 Task: Add an event with the title Presentation Revisions and Refinements, date ''2024/05/10'', time 8:00 AM to 10:00 AMand add a description: Welcome to our Annual General Meeting (AGM), a crucial event that brings together stakeholders, shareholders, and key members of our organization to review the past year, discuss important matters, and plan for the future. The AGM serves as a platform for transparency, accountability, and open dialogue, allowing everyone involved to contribute to the overall direction and success of our organization.Select event color  Grape . Add location for the event as: Hotel del Coronado, San Diego, USA, logged in from the account softage.3@softage.netand send the event invitation to softage.2@softage.net and softage.4@softage.net. Set a reminder for the event Every weekday(Monday to Friday)
Action: Mouse moved to (36, 97)
Screenshot: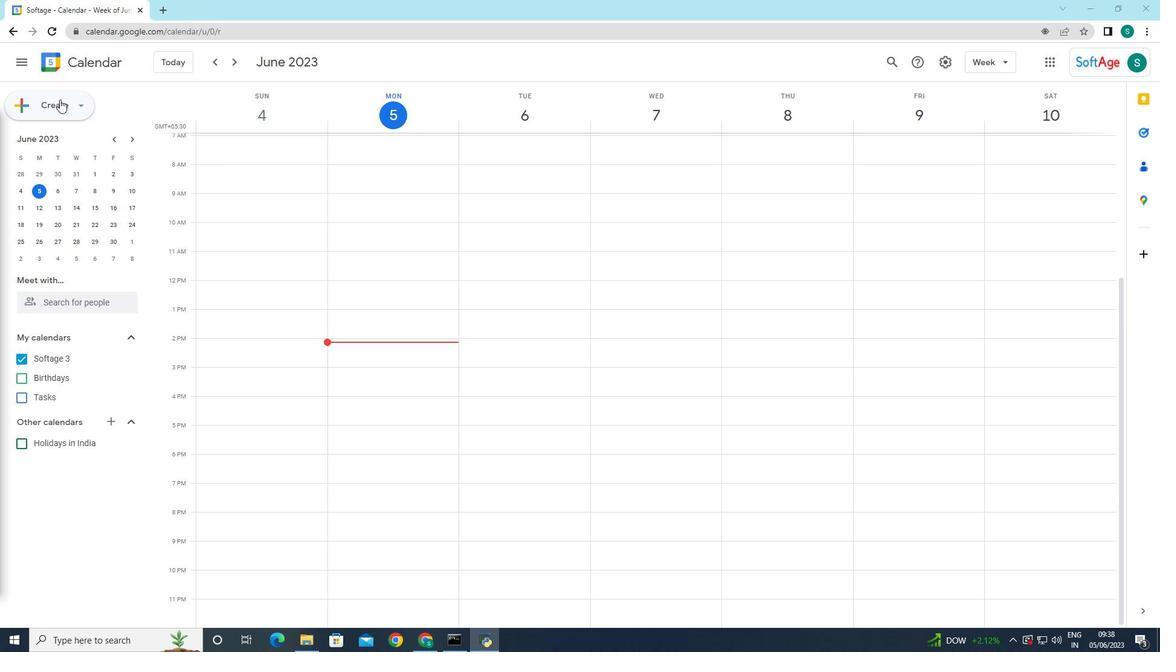 
Action: Mouse pressed left at (36, 97)
Screenshot: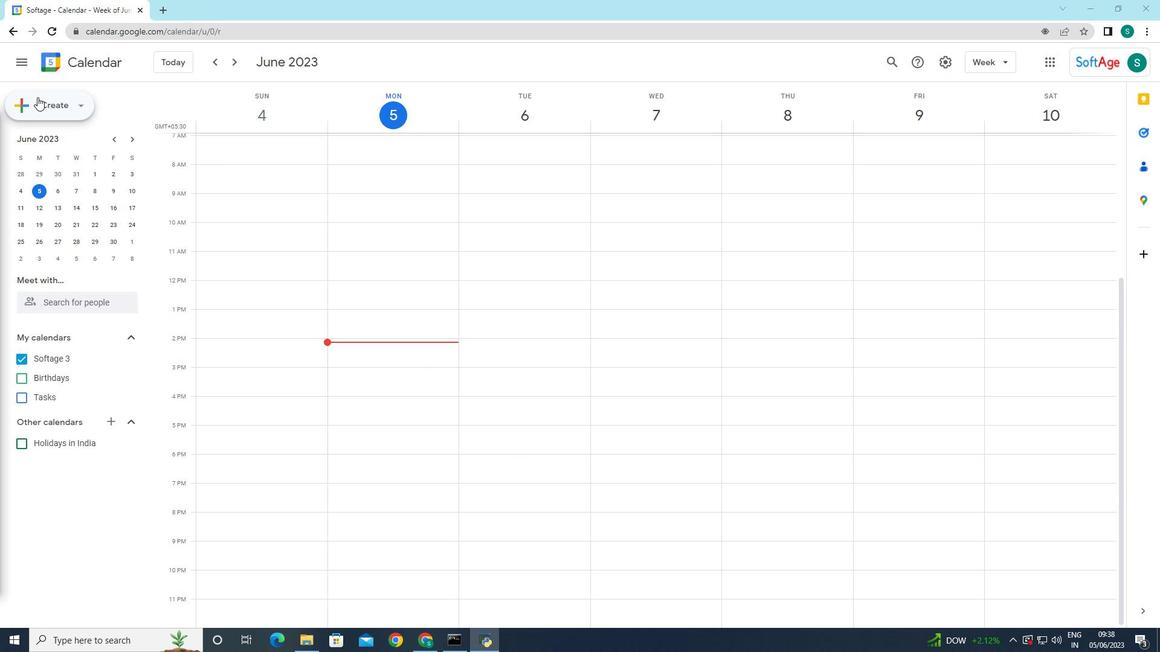 
Action: Mouse moved to (56, 140)
Screenshot: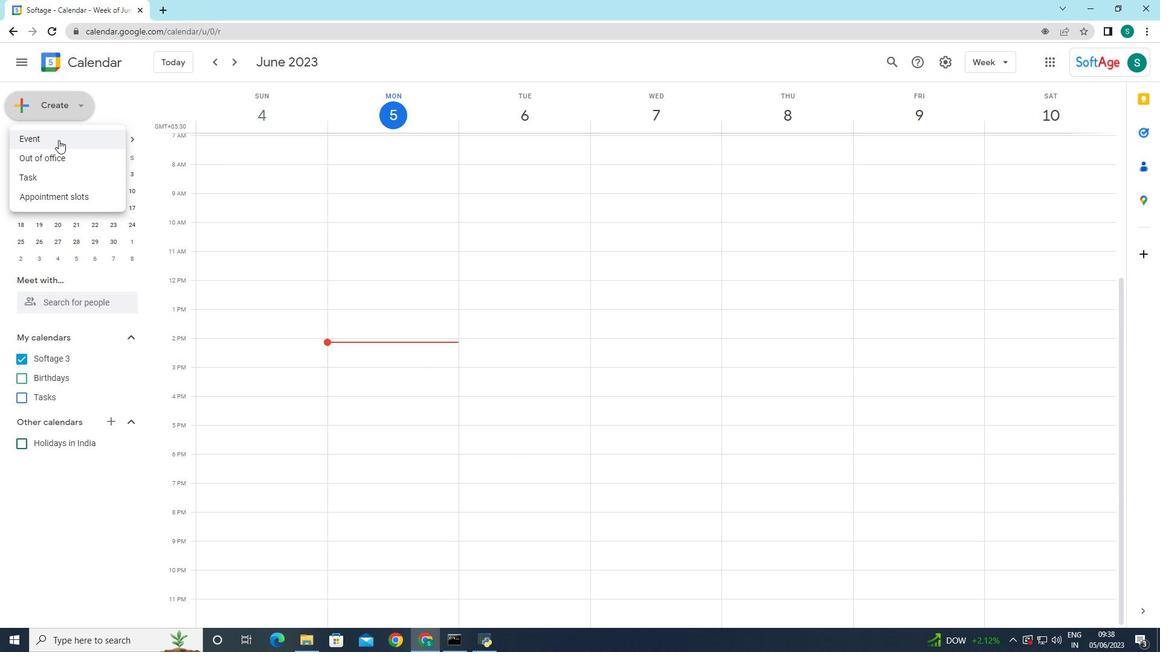 
Action: Mouse pressed left at (56, 140)
Screenshot: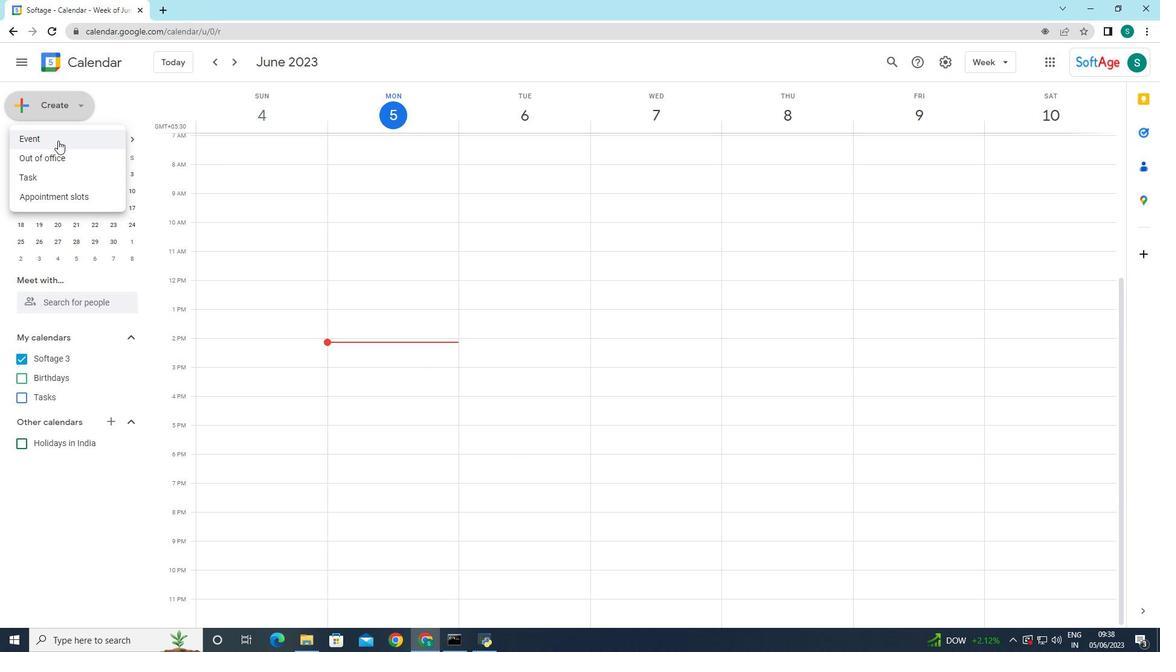 
Action: Mouse moved to (236, 483)
Screenshot: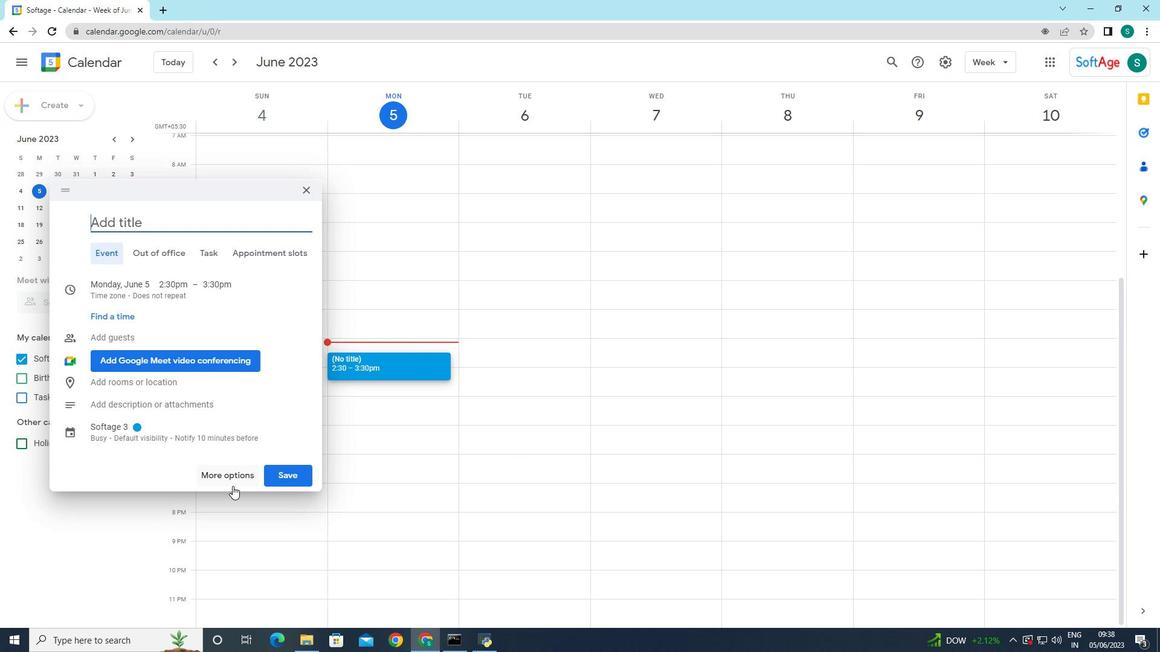 
Action: Mouse pressed left at (236, 483)
Screenshot: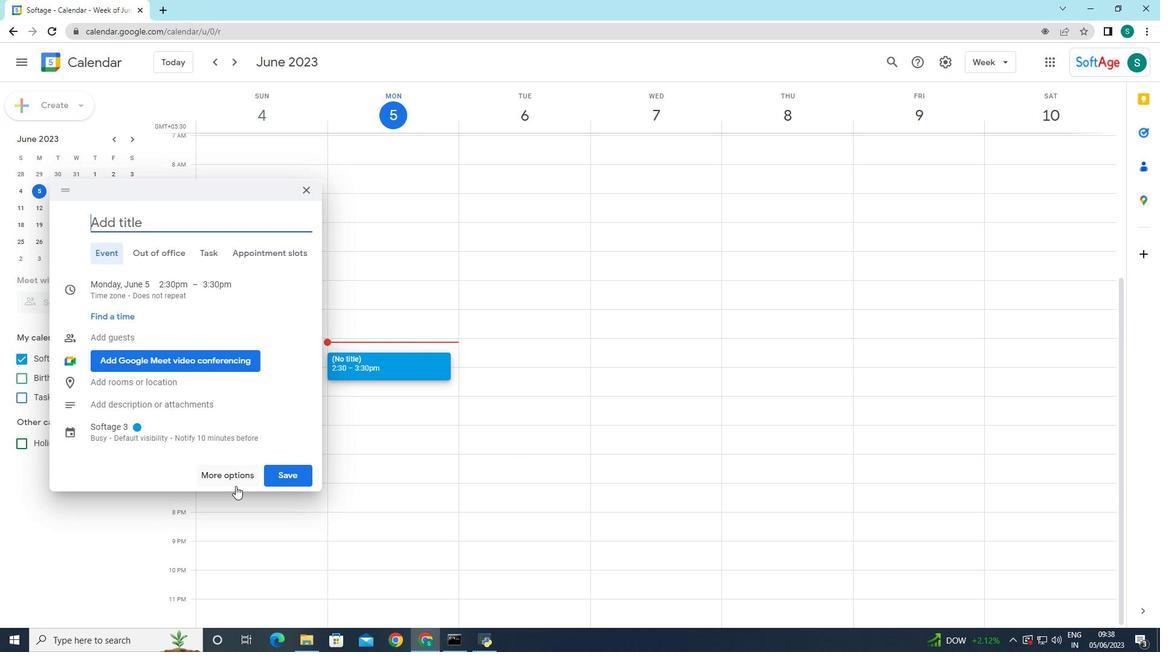 
Action: Mouse moved to (71, 64)
Screenshot: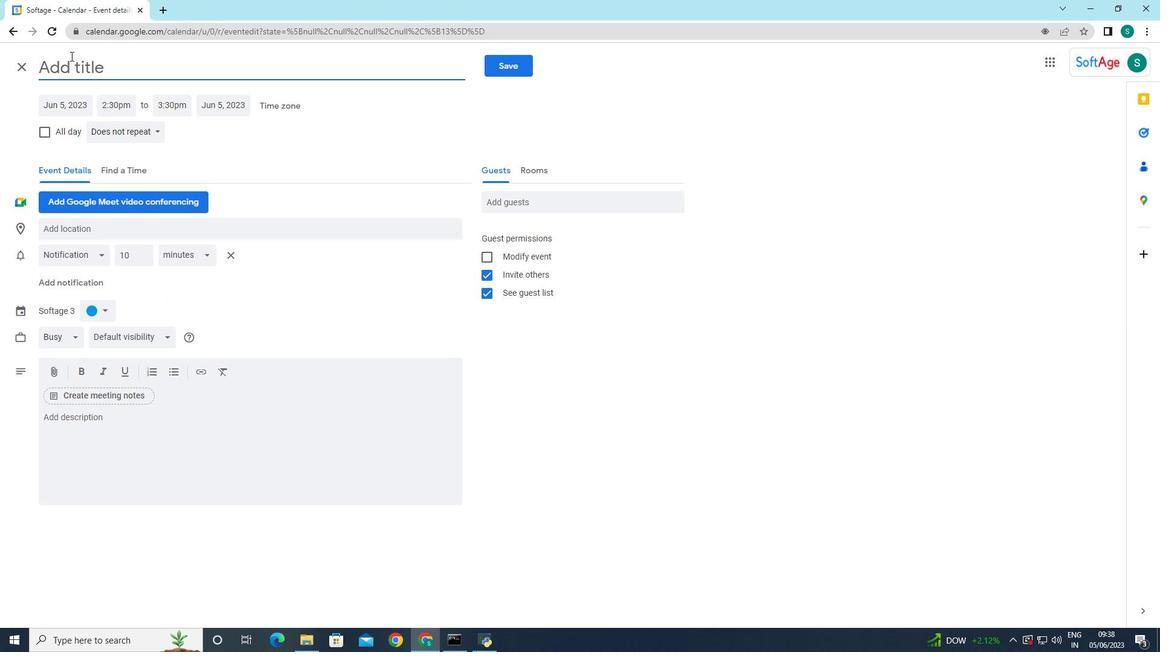 
Action: Mouse pressed left at (71, 64)
Screenshot: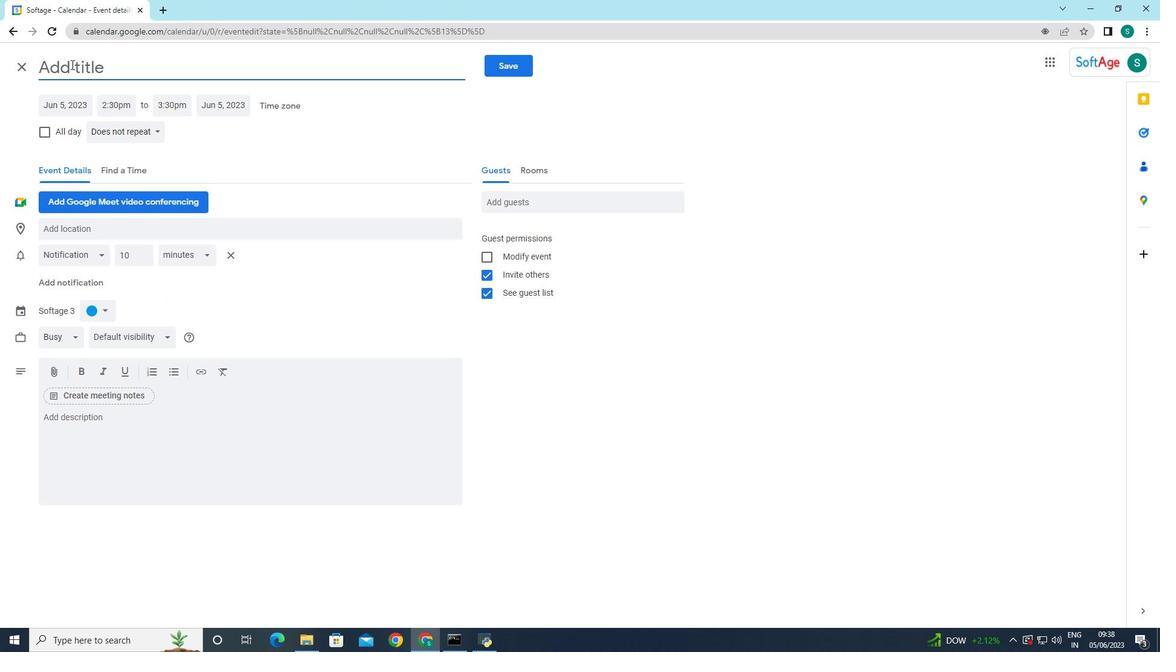 
Action: Key pressed <Key.caps_lock>P<Key.caps_lock>resentation<Key.space><Key.caps_lock>RE<Key.backspace><Key.caps_lock>eview<Key.backspace>s<Key.backspace><Key.backspace>sion<Key.space>and<Key.space><Key.caps_lock>F<Key.caps_lock><Key.backspace><Key.caps_lock><Key.caps_lock>r<Key.caps_lock><Key.backspace>R<Key.caps_lock>efinements
Screenshot: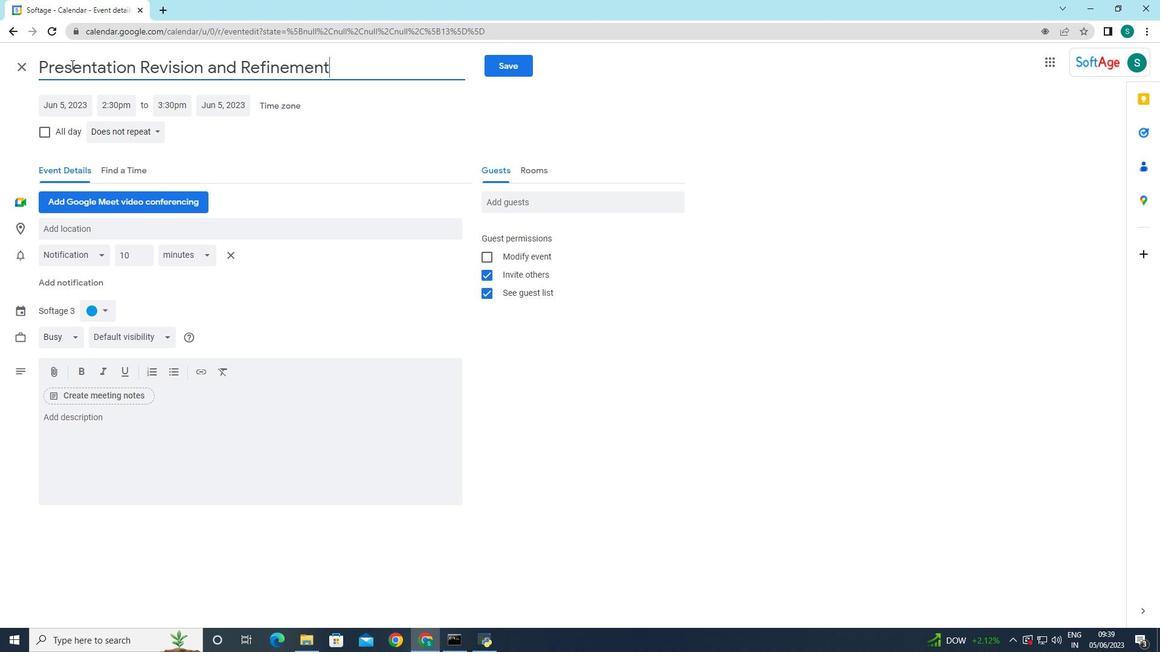 
Action: Mouse moved to (284, 137)
Screenshot: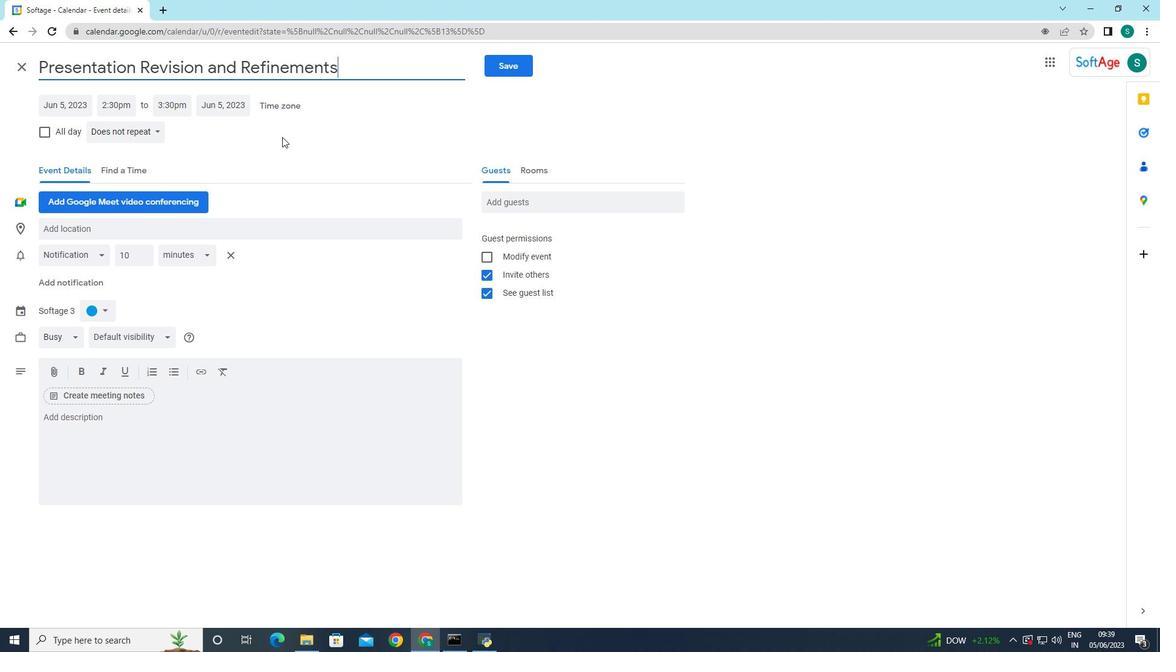 
Action: Mouse pressed left at (284, 137)
Screenshot: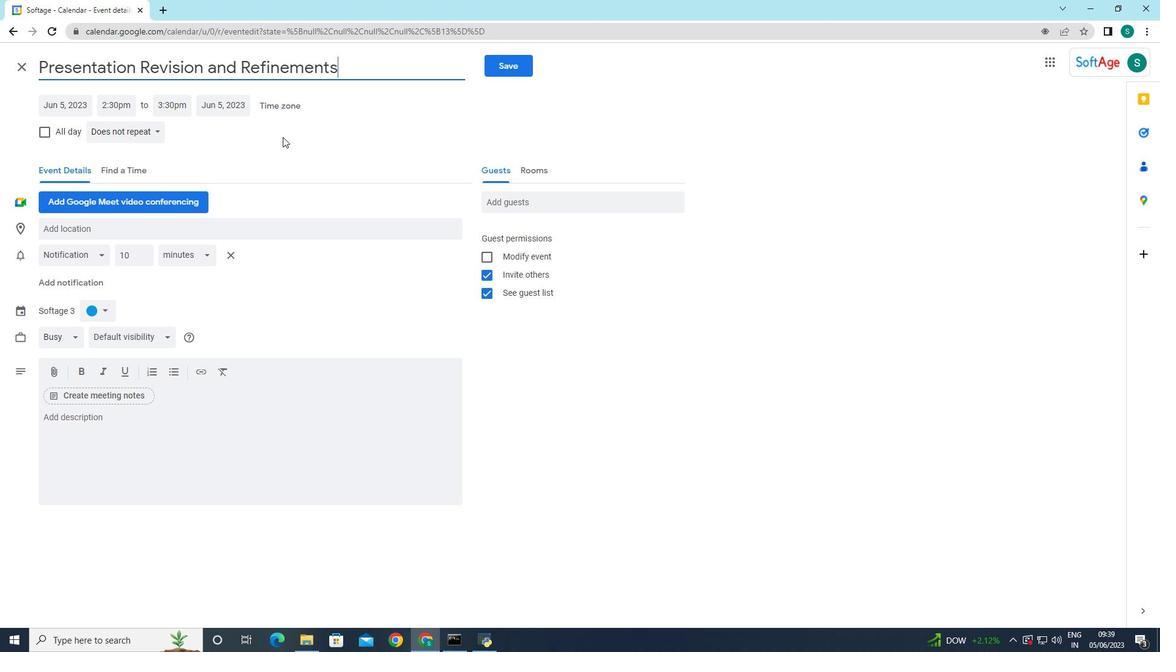 
Action: Mouse moved to (86, 105)
Screenshot: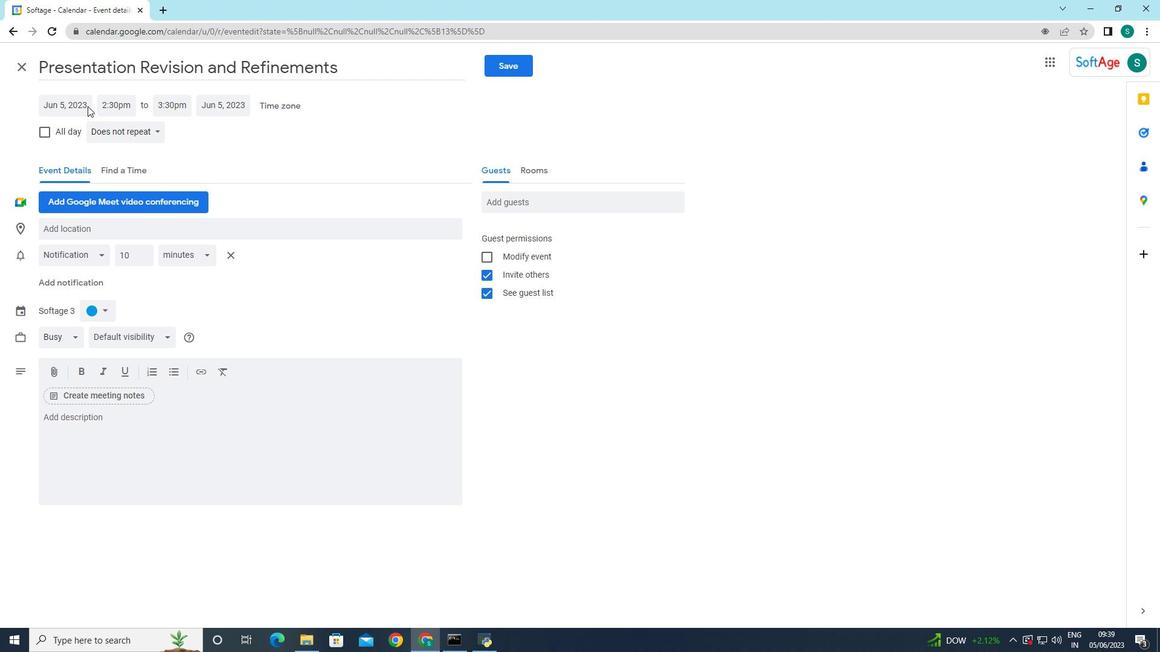 
Action: Mouse pressed left at (86, 105)
Screenshot: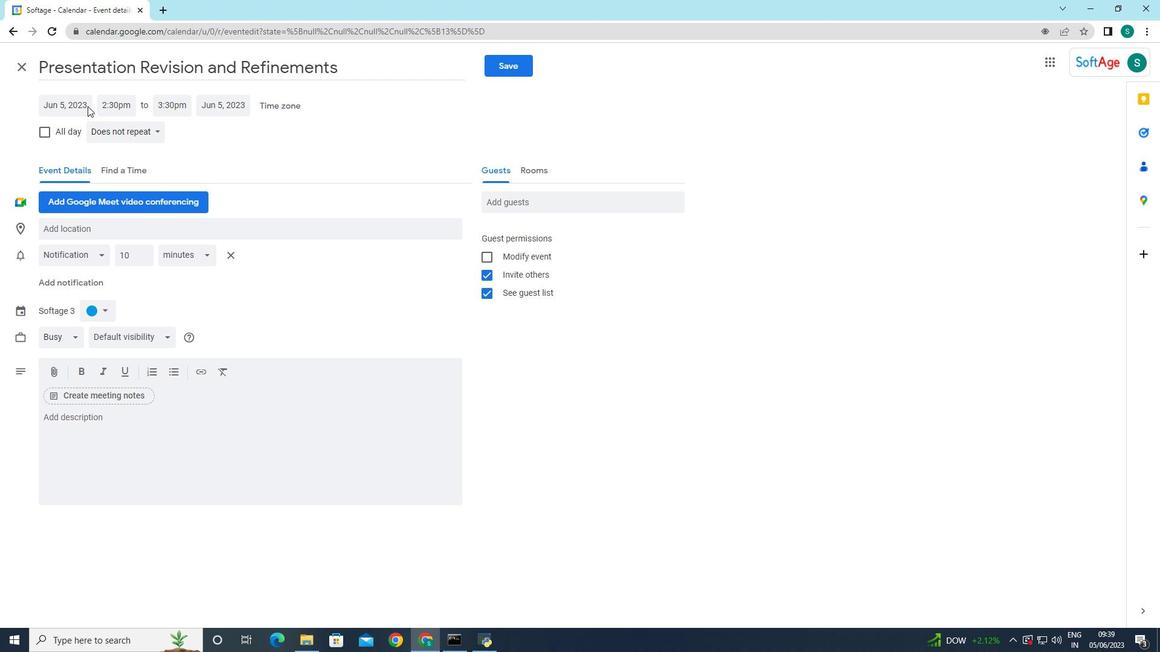 
Action: Mouse moved to (191, 129)
Screenshot: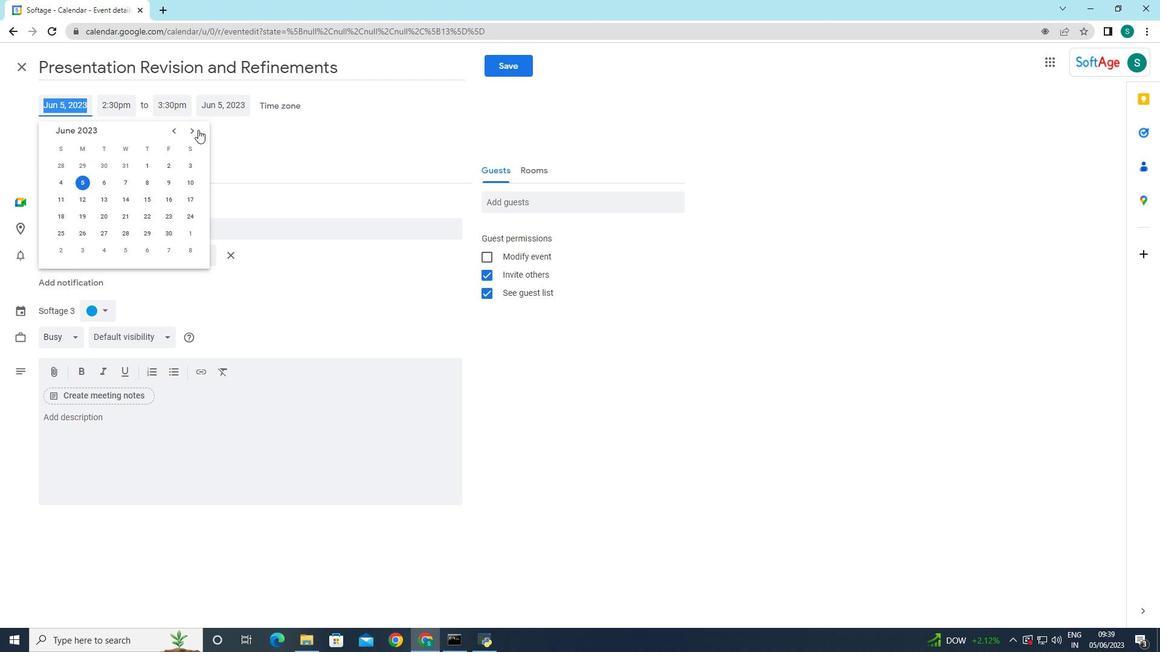 
Action: Mouse pressed left at (191, 129)
Screenshot: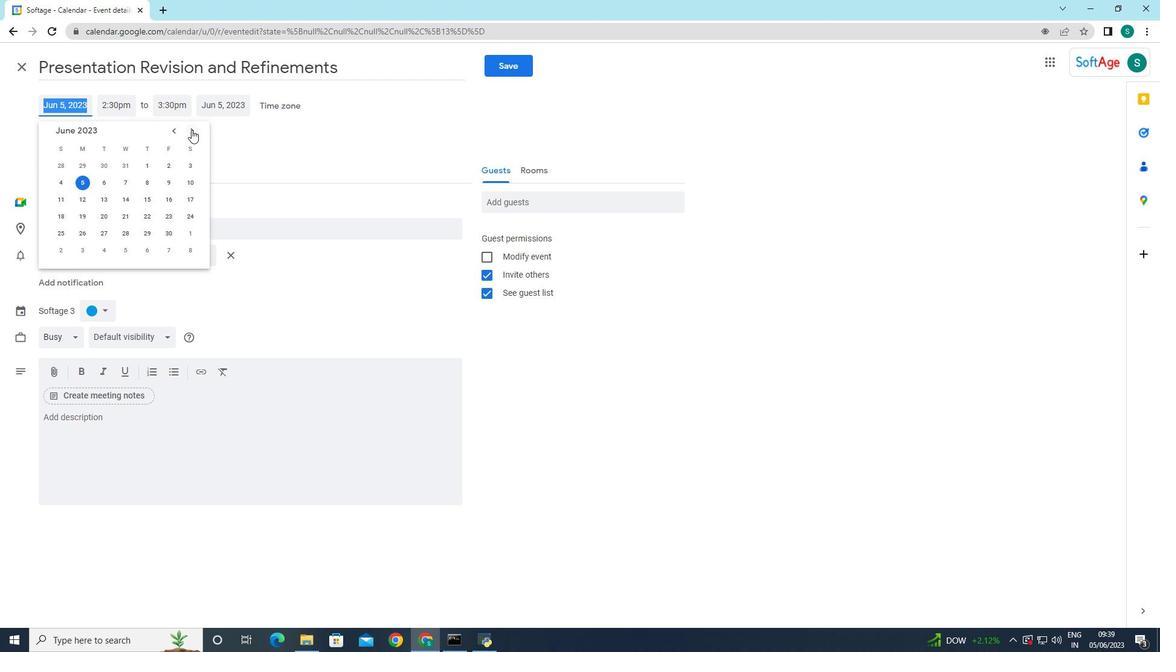 
Action: Mouse pressed left at (191, 129)
Screenshot: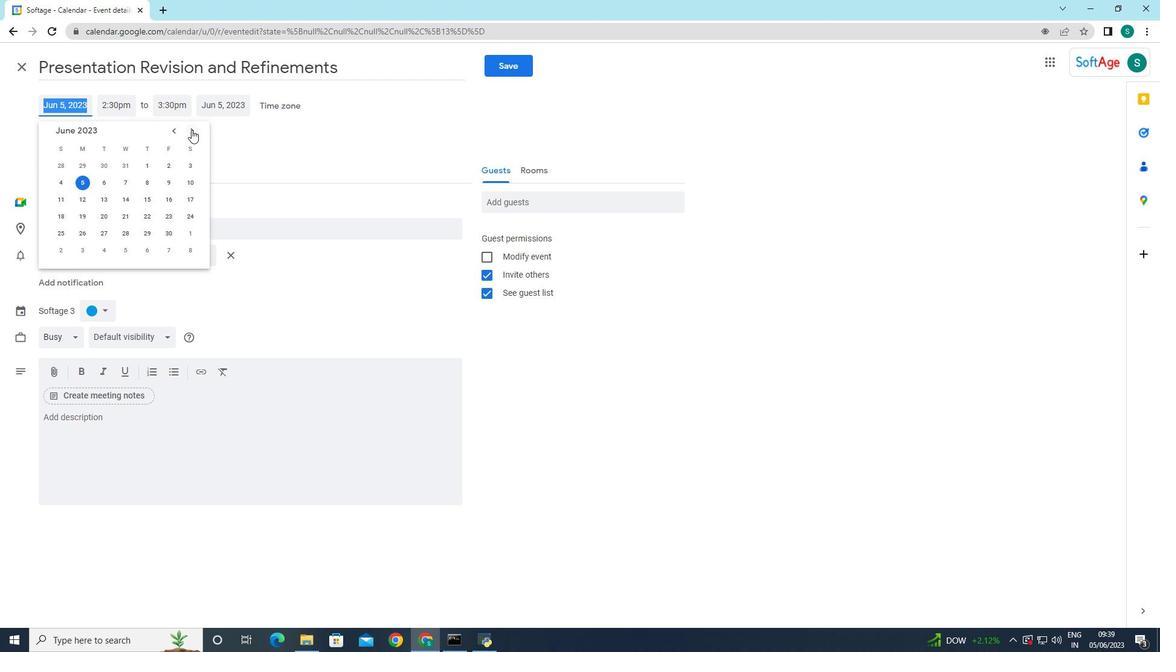 
Action: Mouse pressed left at (191, 129)
Screenshot: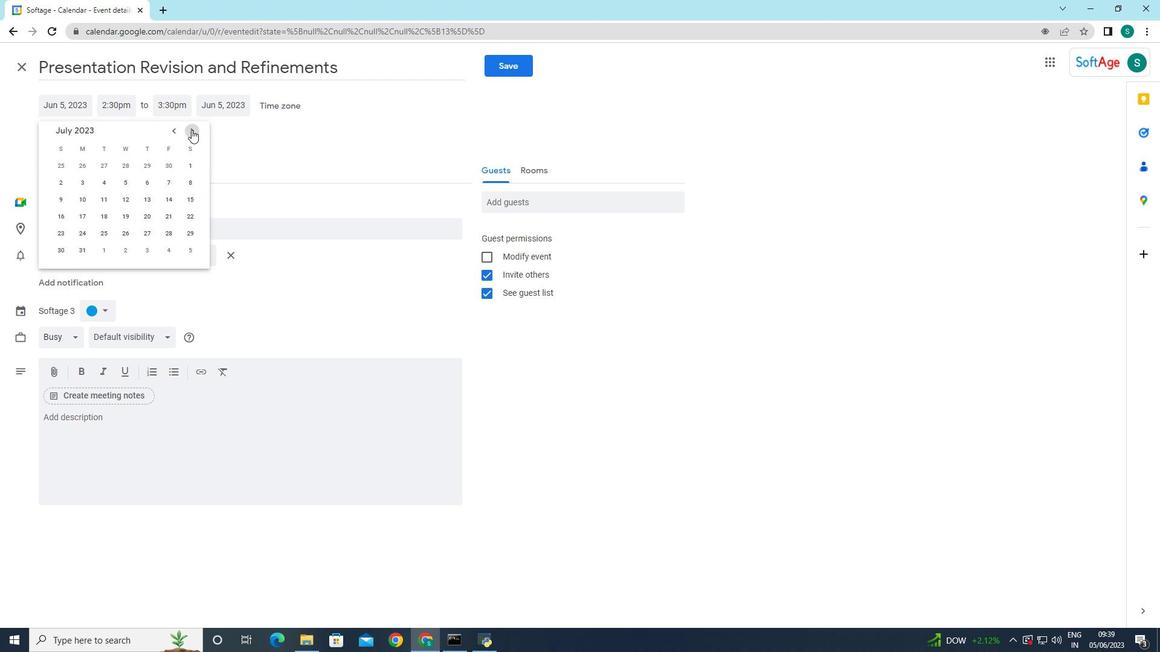 
Action: Mouse pressed left at (191, 129)
Screenshot: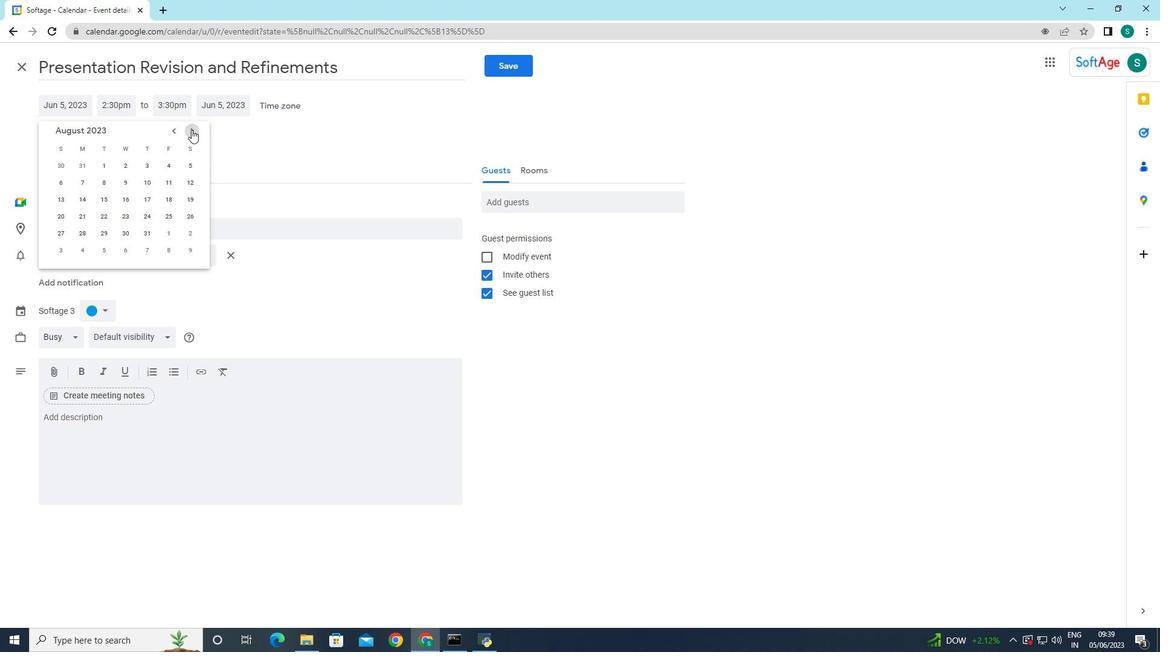 
Action: Mouse pressed left at (191, 129)
Screenshot: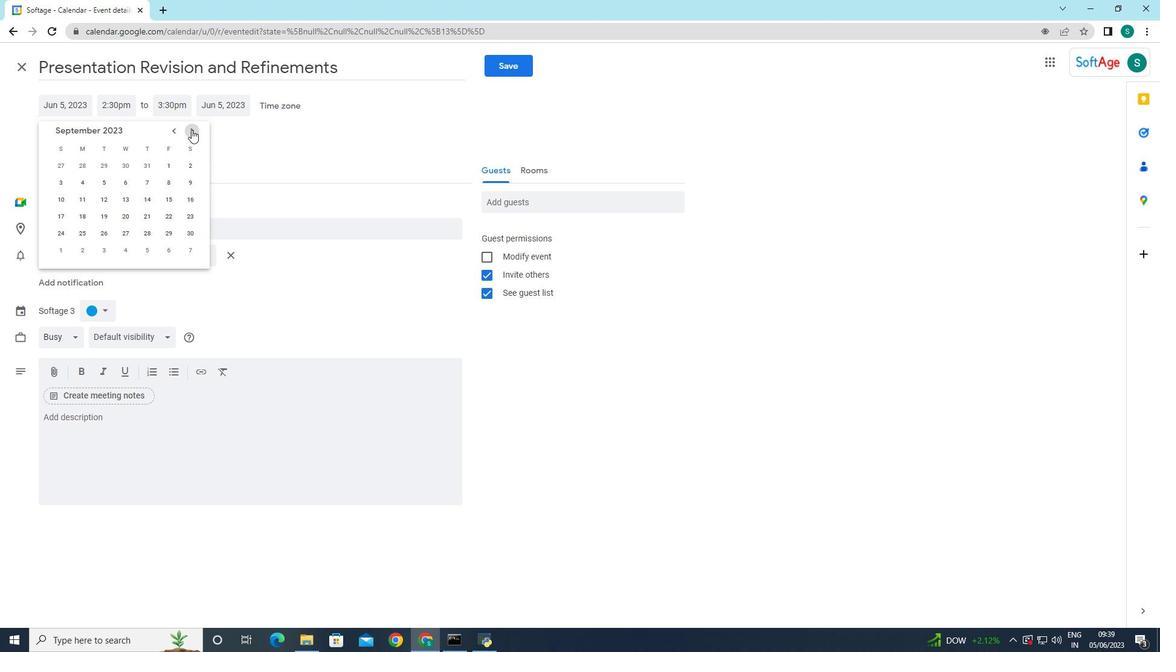 
Action: Mouse pressed left at (191, 129)
Screenshot: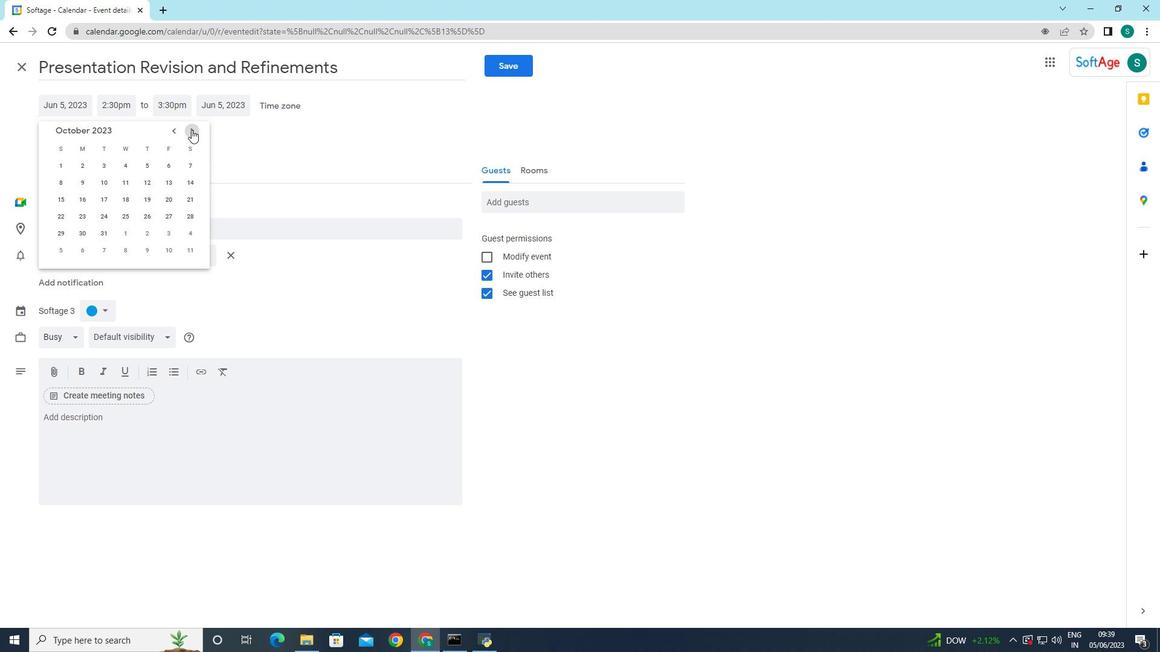 
Action: Mouse pressed left at (191, 129)
Screenshot: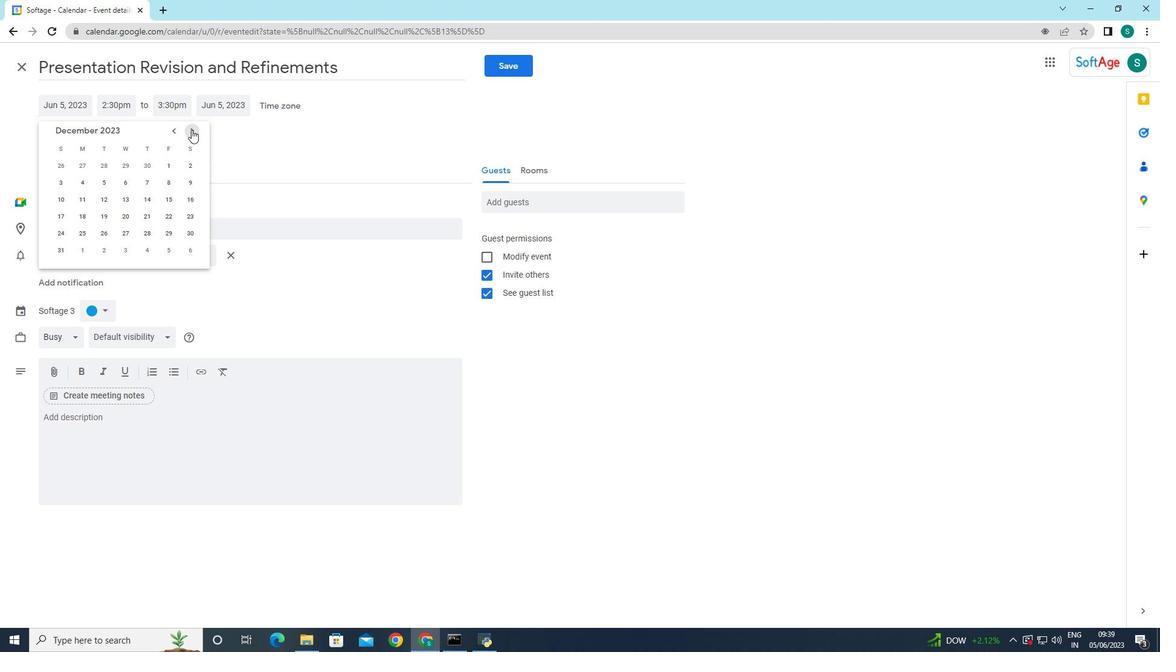 
Action: Mouse pressed left at (191, 129)
Screenshot: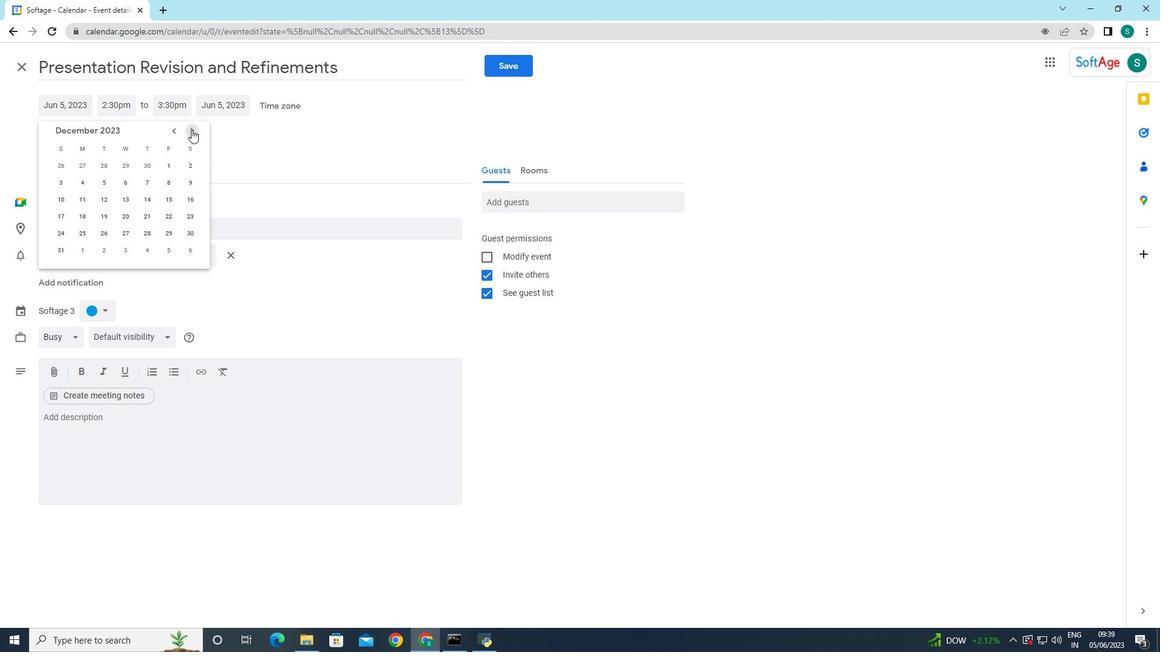 
Action: Mouse pressed left at (191, 129)
Screenshot: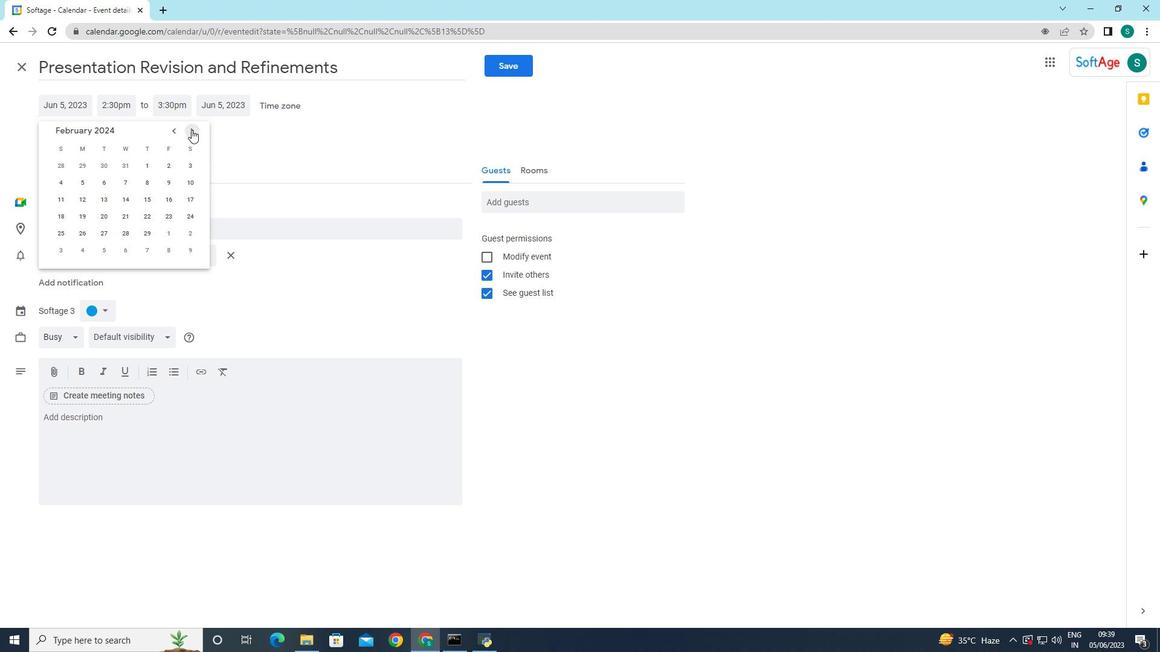 
Action: Mouse pressed left at (191, 129)
Screenshot: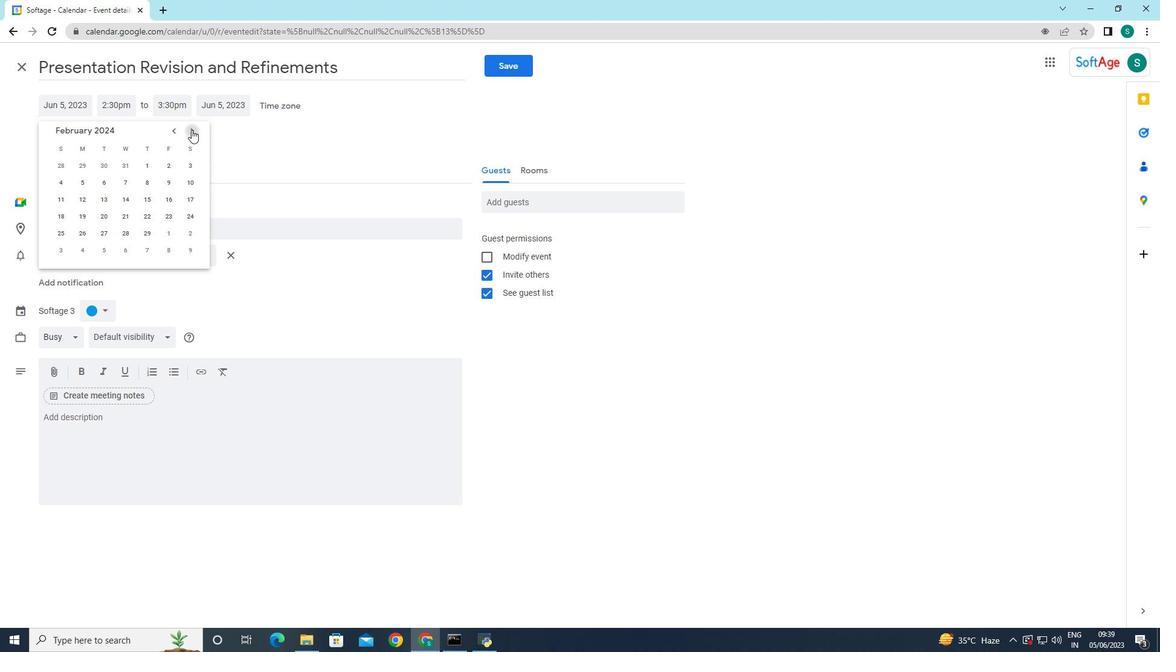 
Action: Mouse pressed left at (191, 129)
Screenshot: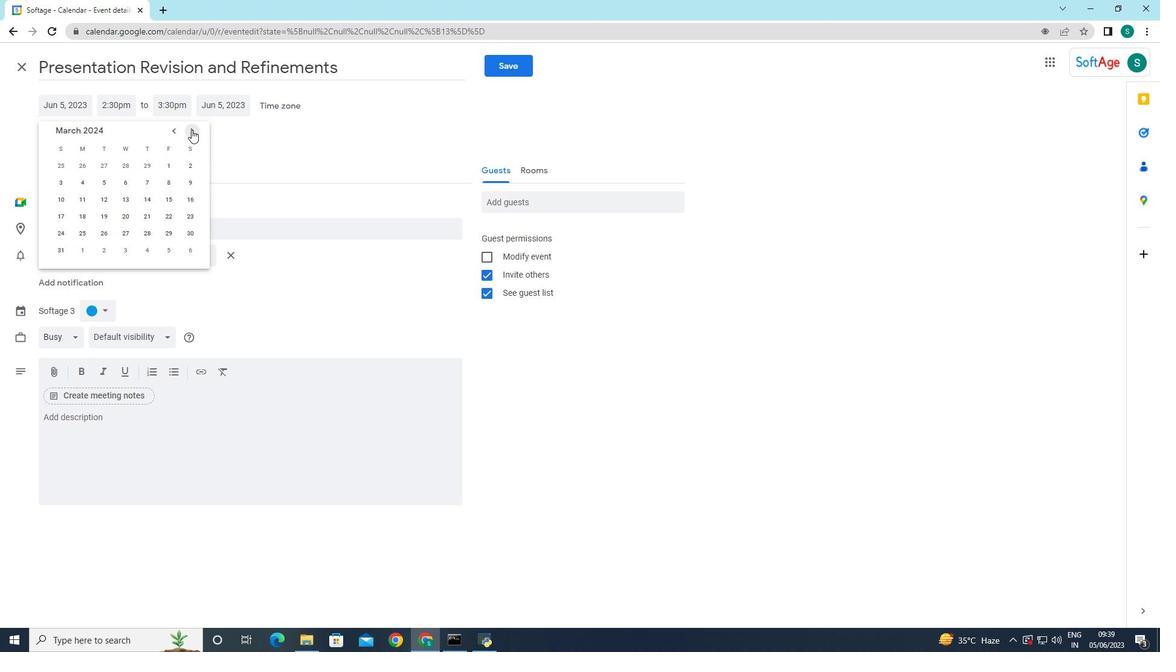 
Action: Mouse moved to (165, 185)
Screenshot: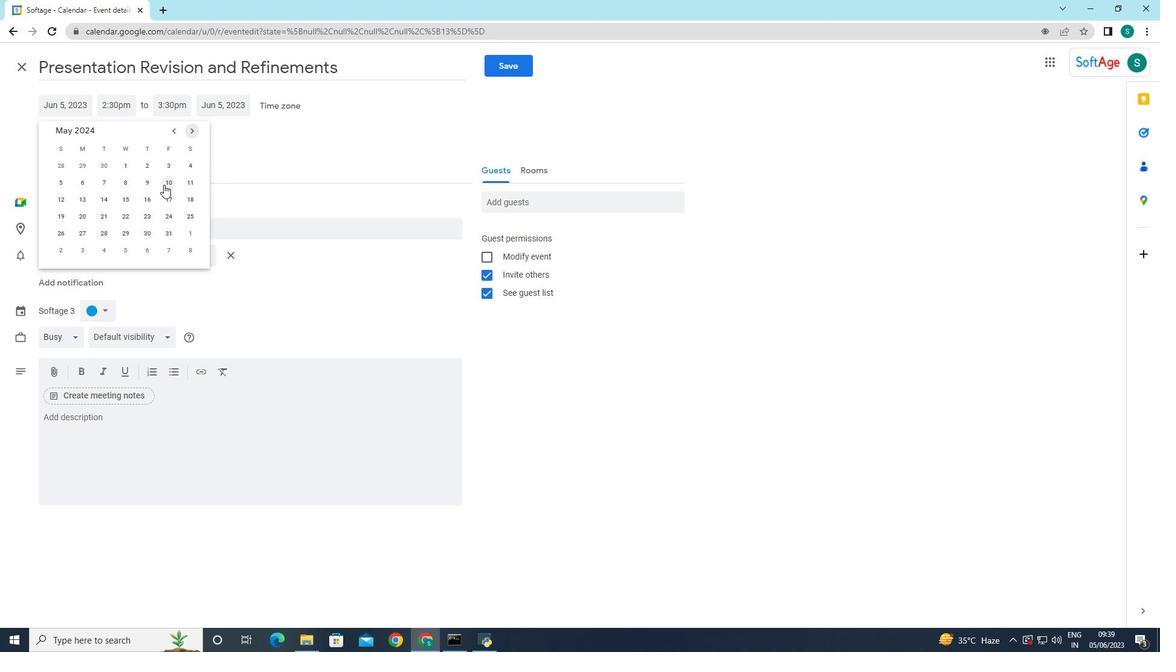 
Action: Mouse pressed left at (165, 185)
Screenshot: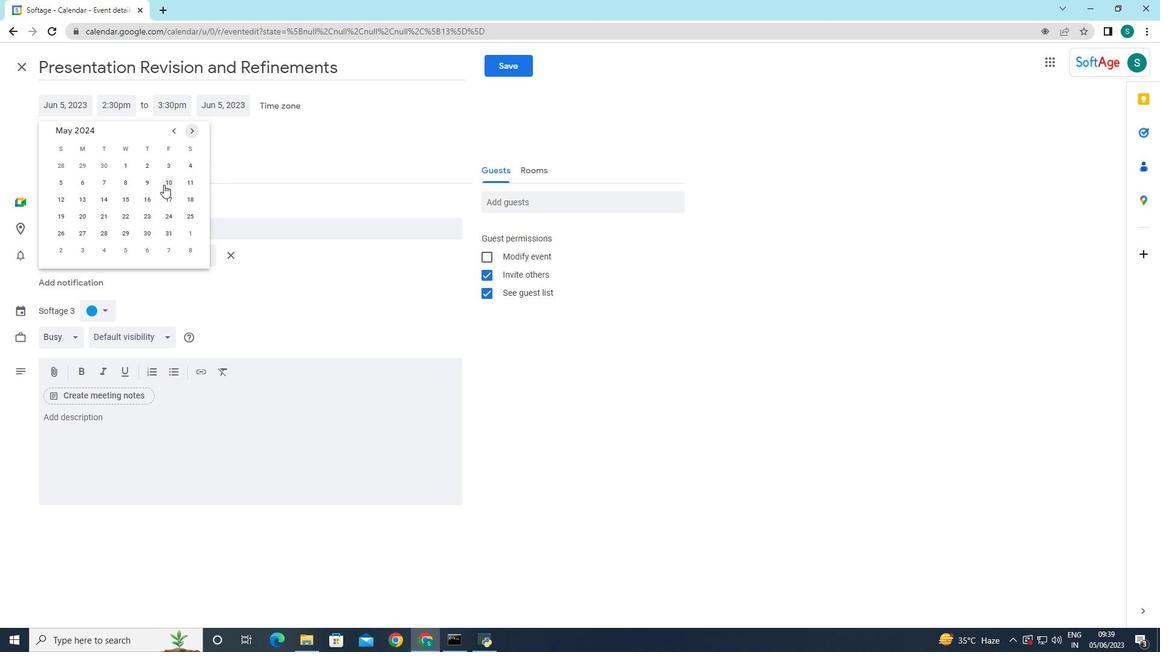 
Action: Mouse moved to (214, 154)
Screenshot: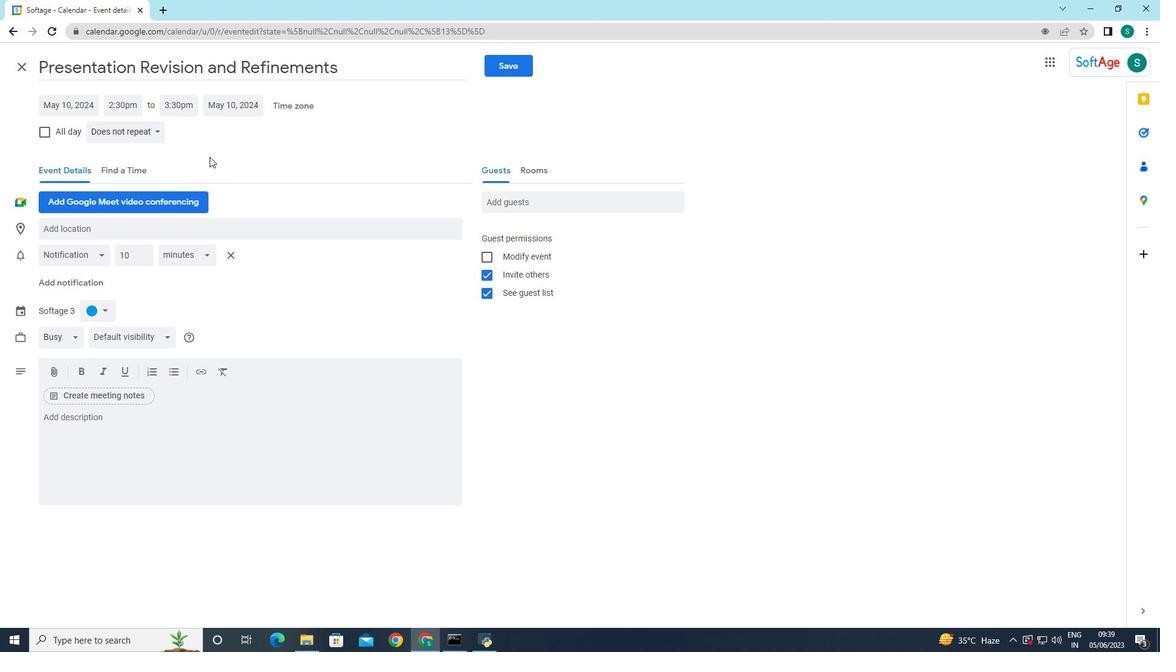 
Action: Mouse pressed left at (214, 154)
Screenshot: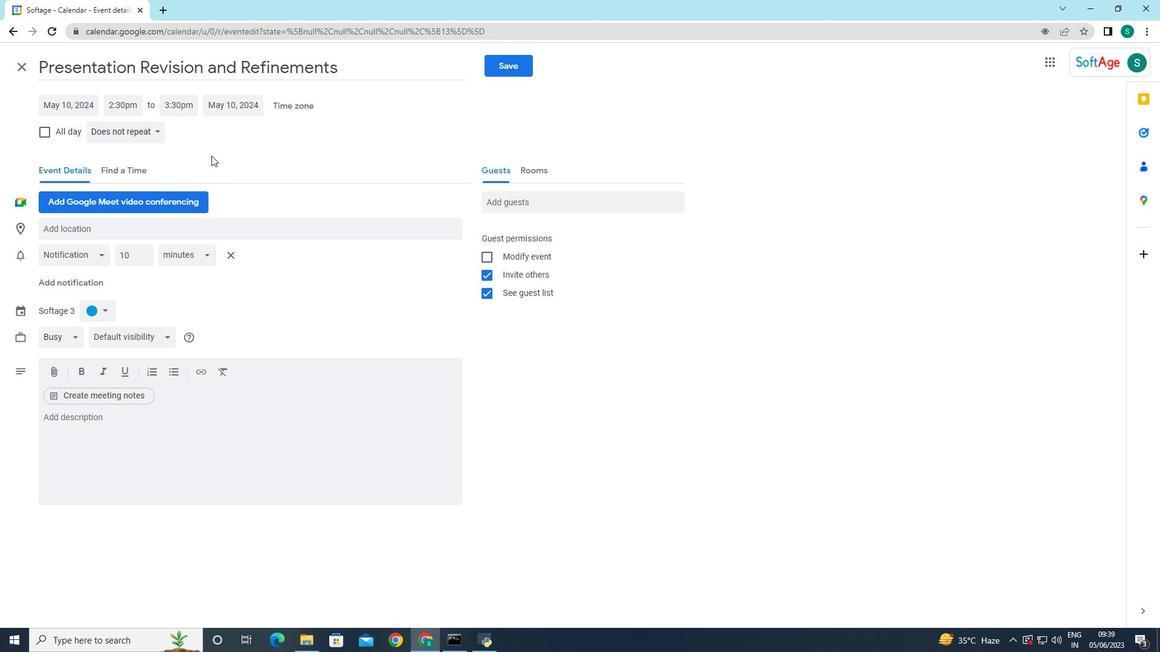 
Action: Mouse moved to (134, 108)
Screenshot: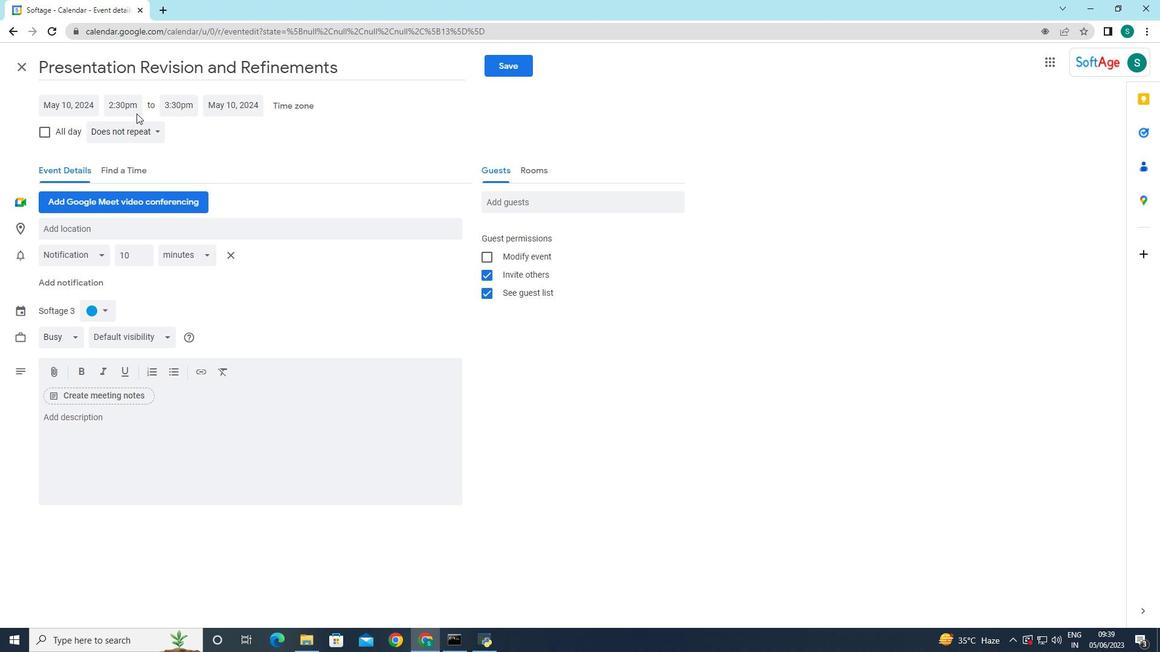 
Action: Mouse pressed left at (134, 108)
Screenshot: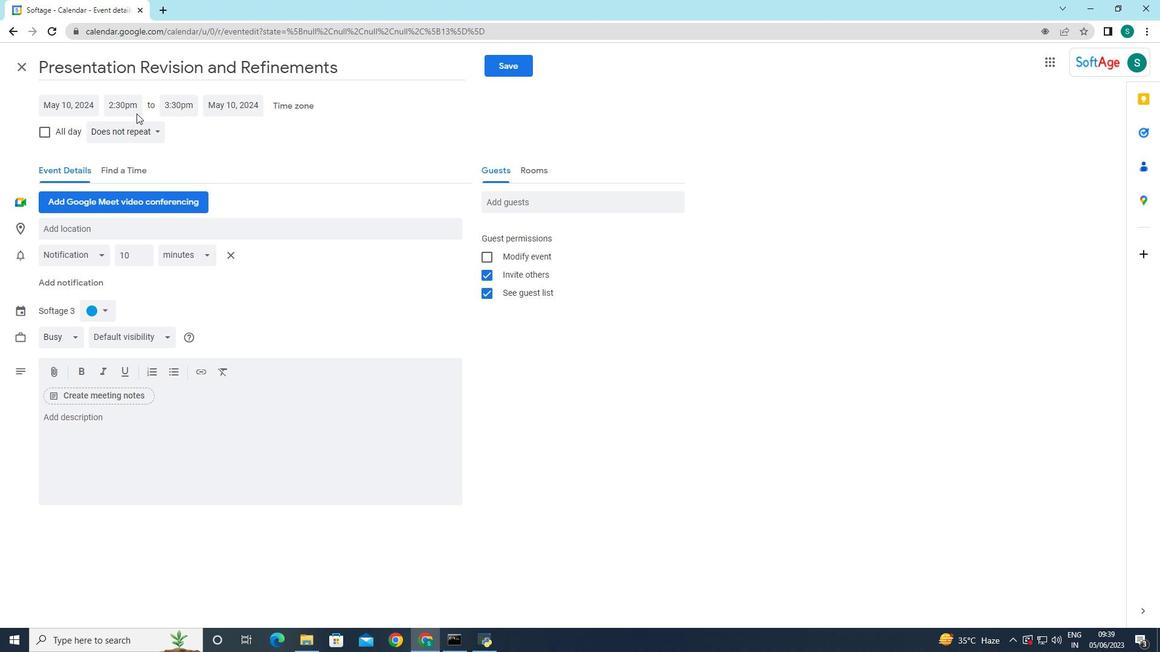 
Action: Mouse moved to (159, 220)
Screenshot: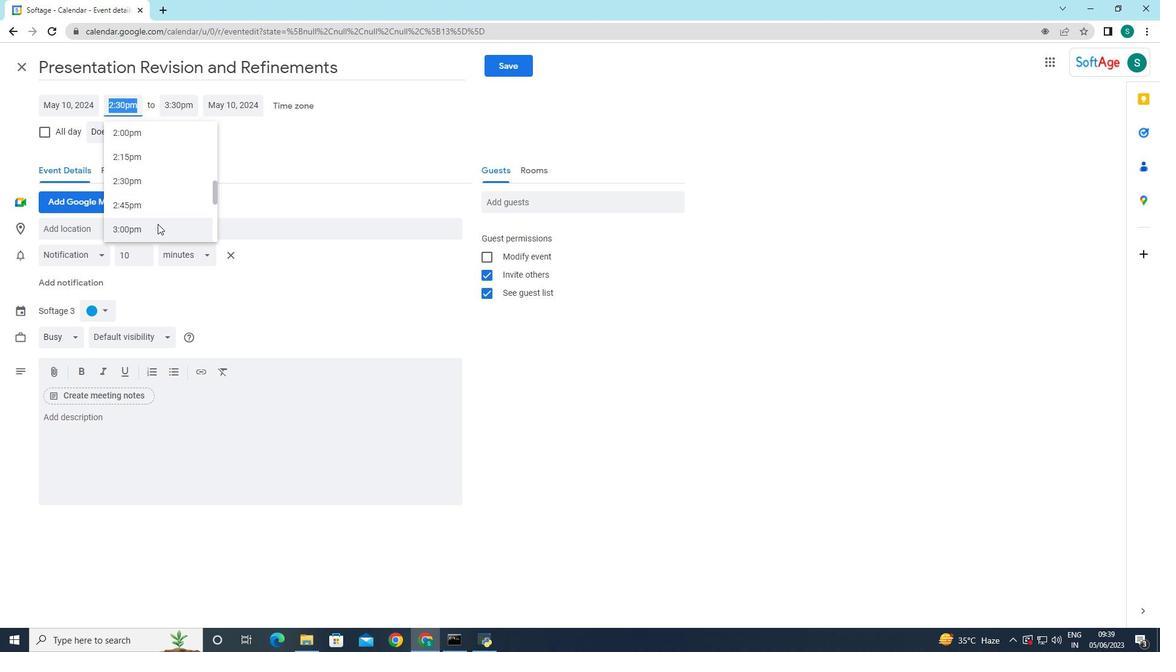 
Action: Mouse scrolled (159, 220) with delta (0, 0)
Screenshot: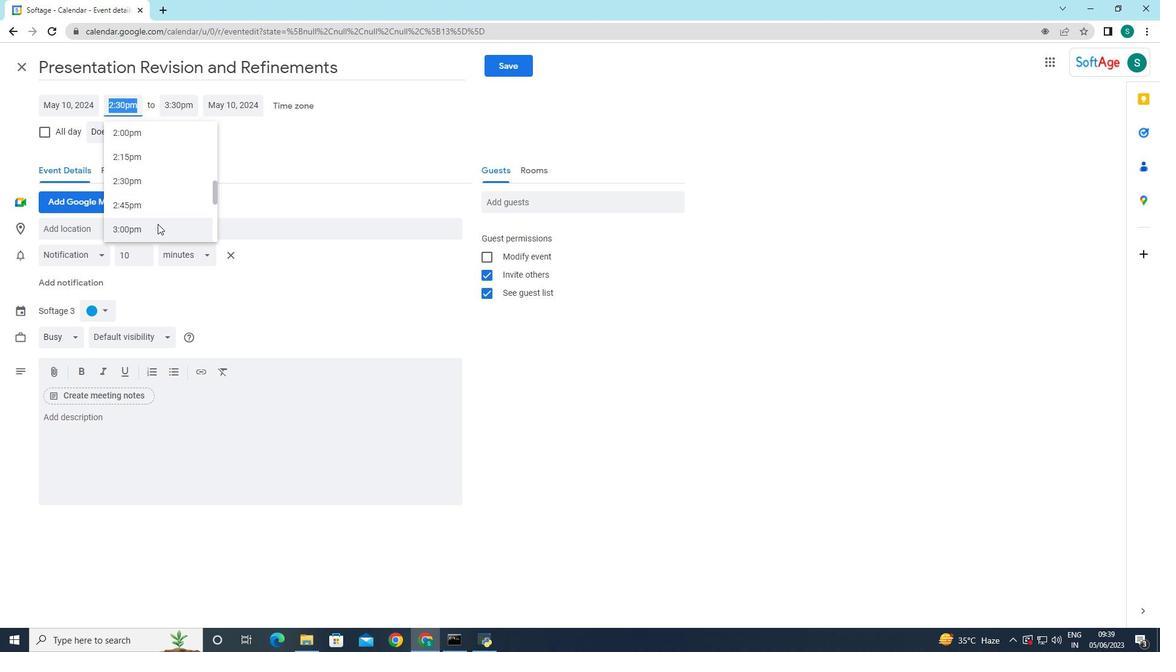 
Action: Mouse scrolled (159, 220) with delta (0, 0)
Screenshot: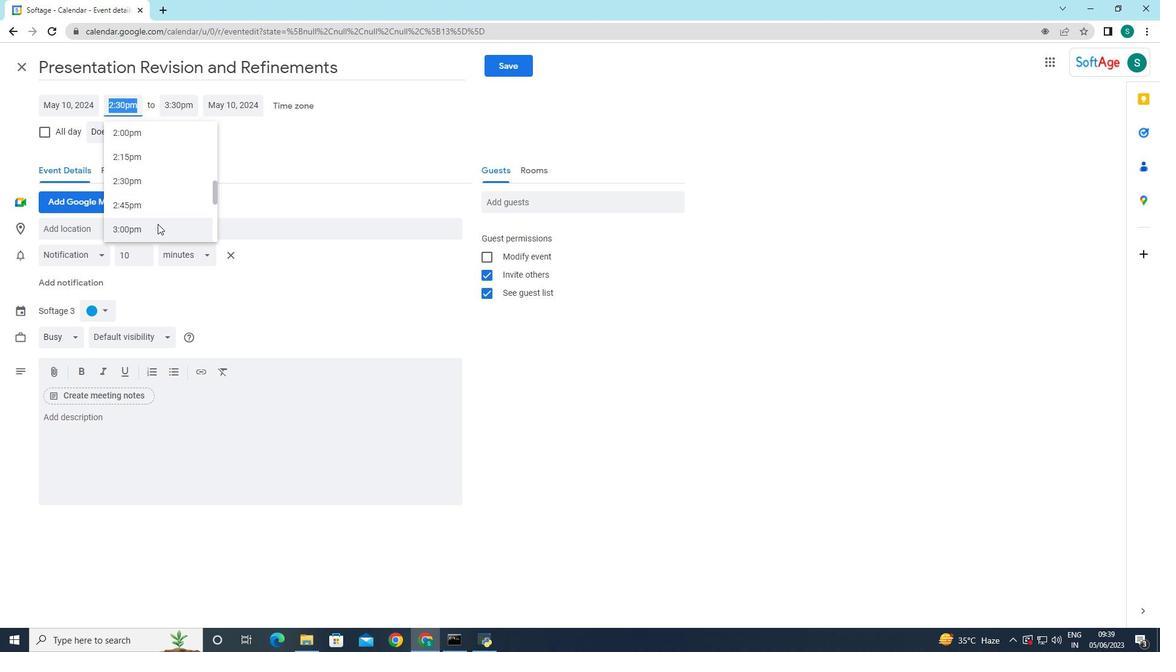 
Action: Mouse scrolled (159, 220) with delta (0, 0)
Screenshot: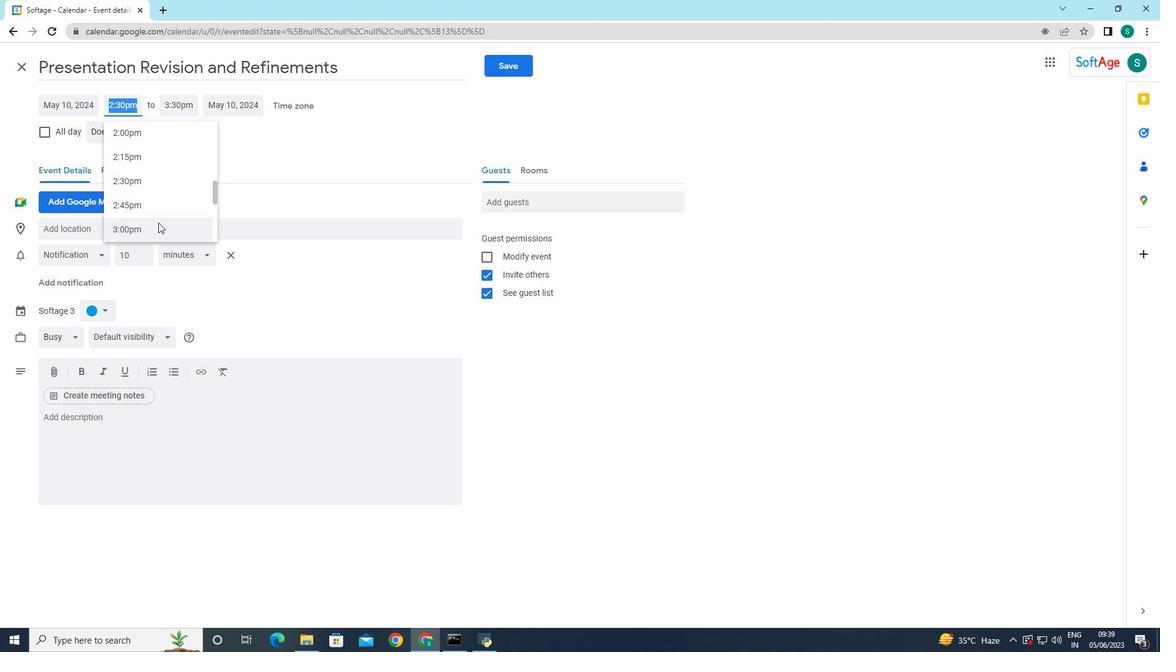 
Action: Mouse moved to (159, 219)
Screenshot: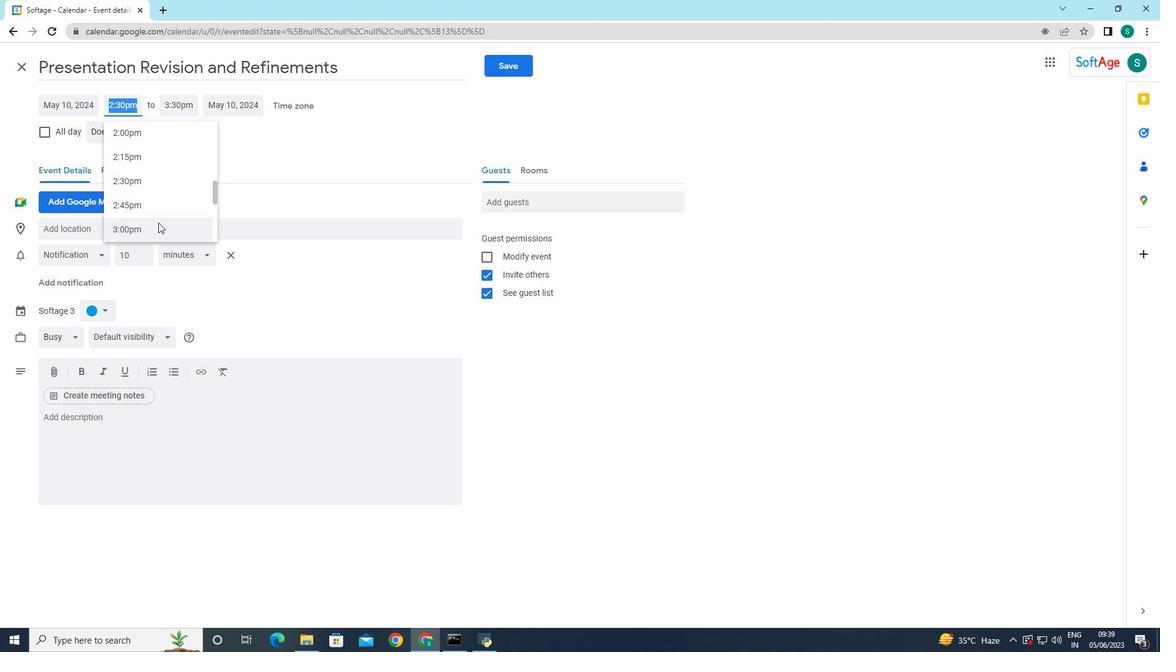 
Action: Mouse scrolled (159, 220) with delta (0, 0)
Screenshot: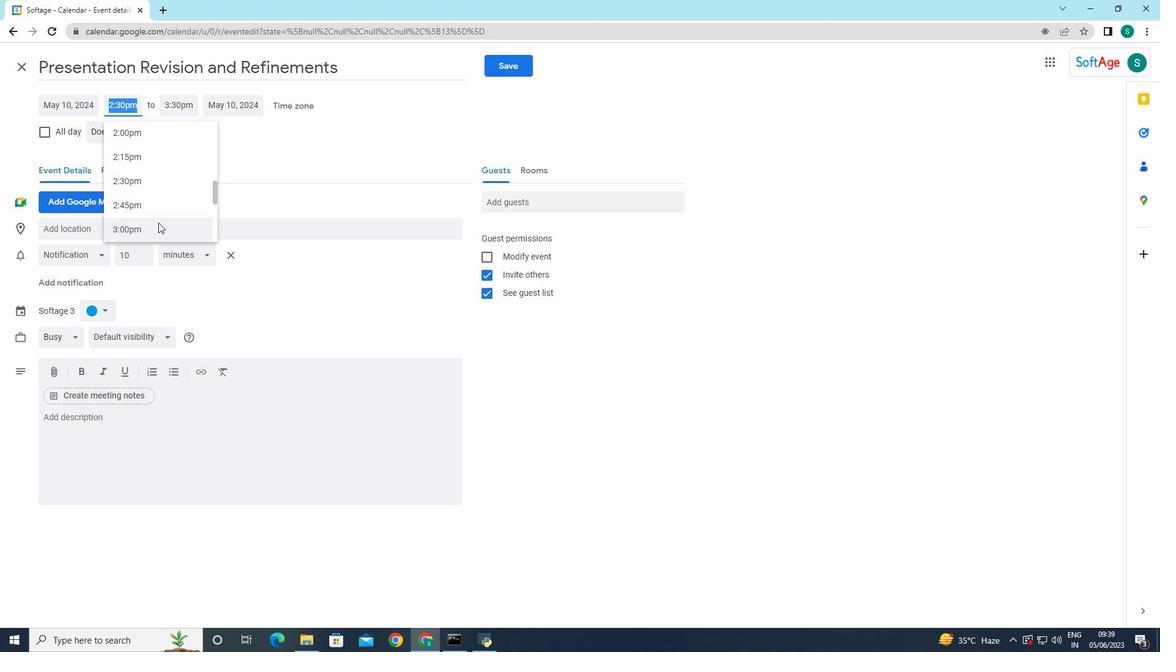
Action: Mouse moved to (159, 218)
Screenshot: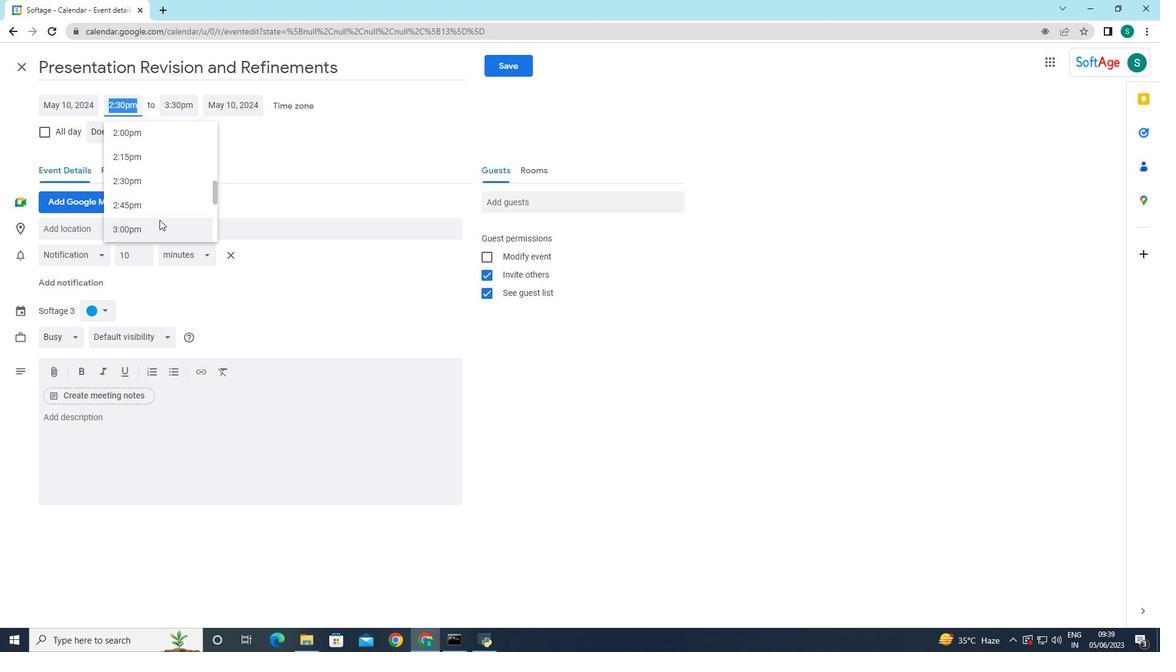 
Action: Mouse scrolled (159, 219) with delta (0, 0)
Screenshot: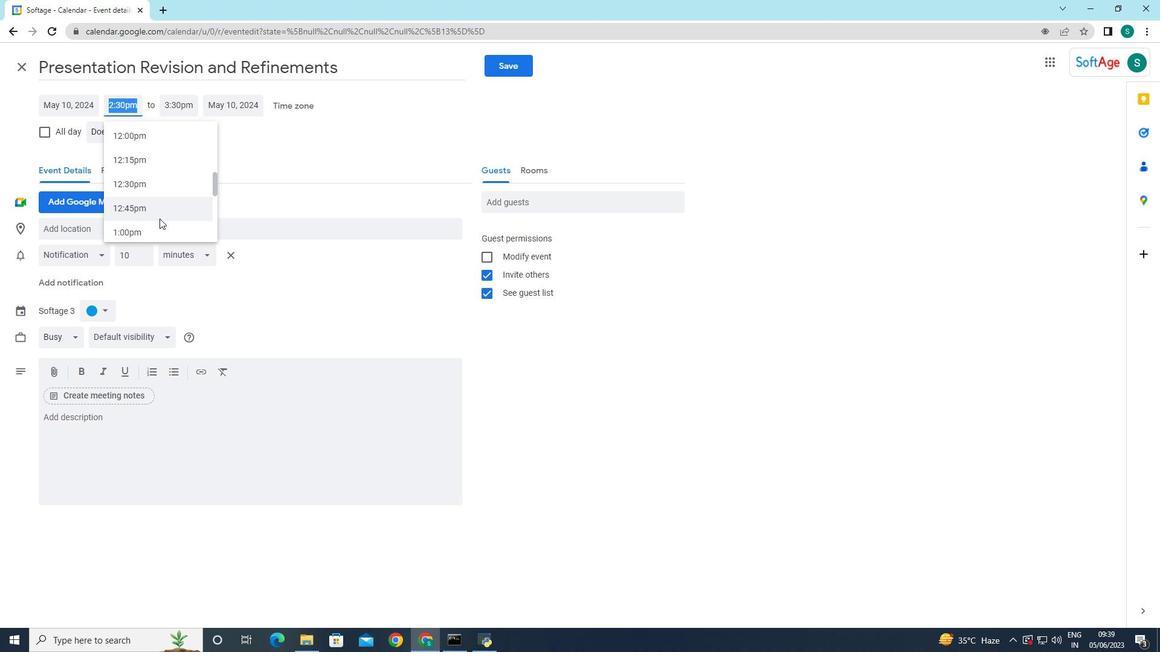 
Action: Mouse scrolled (159, 219) with delta (0, 0)
Screenshot: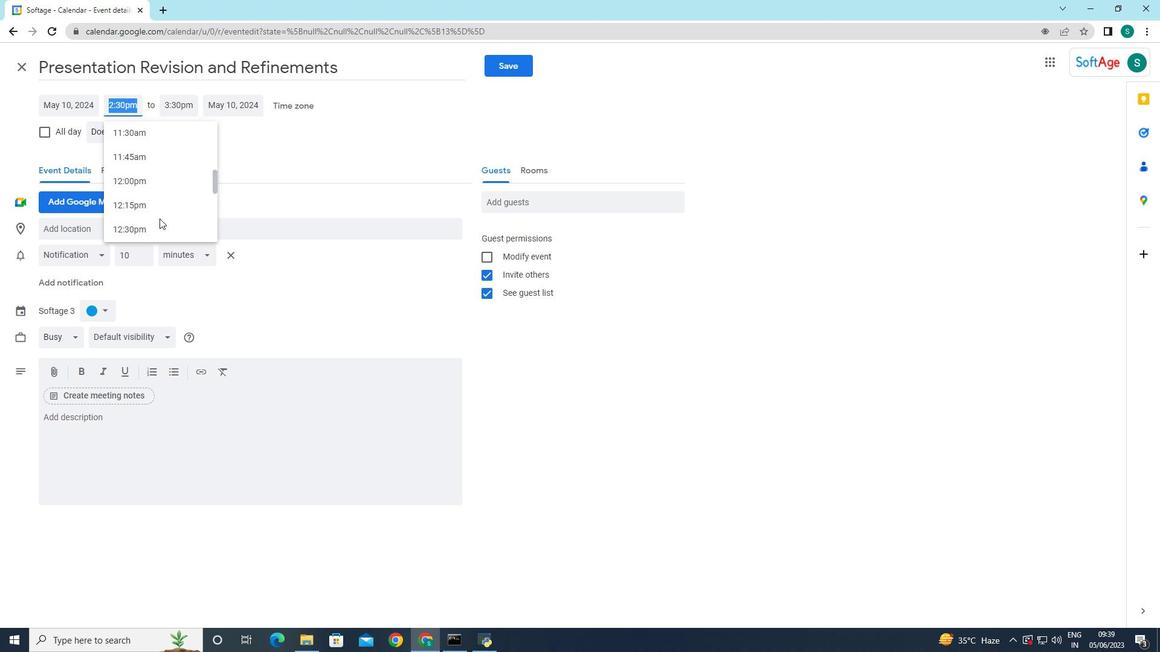 
Action: Mouse scrolled (159, 219) with delta (0, 0)
Screenshot: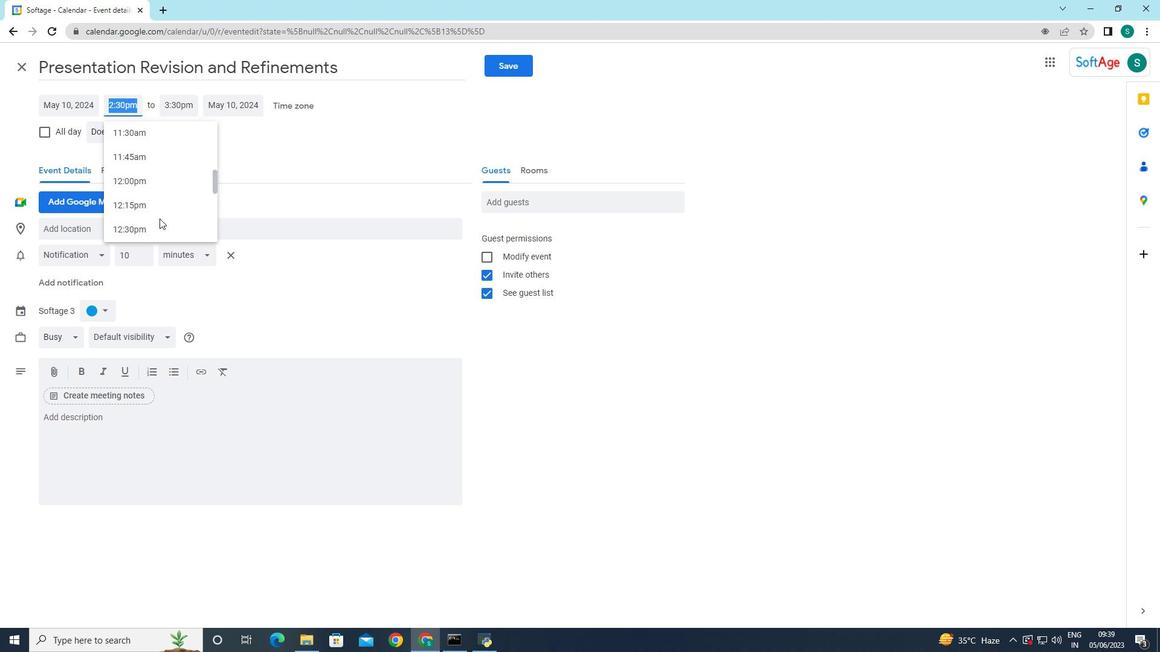
Action: Mouse scrolled (159, 219) with delta (0, 0)
Screenshot: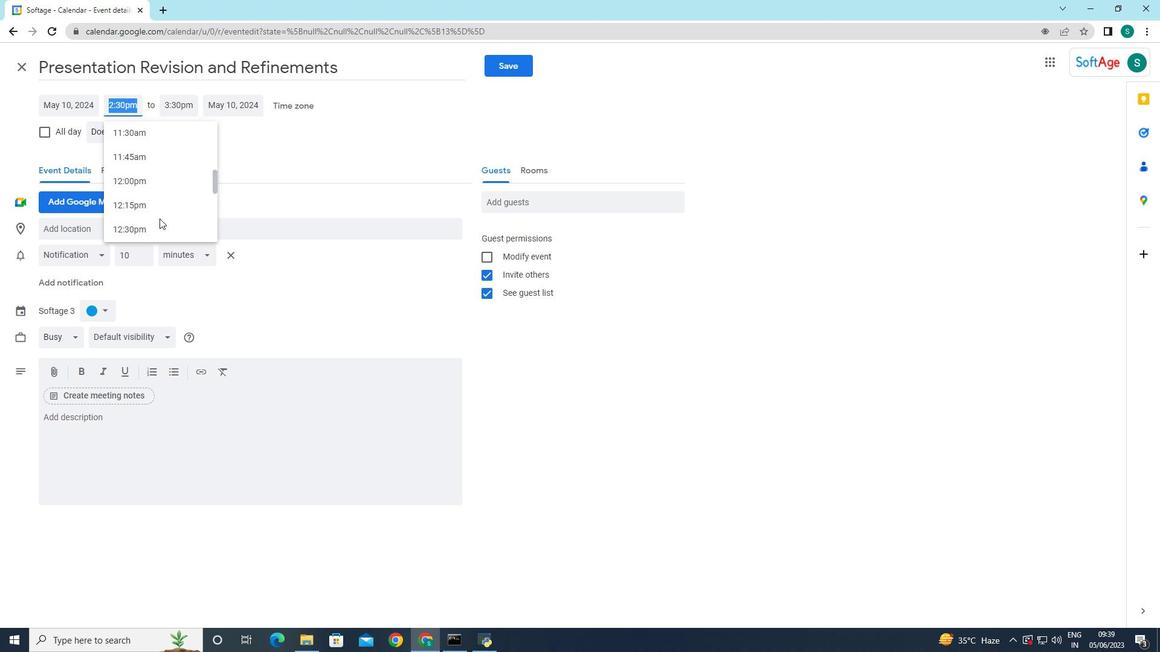 
Action: Mouse scrolled (159, 219) with delta (0, 0)
Screenshot: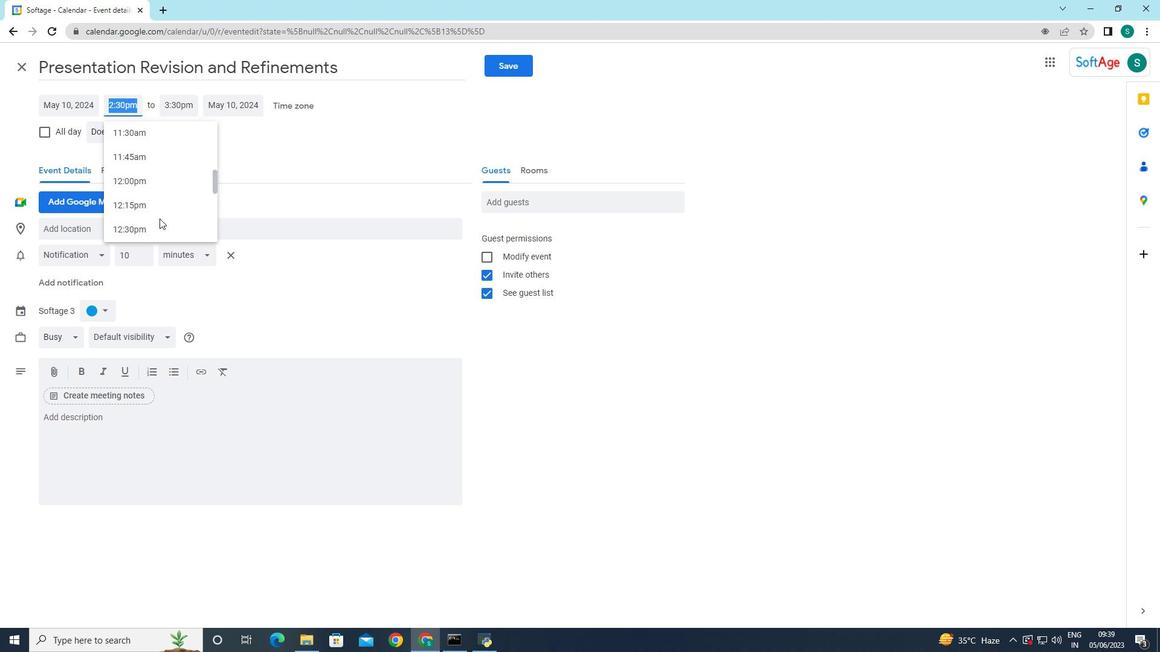 
Action: Mouse scrolled (159, 219) with delta (0, 0)
Screenshot: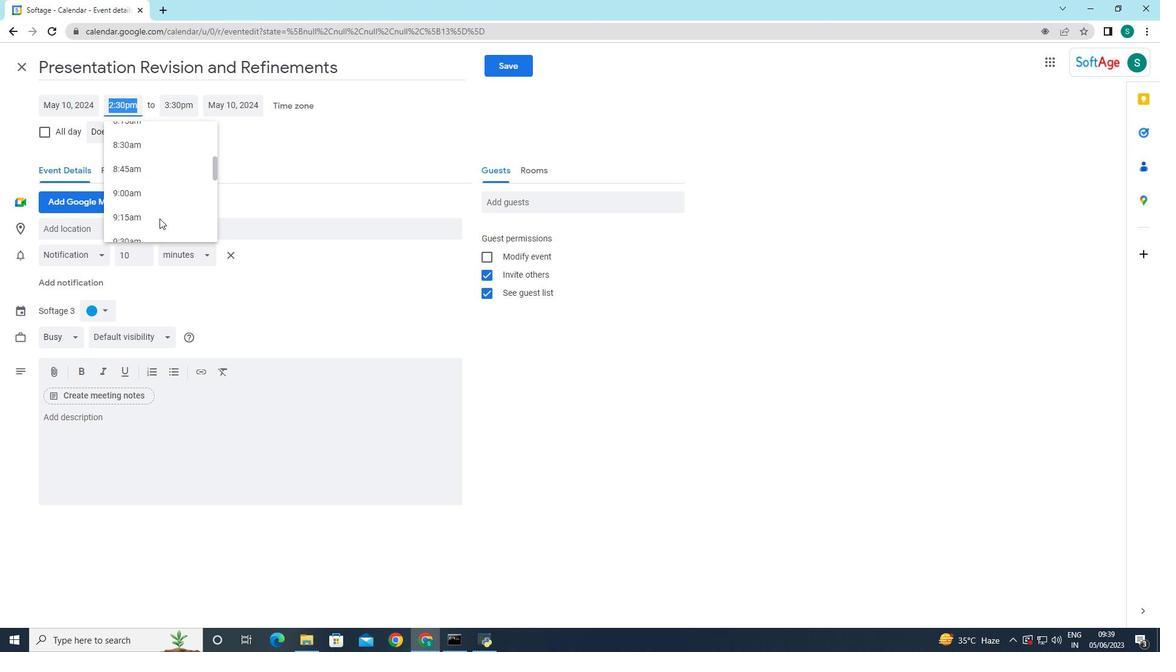 
Action: Mouse scrolled (159, 219) with delta (0, 0)
Screenshot: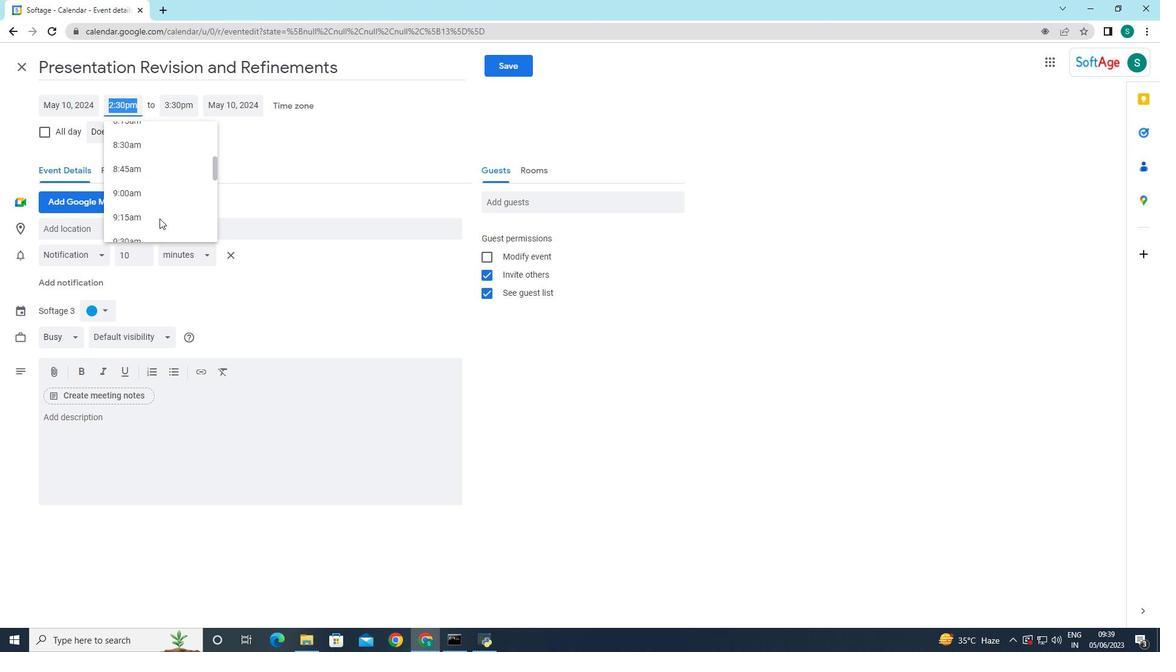 
Action: Mouse scrolled (159, 219) with delta (0, 0)
Screenshot: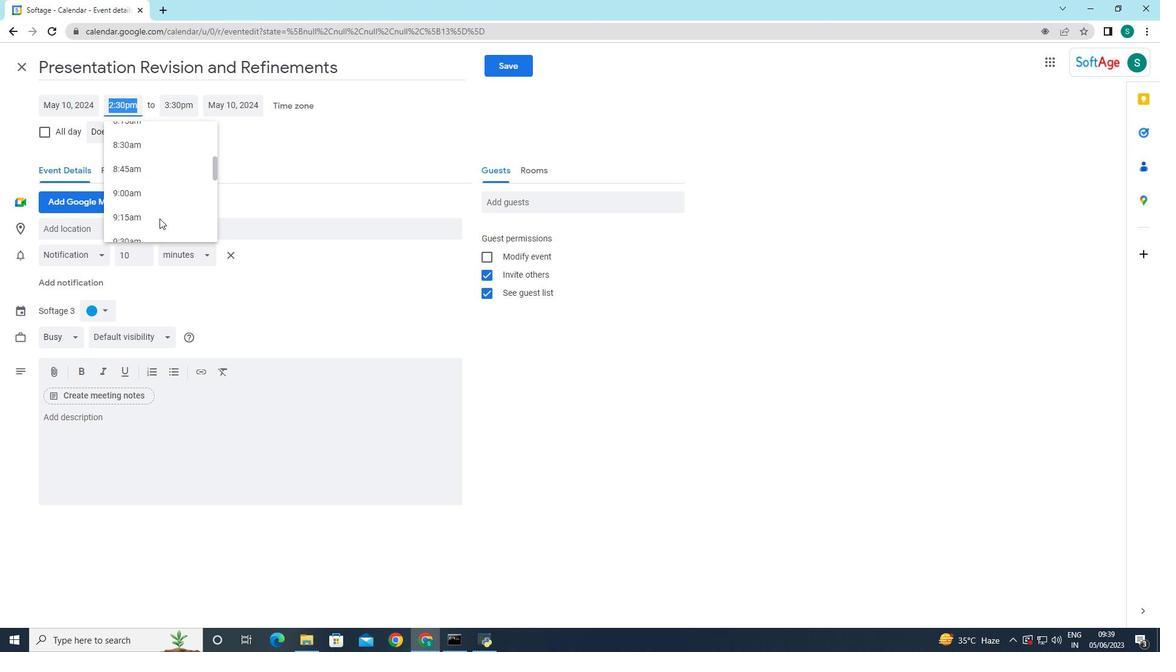 
Action: Mouse scrolled (159, 219) with delta (0, 0)
Screenshot: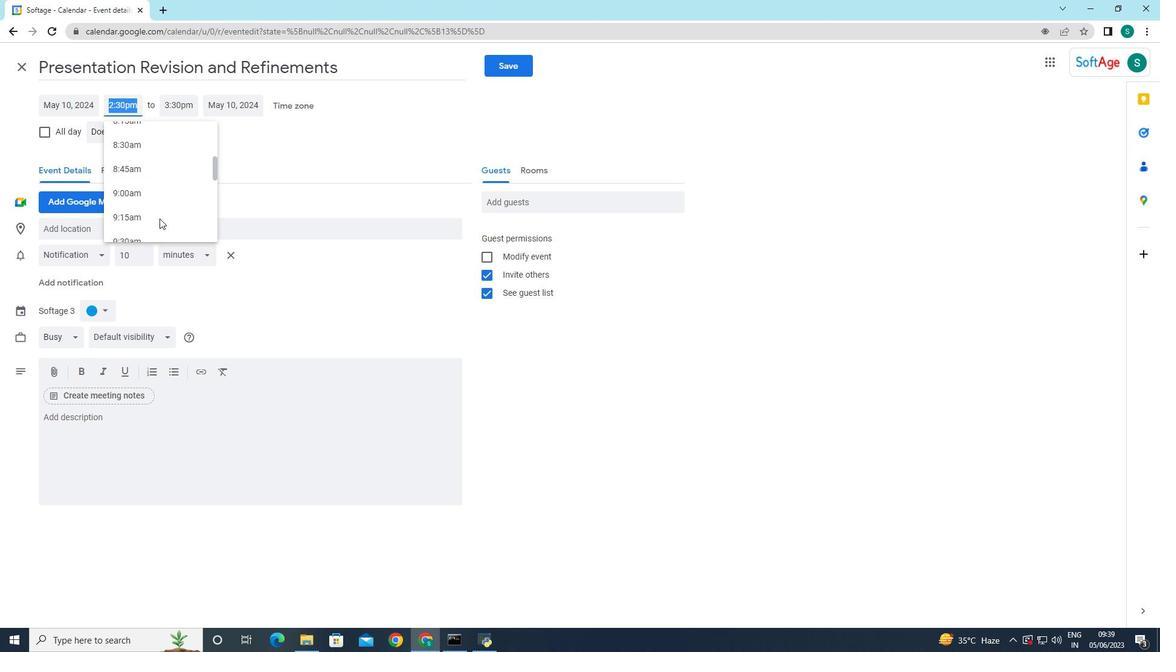 
Action: Mouse moved to (148, 192)
Screenshot: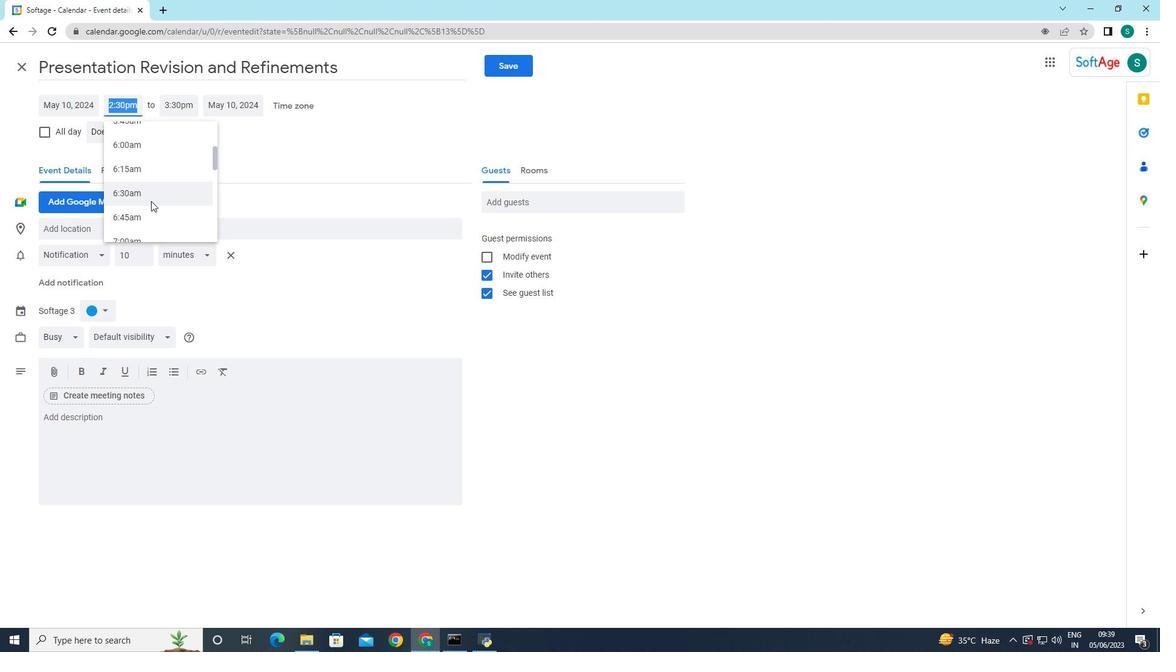 
Action: Mouse scrolled (148, 192) with delta (0, 0)
Screenshot: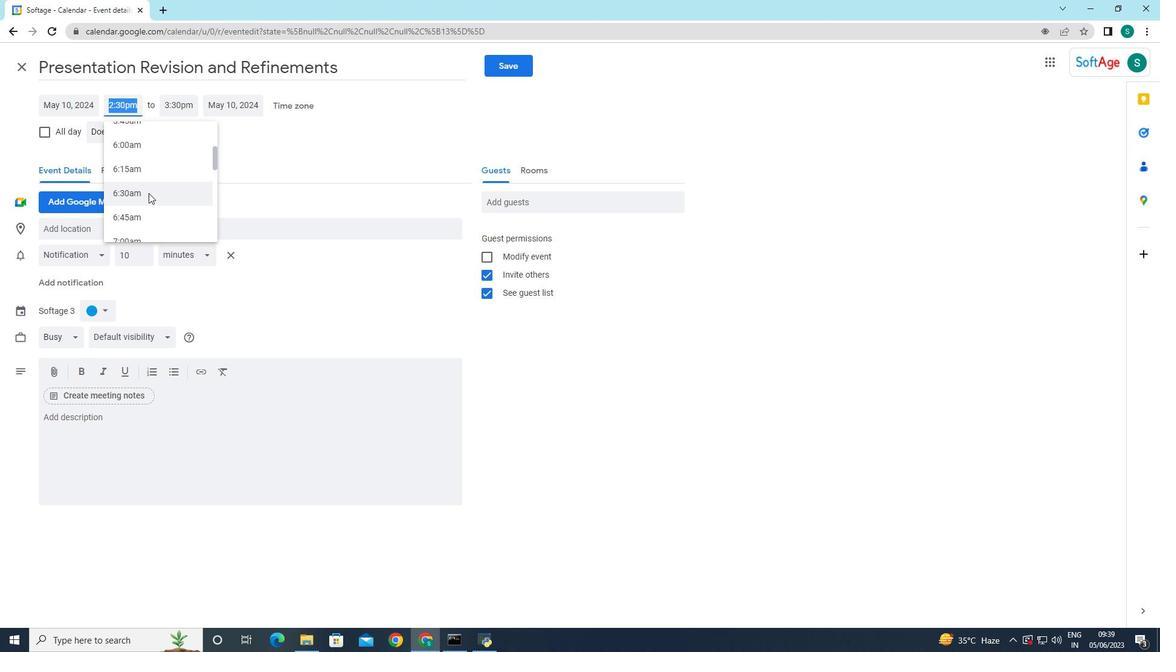
Action: Mouse moved to (143, 199)
Screenshot: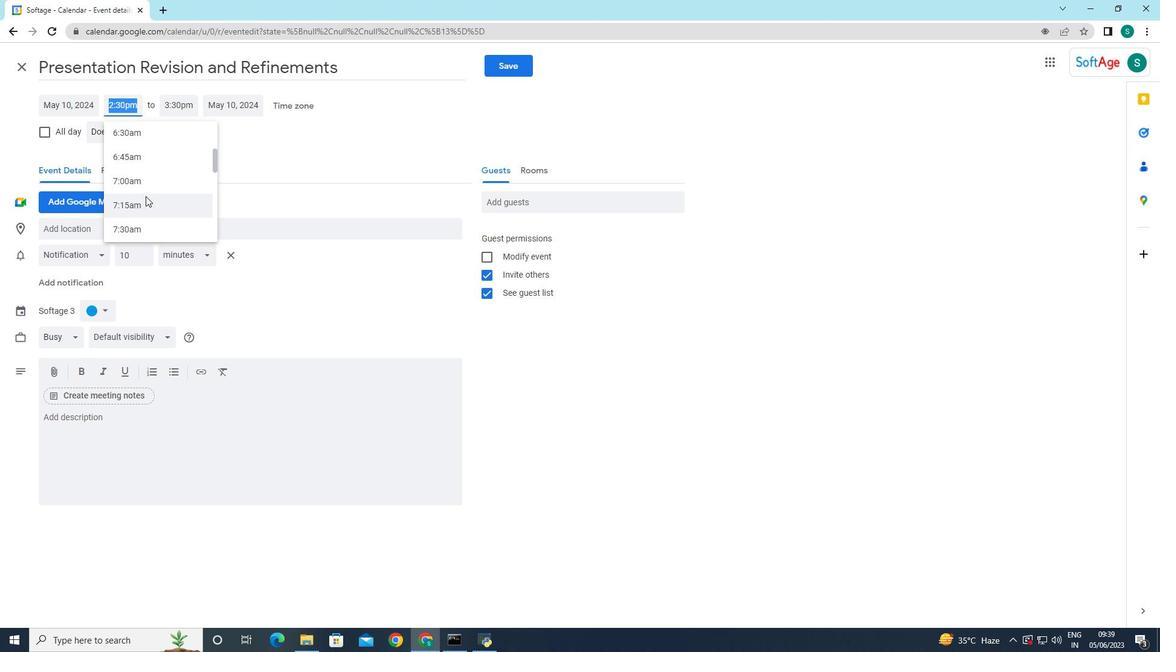 
Action: Mouse scrolled (143, 198) with delta (0, 0)
Screenshot: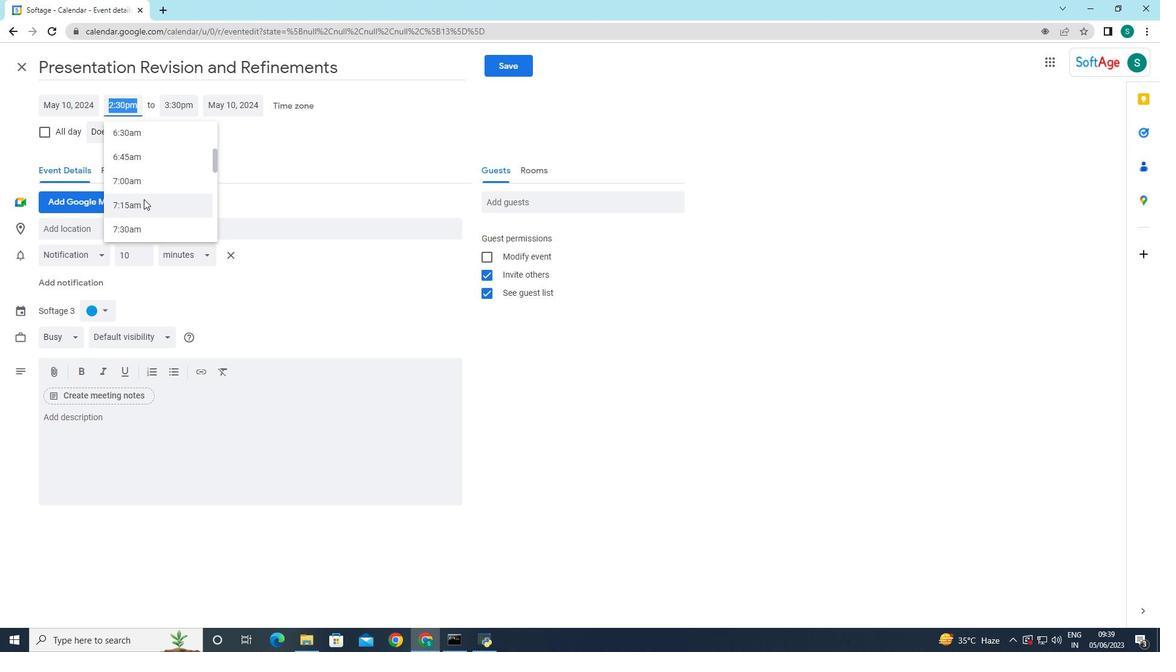 
Action: Mouse moved to (137, 208)
Screenshot: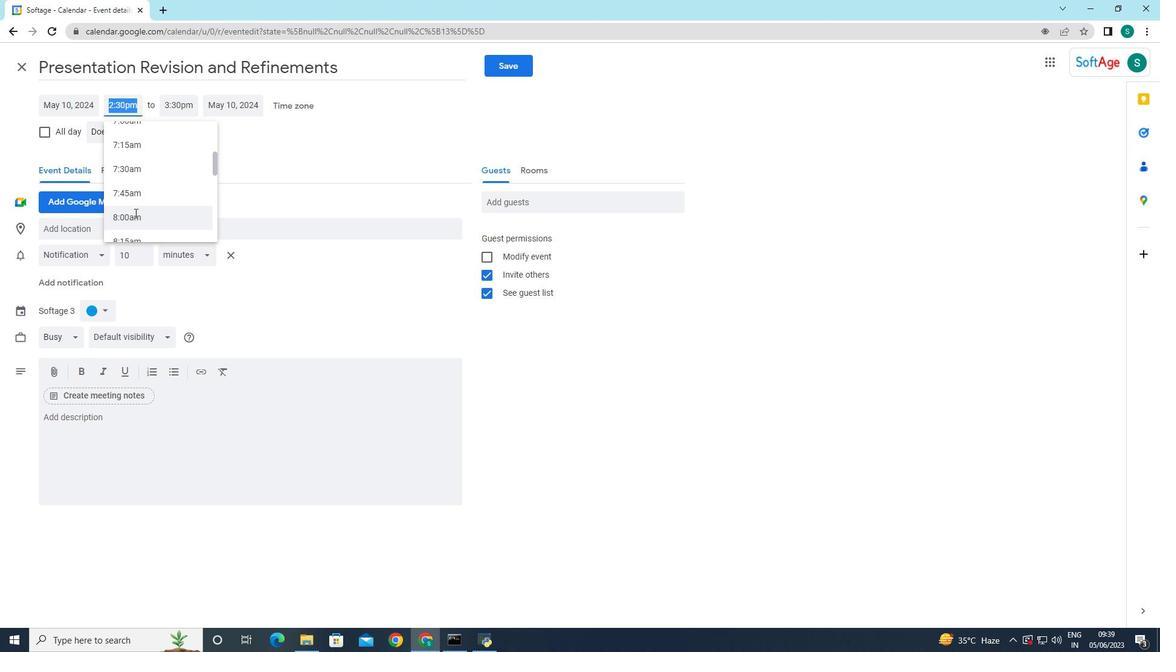 
Action: Mouse scrolled (137, 207) with delta (0, 0)
Screenshot: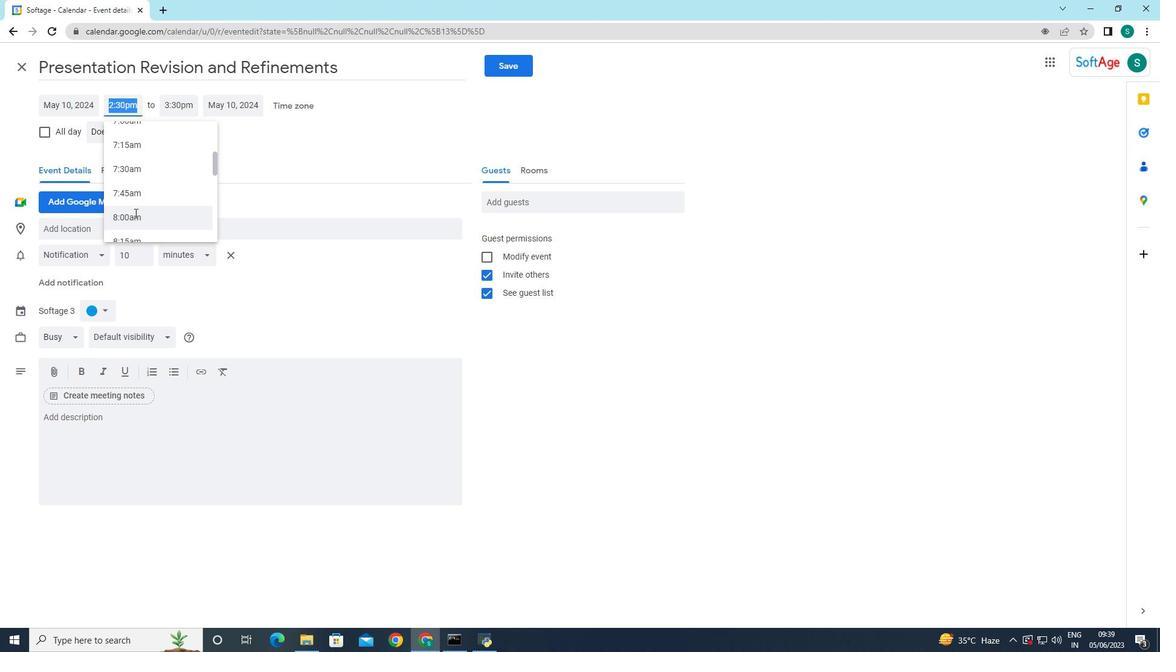 
Action: Mouse scrolled (137, 207) with delta (0, 0)
Screenshot: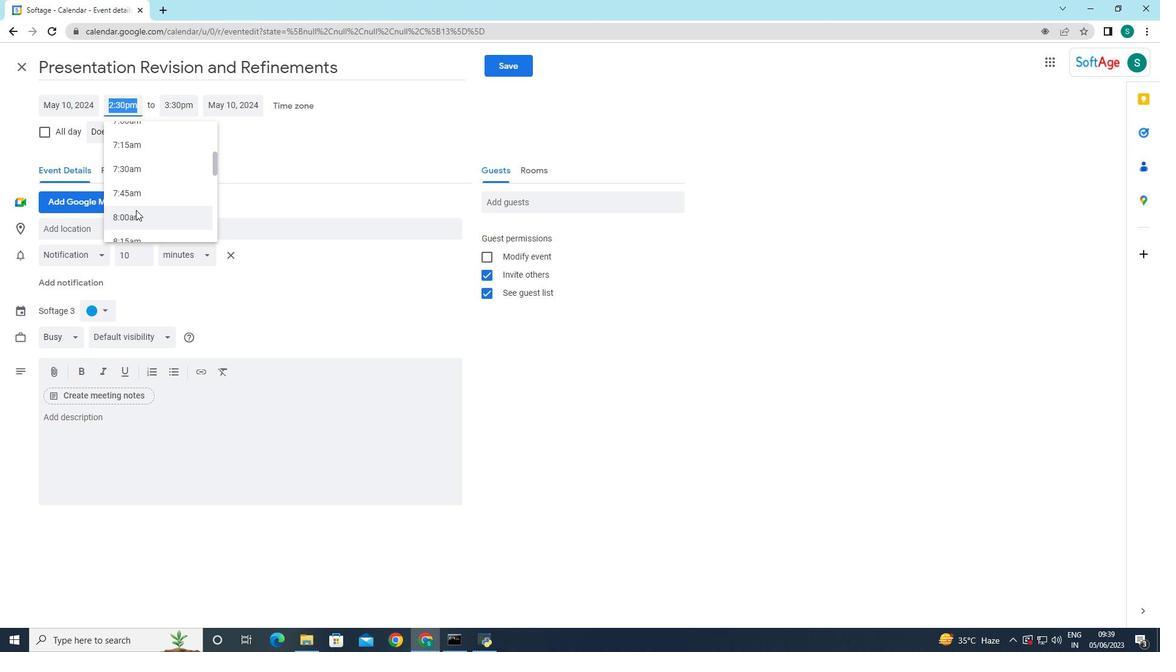 
Action: Mouse moved to (137, 165)
Screenshot: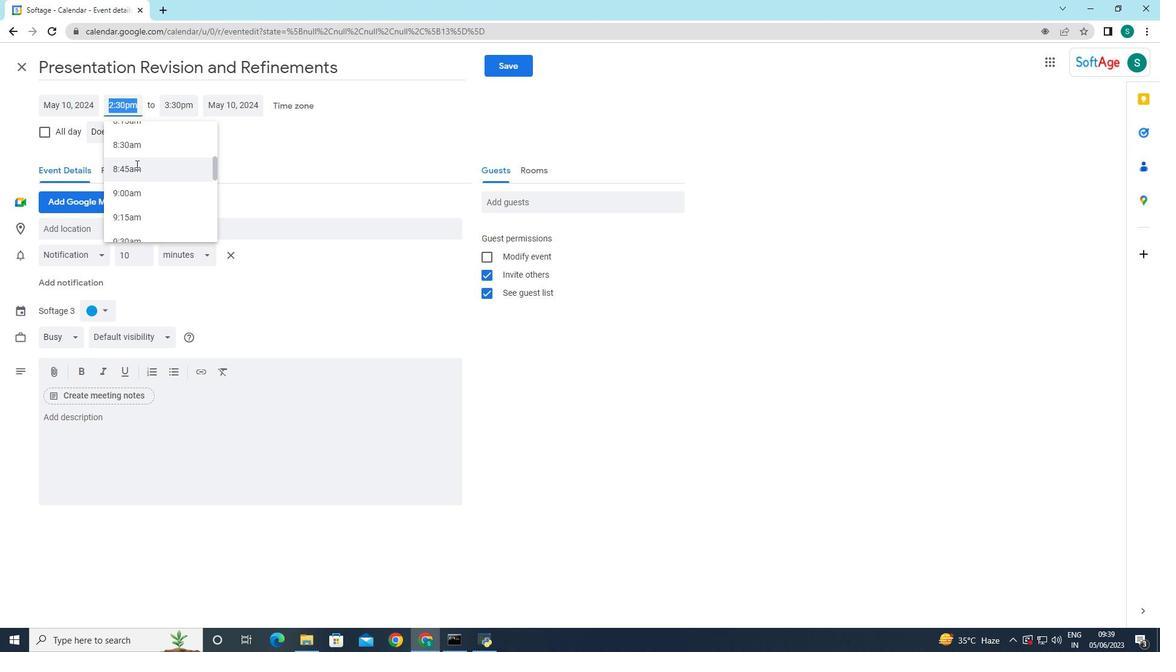 
Action: Mouse scrolled (137, 166) with delta (0, 0)
Screenshot: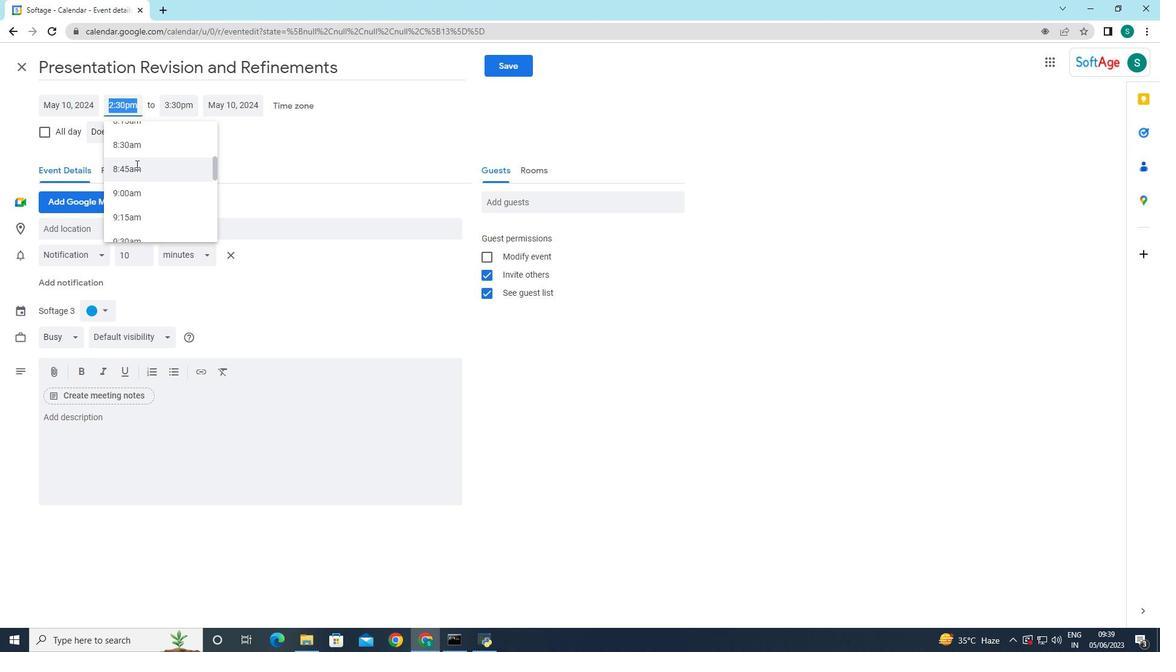 
Action: Mouse moved to (131, 165)
Screenshot: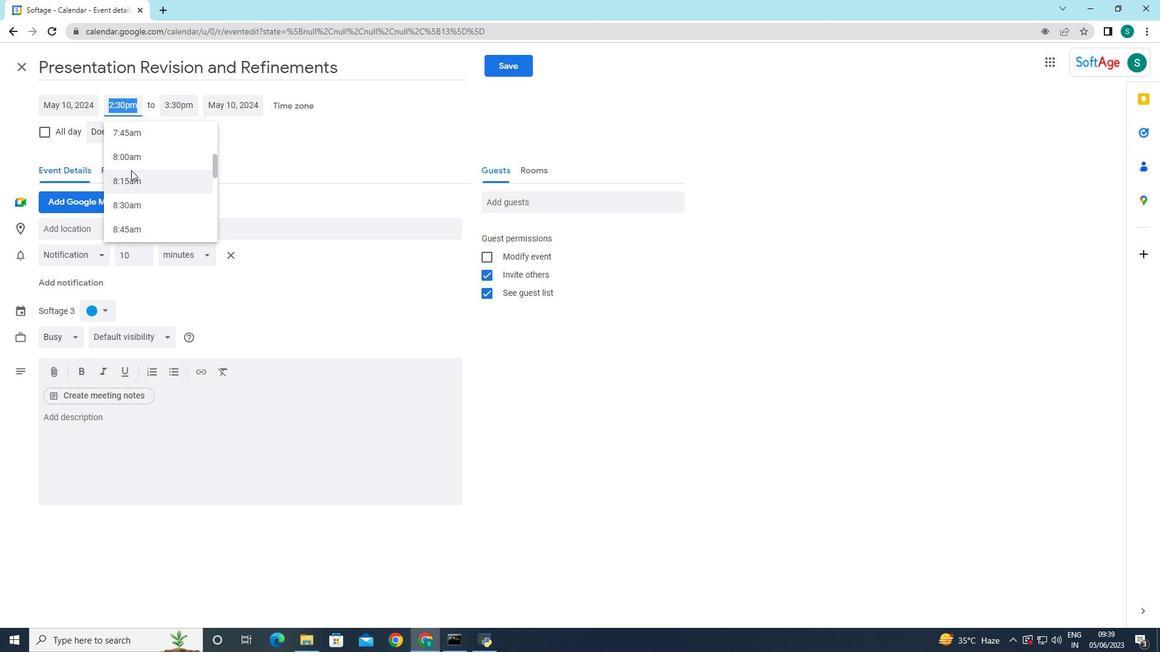 
Action: Mouse pressed left at (131, 165)
Screenshot: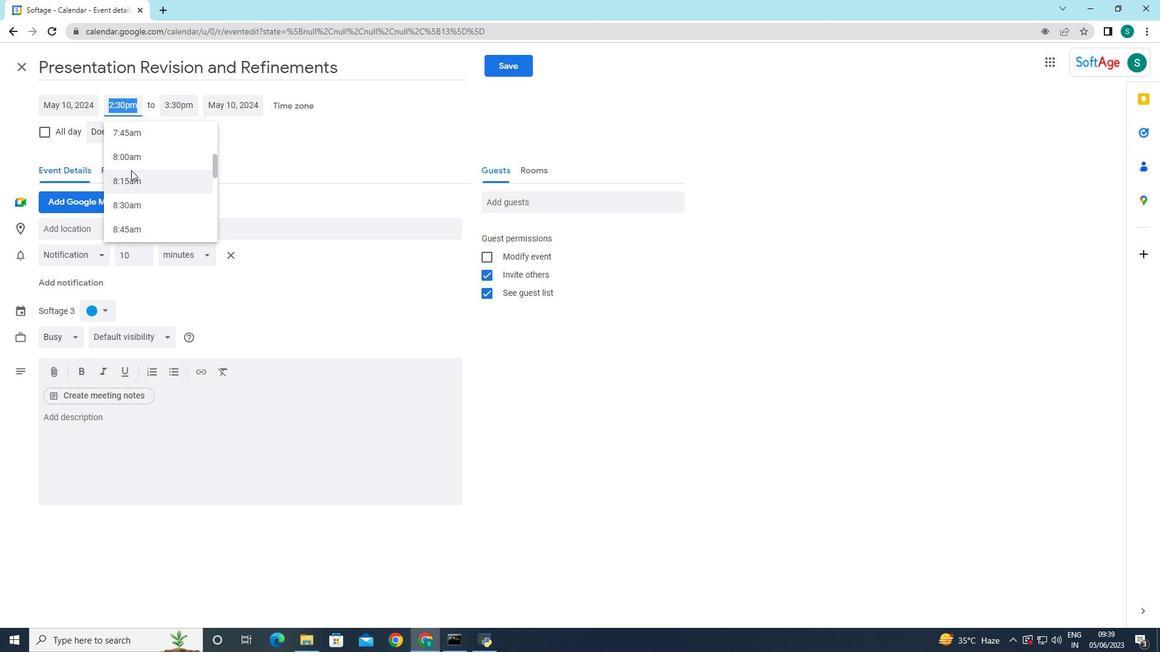 
Action: Mouse moved to (171, 107)
Screenshot: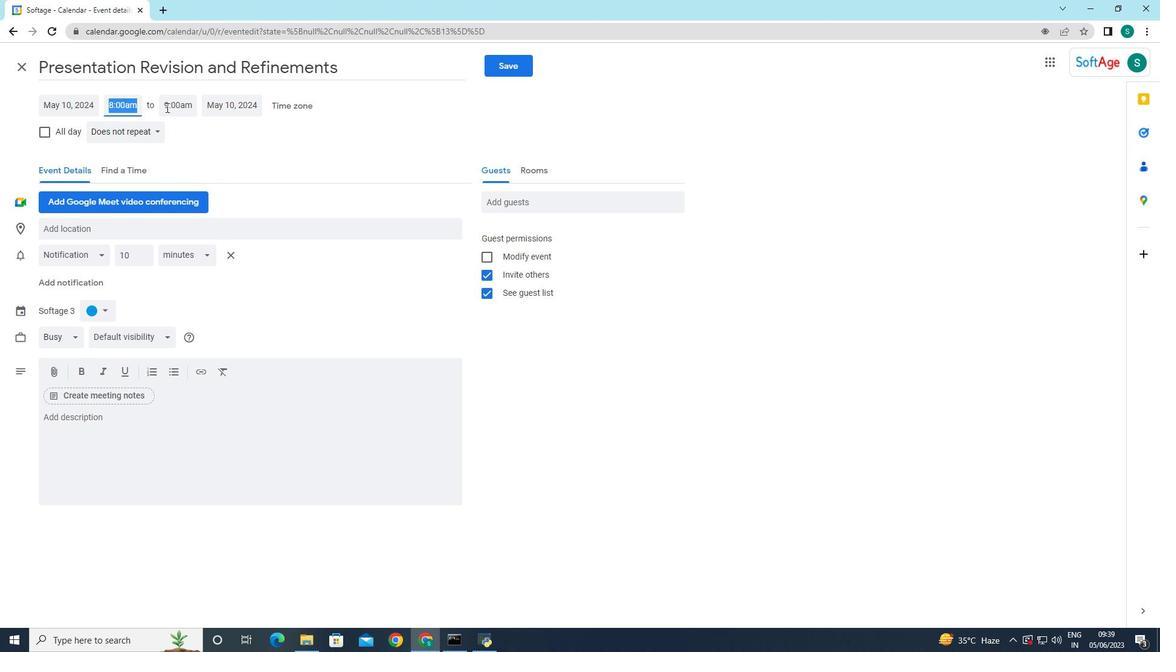 
Action: Mouse pressed left at (171, 107)
Screenshot: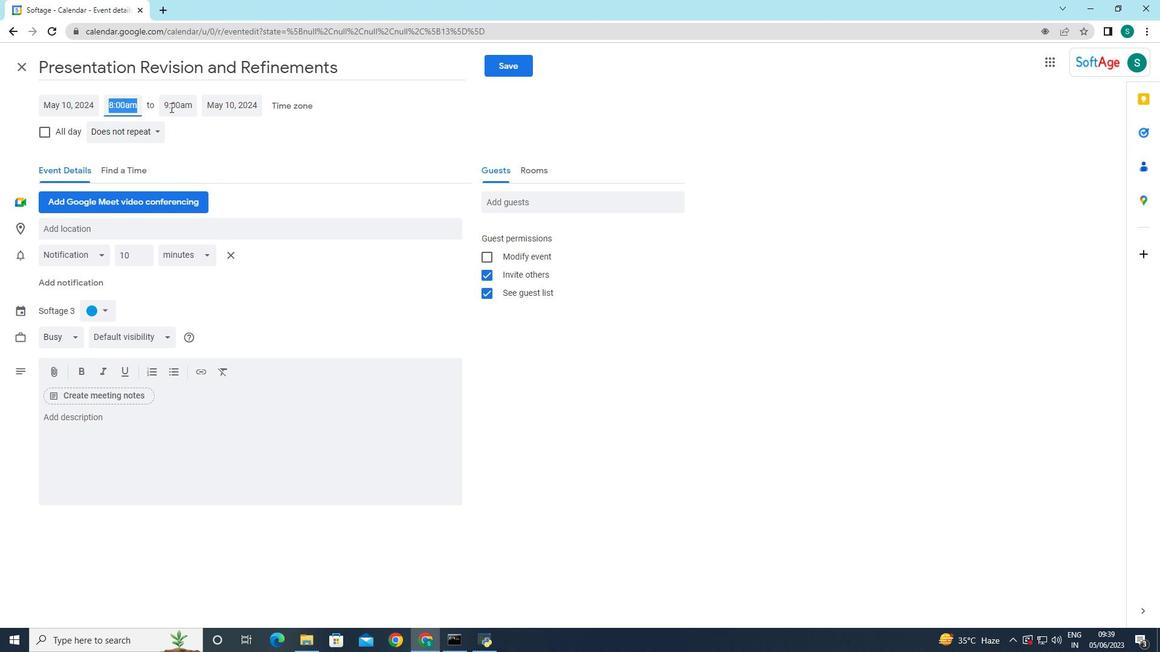 
Action: Mouse moved to (192, 224)
Screenshot: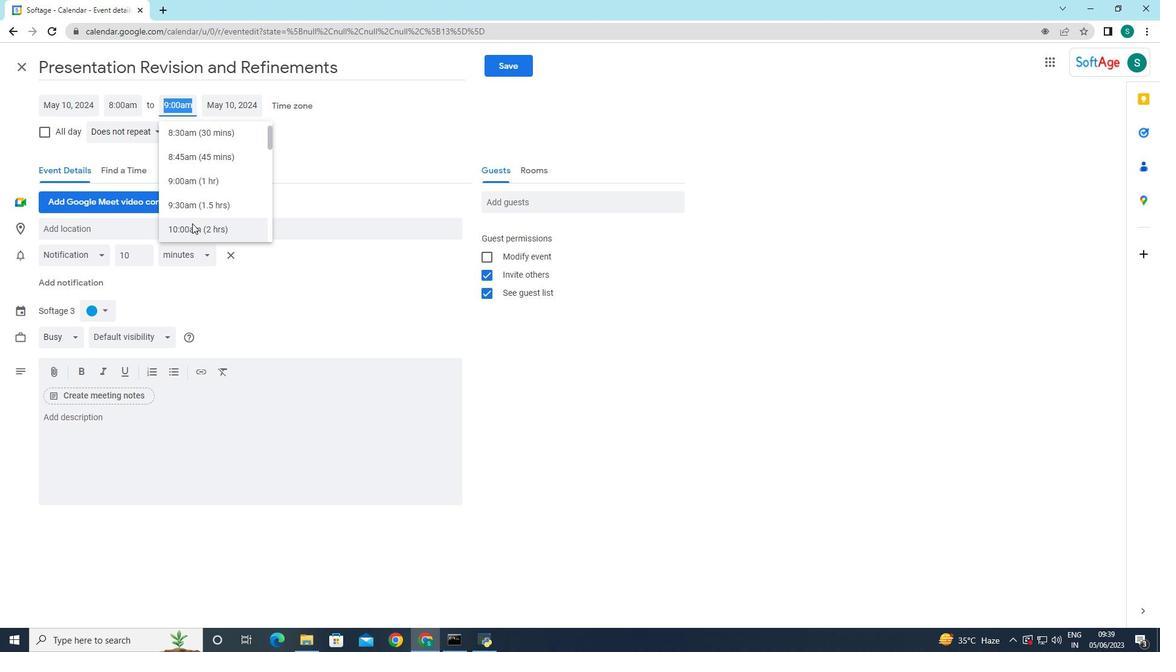 
Action: Mouse pressed left at (192, 224)
Screenshot: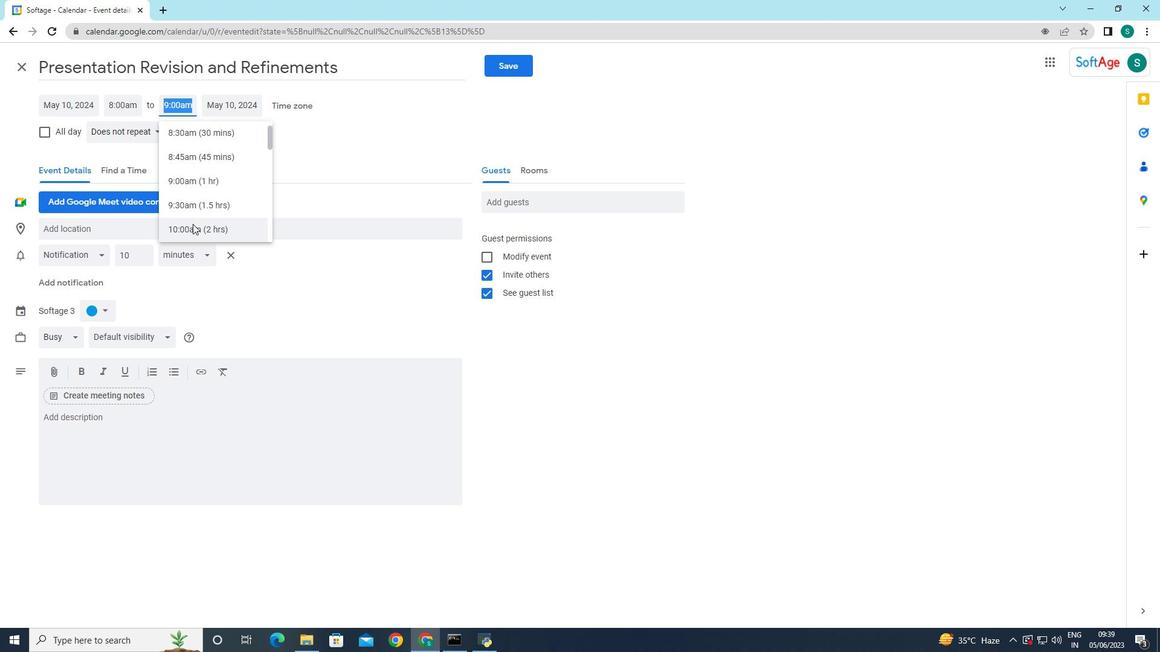 
Action: Mouse moved to (245, 142)
Screenshot: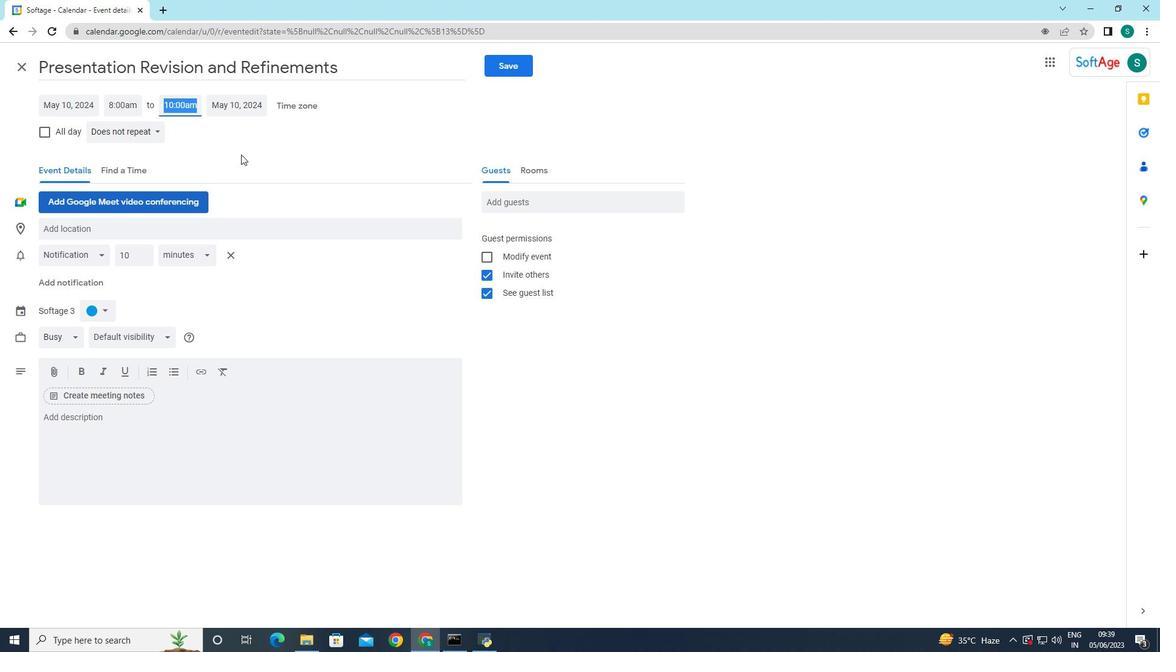 
Action: Mouse pressed left at (245, 142)
Screenshot: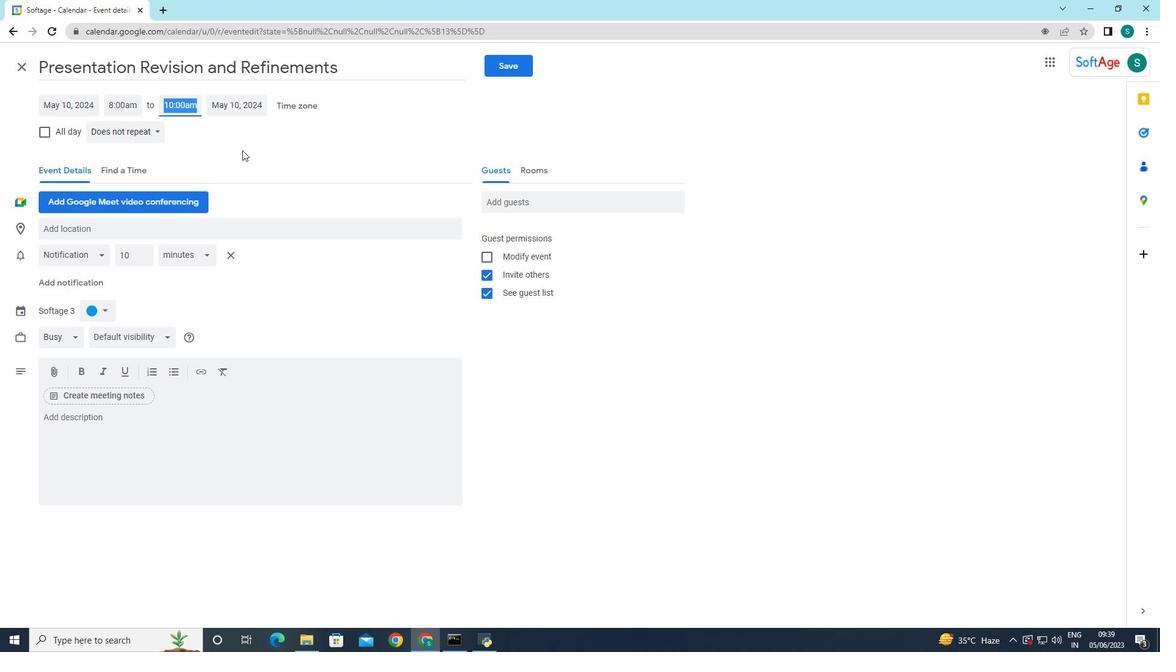 
Action: Mouse moved to (111, 418)
Screenshot: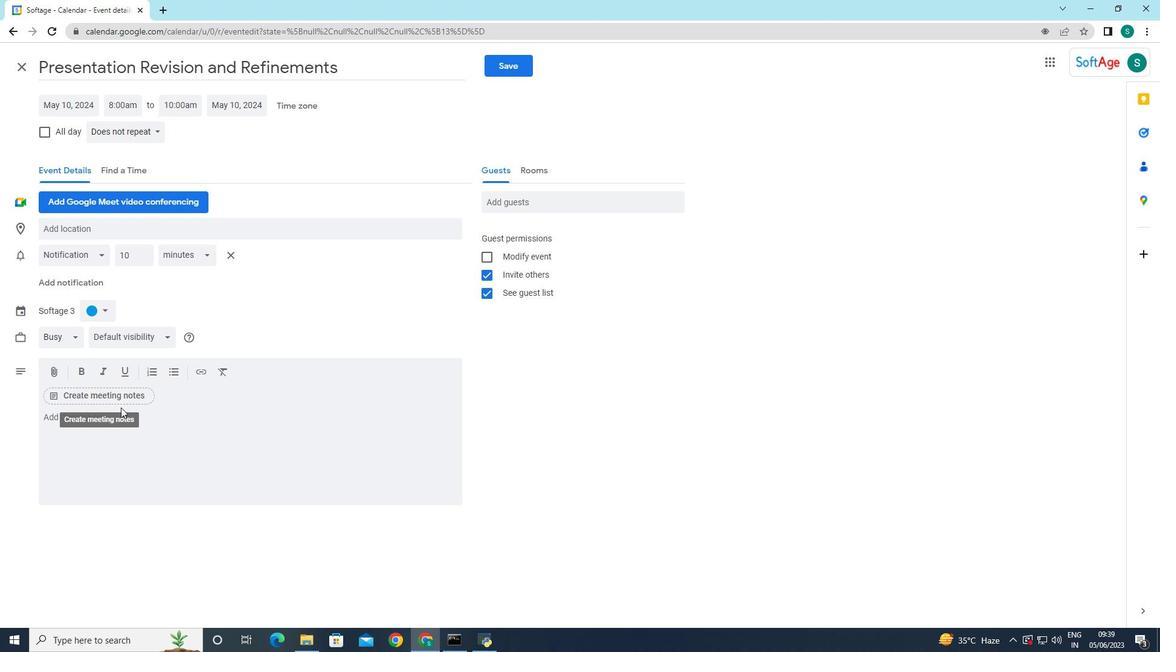 
Action: Mouse pressed left at (111, 418)
Screenshot: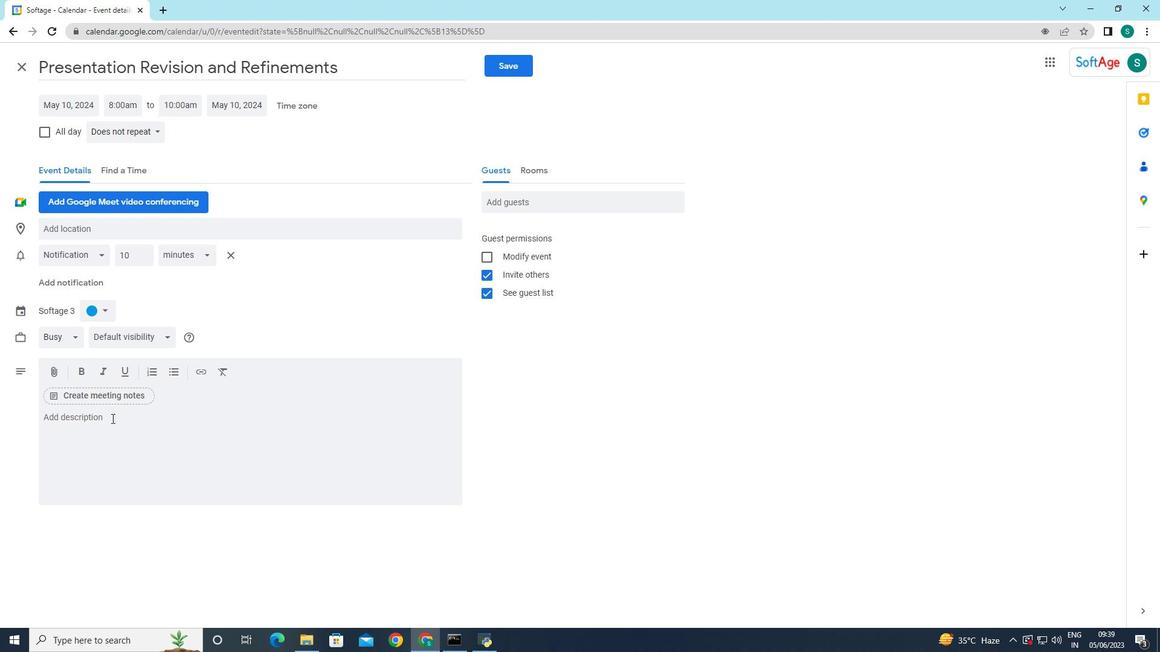 
Action: Key pressed <Key.caps_lock>W<Key.caps_lock>eck=<Key.backspace><Key.backspace><Key.backspace>k<Key.backspace>lcome<Key.space>to<Key.space>our<Key.space><Key.caps_lock>A<Key.caps_lock>nnual<Key.space><Key.caps_lock>G<Key.caps_lock>eneral<Key.space><Key.caps_lock>M<Key.caps_lock>eeting<Key.space><Key.caps_lock><Key.shift_r><Key.shift_r><Key.shift_r><Key.shift_r><Key.shift_r><Key.shift_r><Key.shift_r><Key.shift_r>(A<Key.caps_lock><Key.caps_lock>GM<Key.shift_r>)<Key.space><Key.backspace>,<Key.space><Key.caps_lock>a<Key.caps_lock><Key.space>CR<Key.caps_lock><Key.backspace><Key.backspace>crucial<Key.space>event<Key.space>that<Key.space>brings<Key.space>together<Key.space>t<Key.backspace>stakeholders,<Key.space>sharel<Key.backspace>holdr<Key.backspace>ers,<Key.space>and<Key.space>ket<Key.backspace>y<Key.space>members<Key.space>of<Key.space>our<Key.space>organization<Key.space>to<Key.space>reviewthe<Key.backspace><Key.backspace><Key.backspace><Key.space>the<Key.space>past<Key.space>year,<Key.space>discuss<Key.space>ipos<Key.backspace>rtant<Key.space>matters,<Key.space>
Screenshot: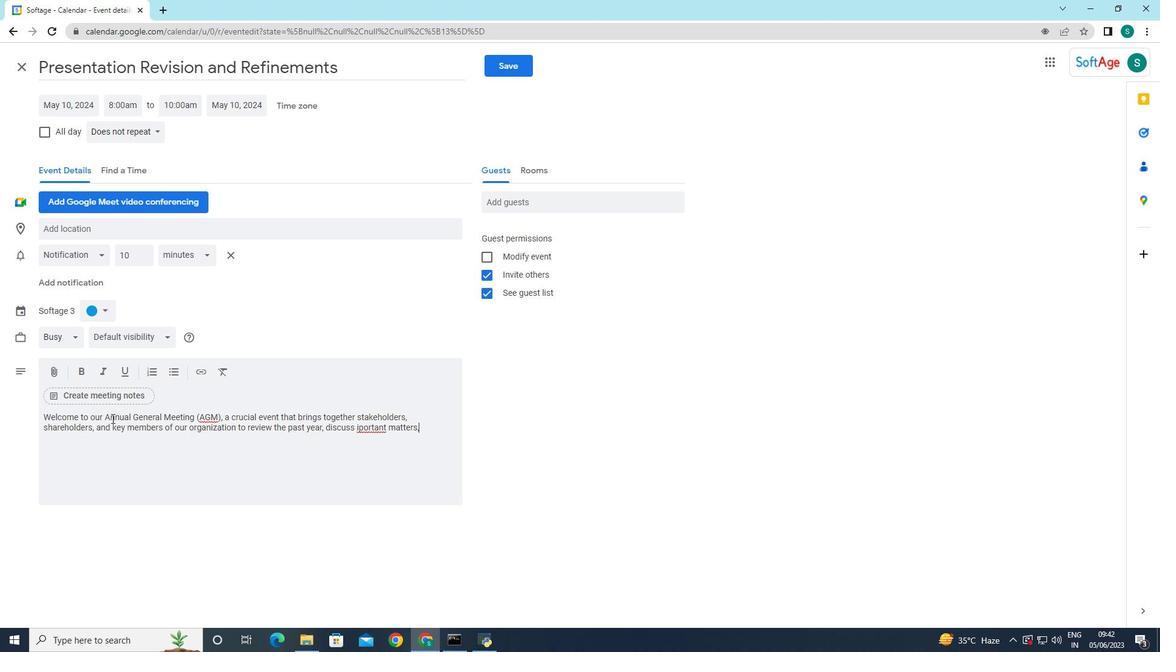 
Action: Mouse moved to (358, 427)
Screenshot: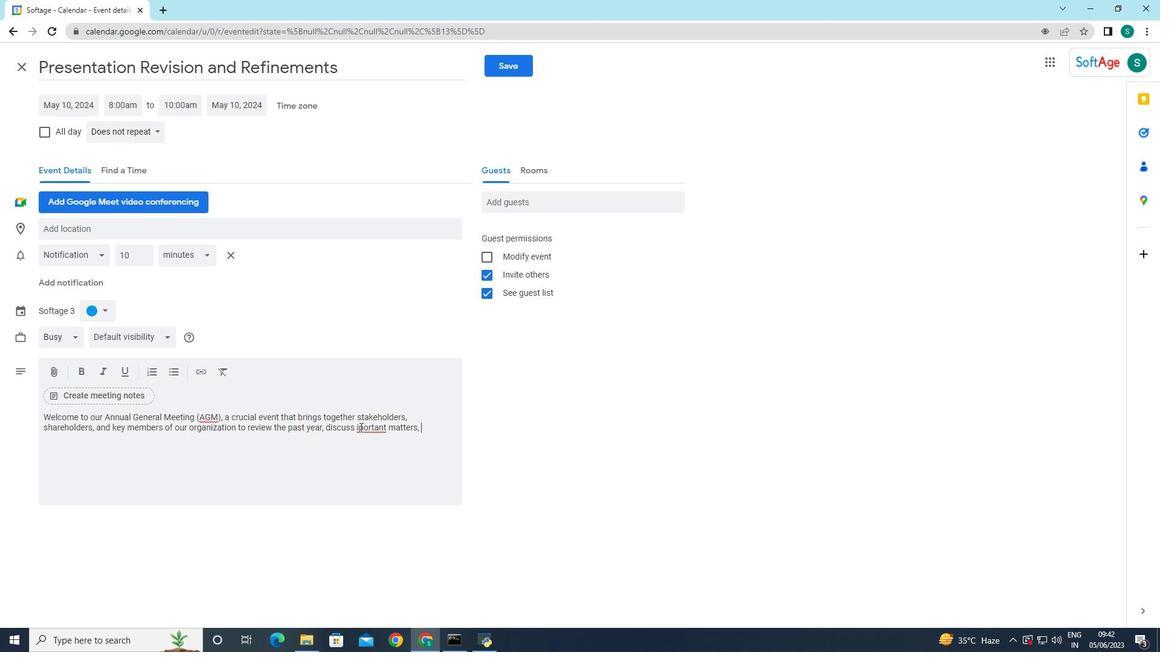 
Action: Mouse pressed left at (358, 427)
Screenshot: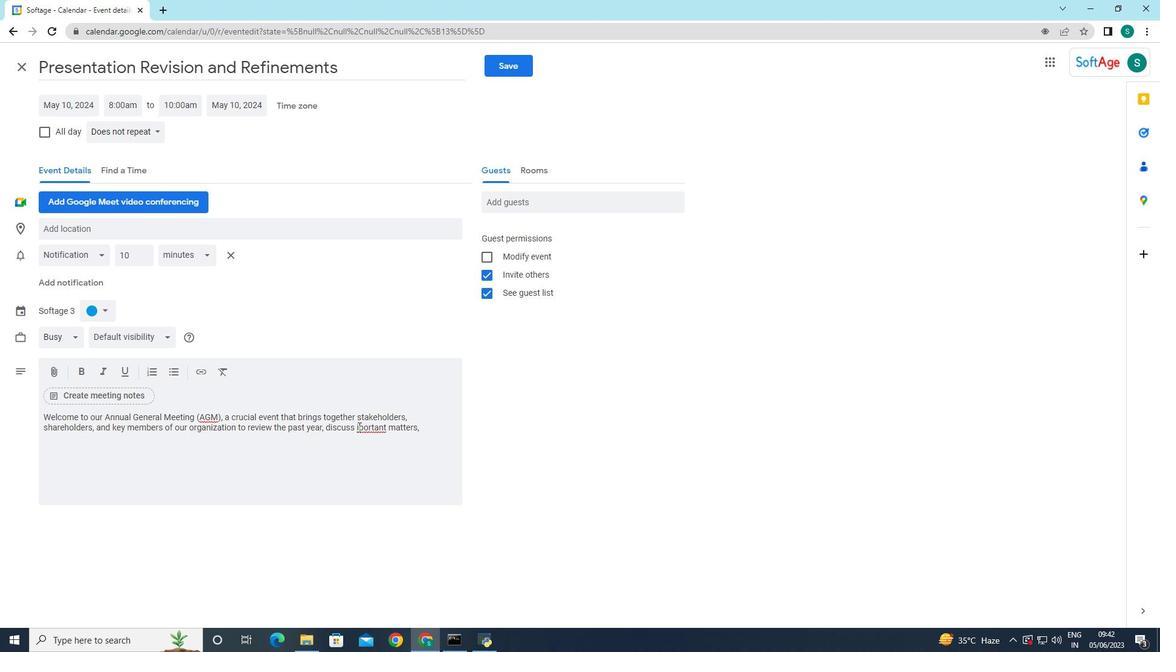 
Action: Mouse moved to (392, 492)
Screenshot: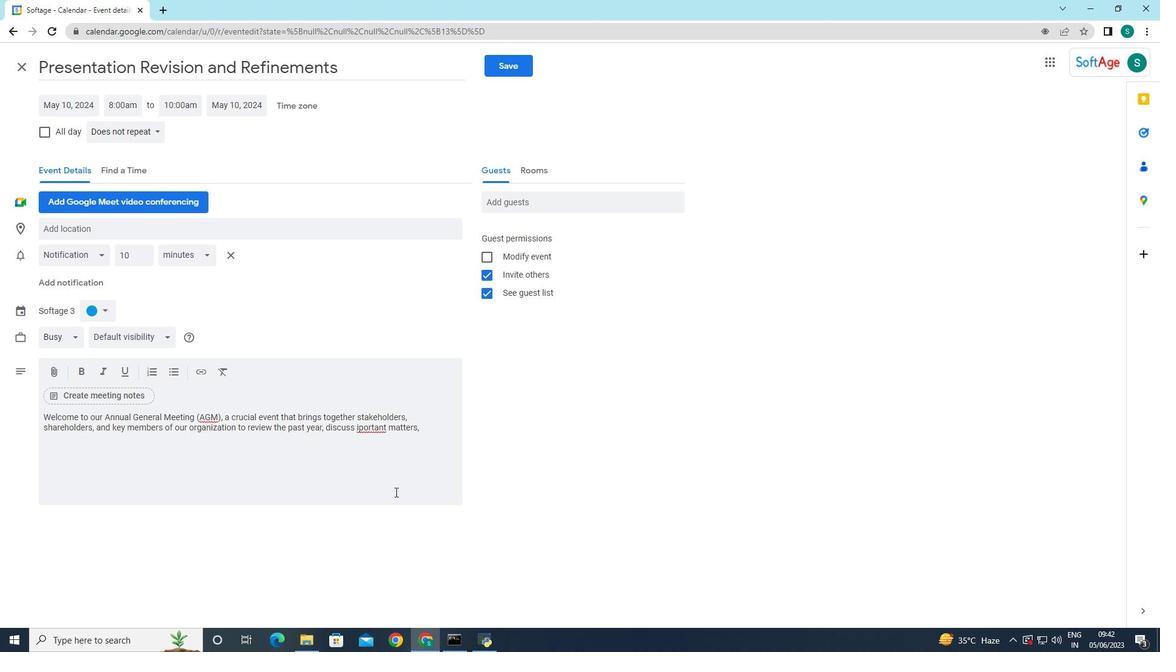 
Action: Key pressed m
Screenshot: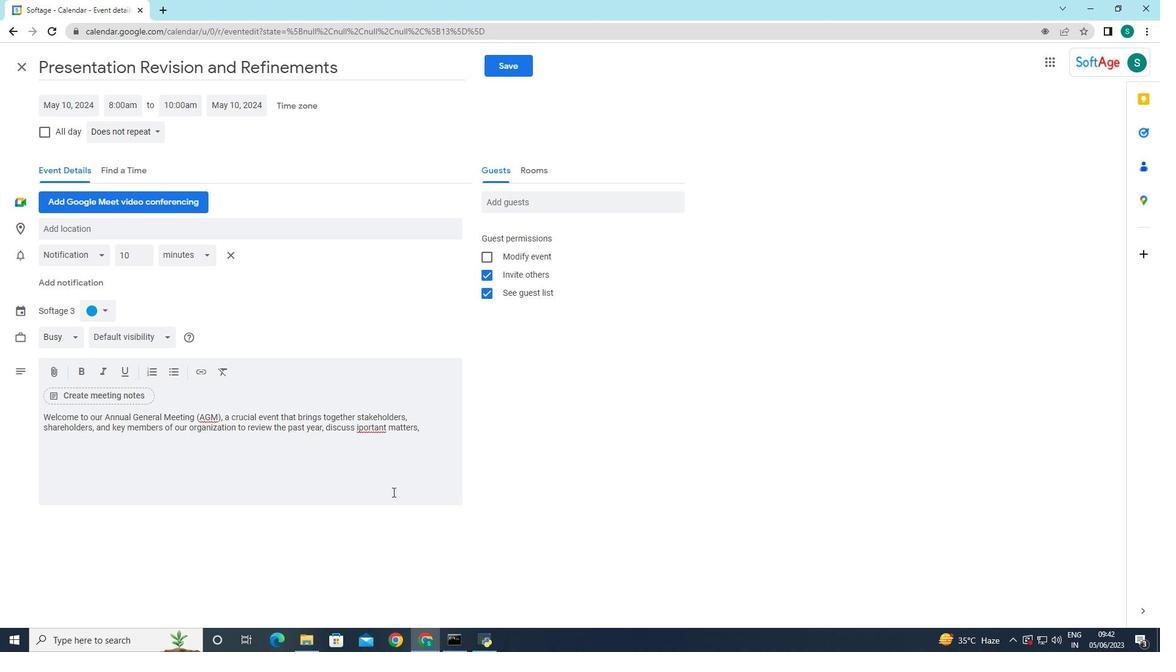 
Action: Mouse moved to (427, 427)
Screenshot: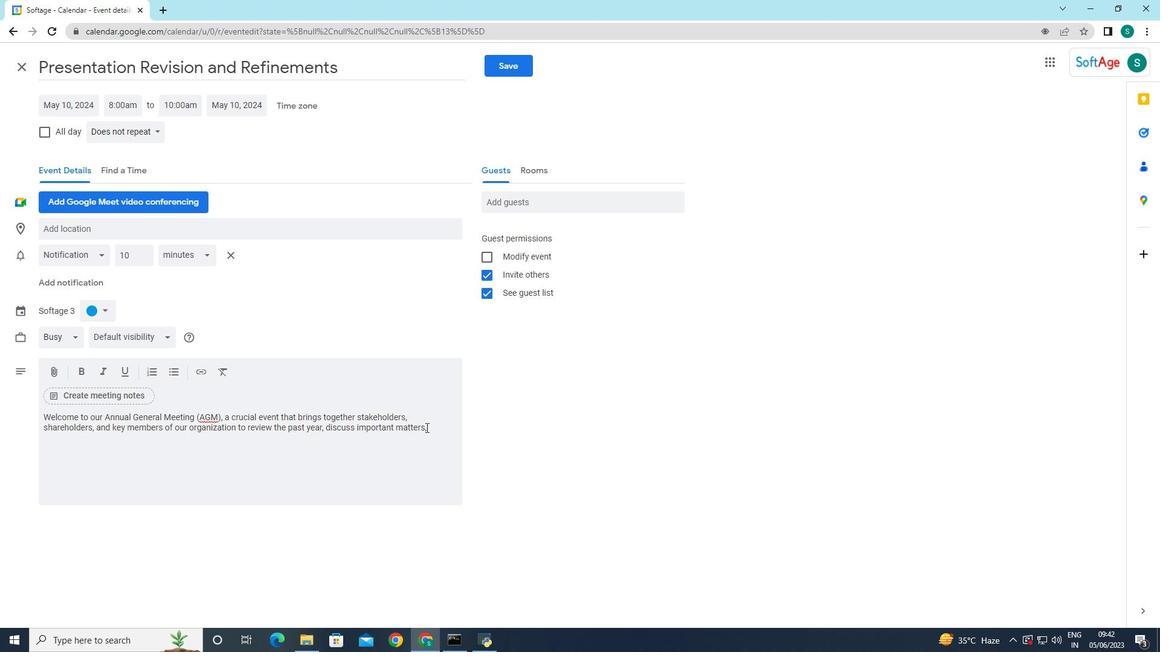 
Action: Mouse pressed left at (427, 427)
Screenshot: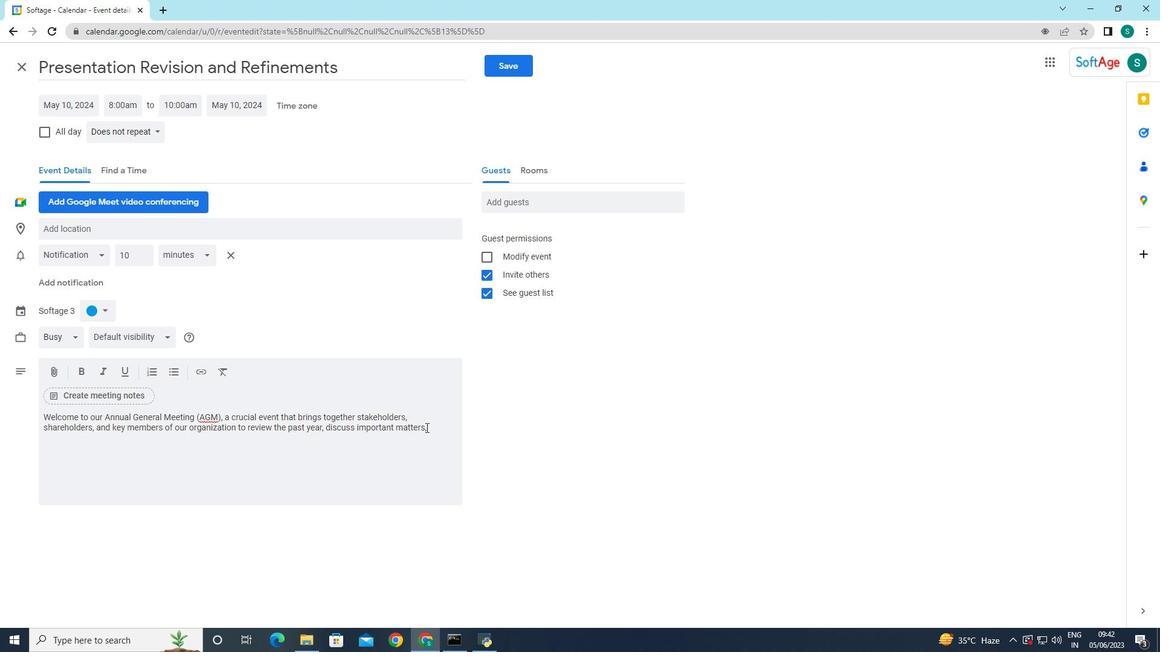 
Action: Mouse moved to (434, 440)
Screenshot: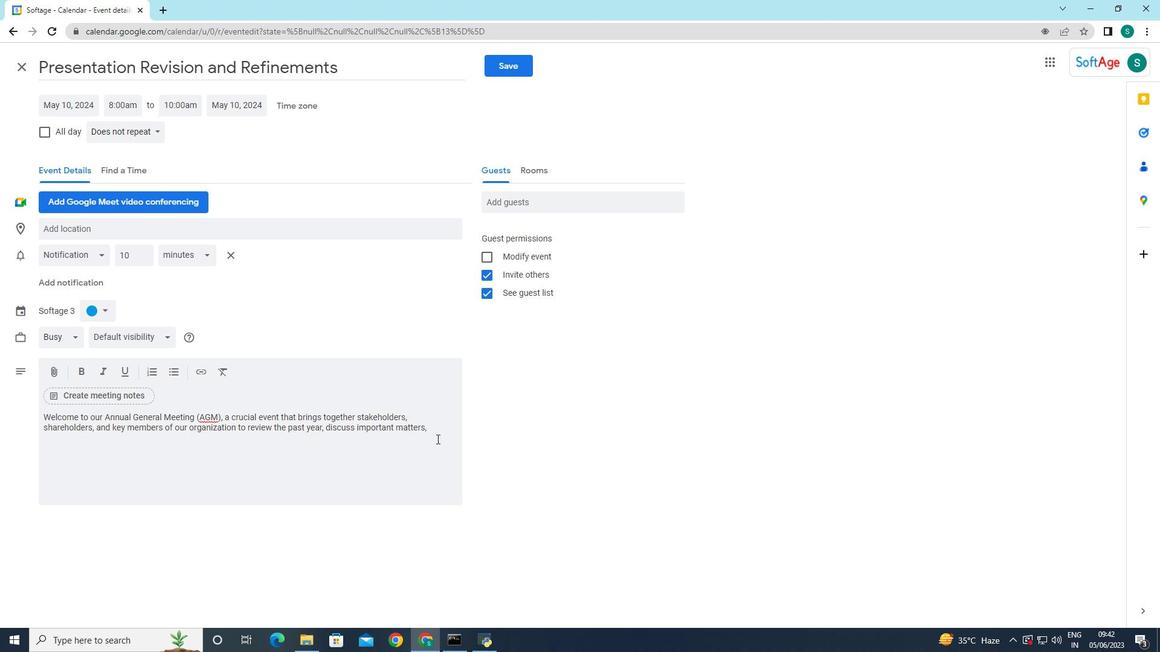 
Action: Key pressed <Key.space>abn<Key.backspace><Key.backspace>bd<Key.backspace><Key.backspace>nd<Key.space>plan<Key.space>for<Key.space>the<Key.space>future.<Key.space><Key.caps_lock>T<Key.caps_lock>he<Key.space><Key.caps_lock>AGM<Key.space><Key.caps_lock>serves<Key.space>as<Key.space>a<Key.space>platform<Key.space>for<Key.space>transparency,<Key.space>axx<Key.backspace><Key.backspace>ccountability<Key.space><Key.backspace>,<Key.space>and<Key.space>open<Key.space>dialogue,<Key.space>allowing<Key.backspace>g<Key.space>everyone<Key.space>involved<Key.space>to<Key.space>contribute<Key.space>to<Key.space>the<Key.space>overall<Key.space>direction<Key.space>and<Key.space>success<Key.space>of<Key.space>our<Key.space>organization<Key.space><Key.backspace>.
Screenshot: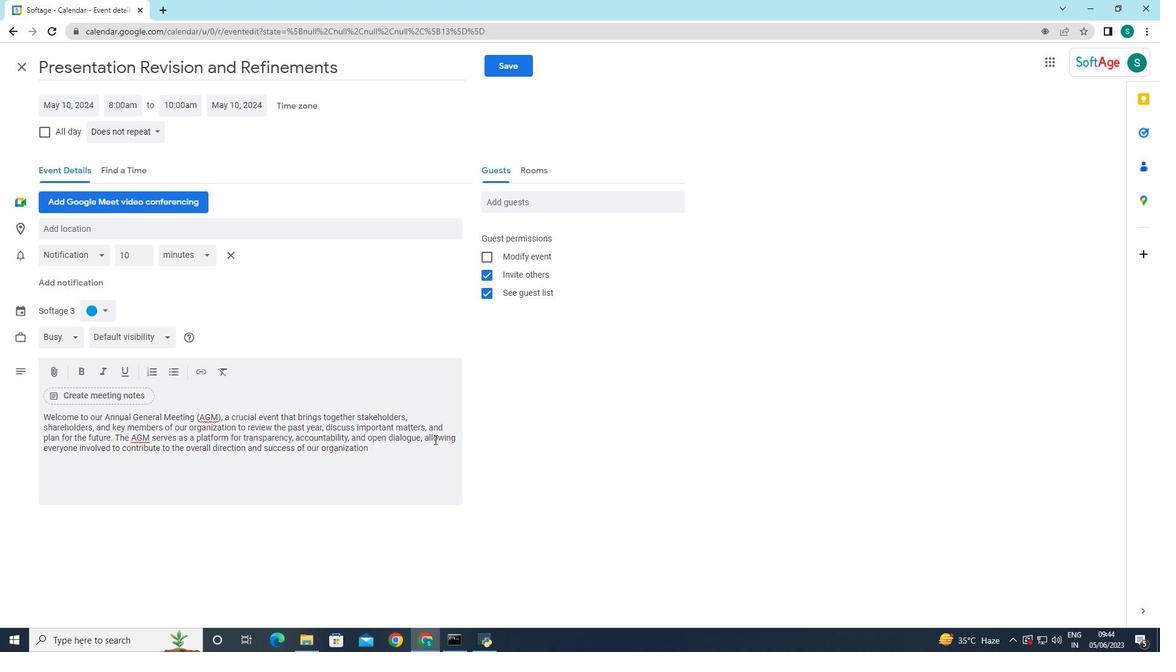 
Action: Mouse moved to (106, 308)
Screenshot: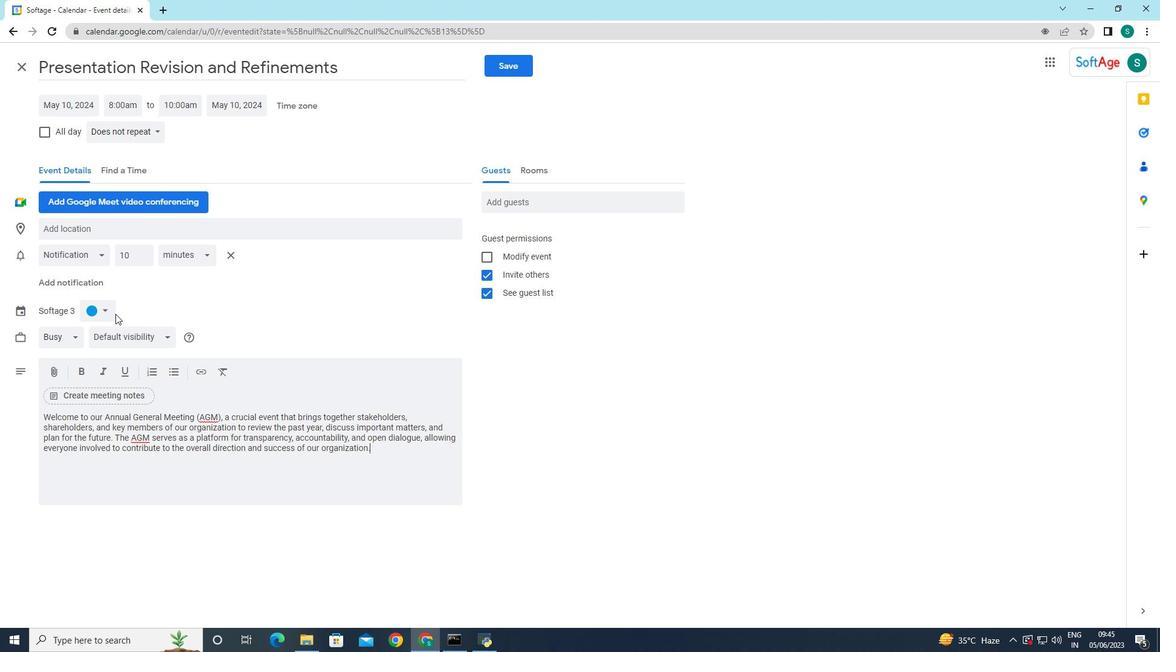 
Action: Mouse pressed left at (106, 308)
Screenshot: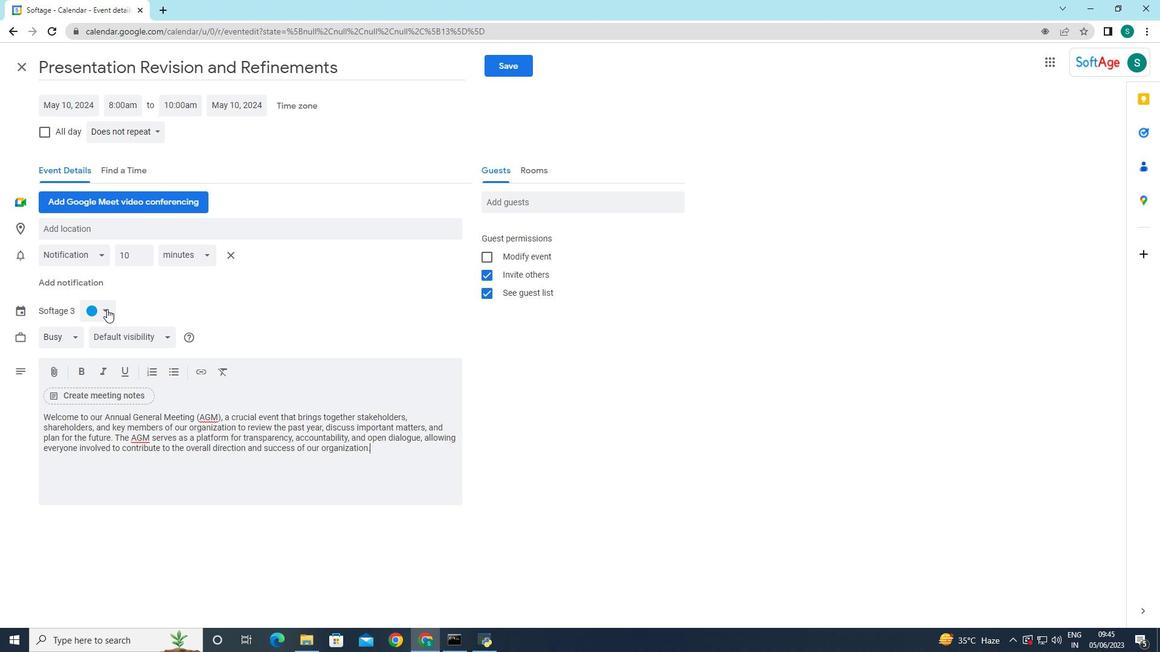
Action: Mouse moved to (105, 370)
Screenshot: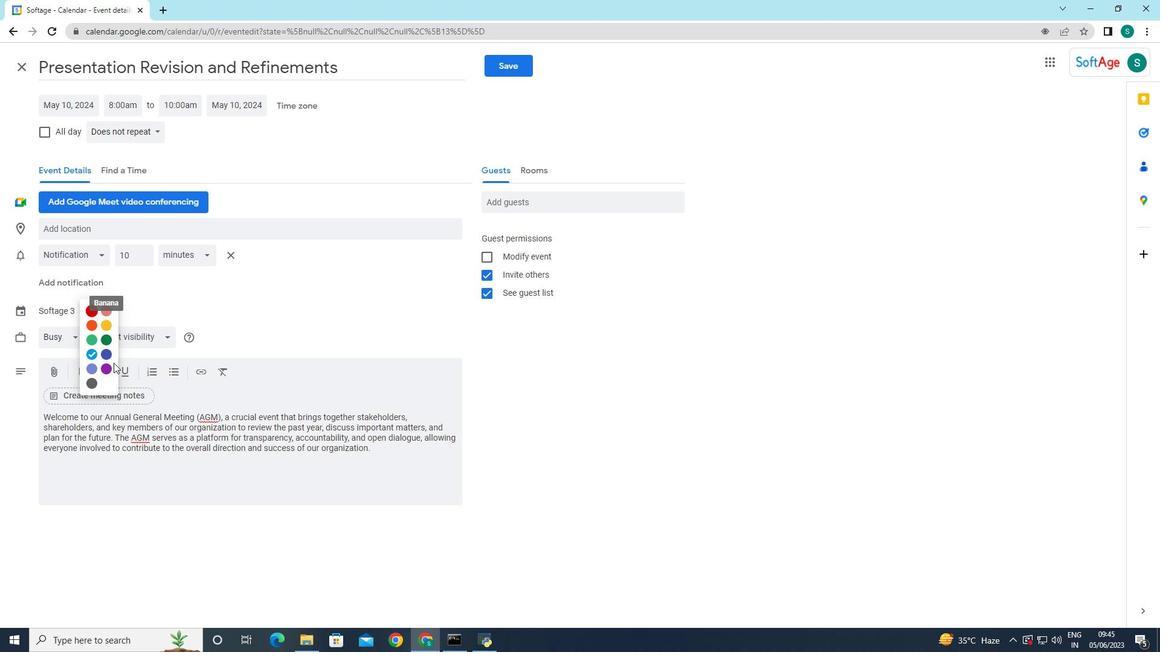 
Action: Mouse pressed left at (105, 370)
Screenshot: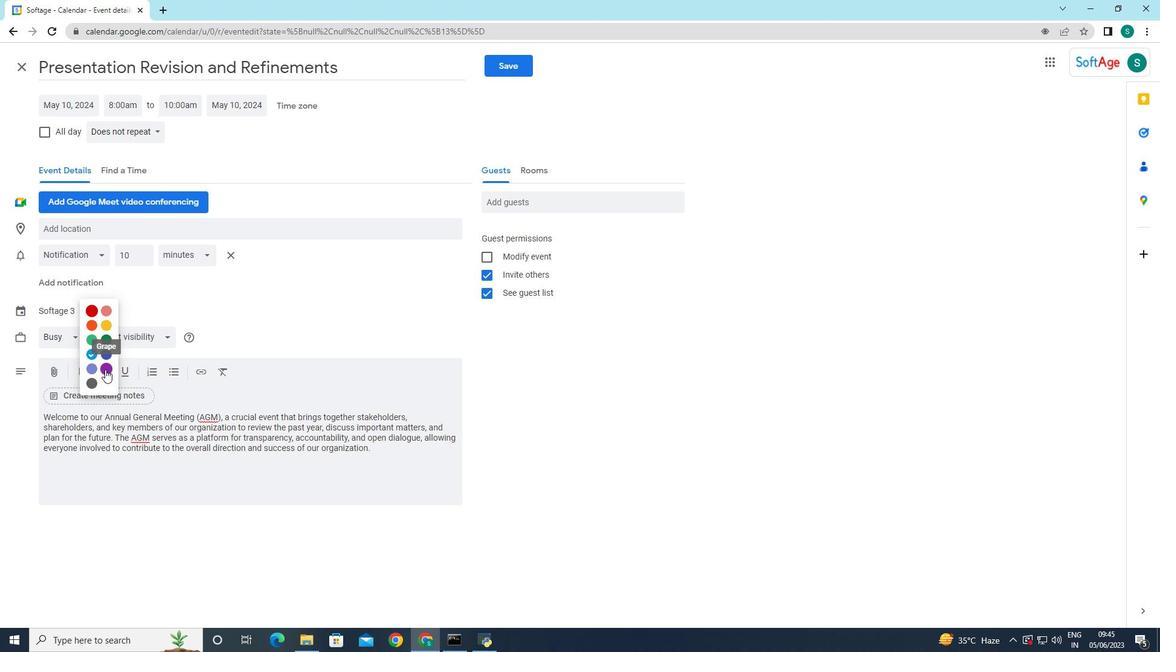 
Action: Mouse moved to (160, 224)
Screenshot: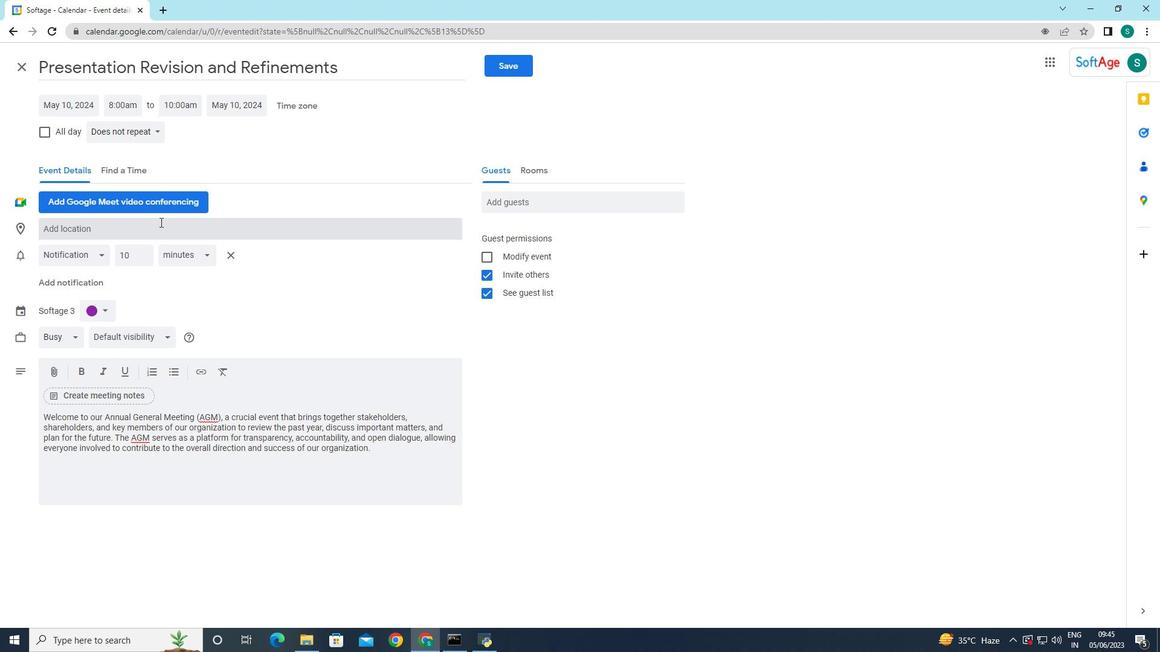 
Action: Mouse pressed left at (160, 224)
Screenshot: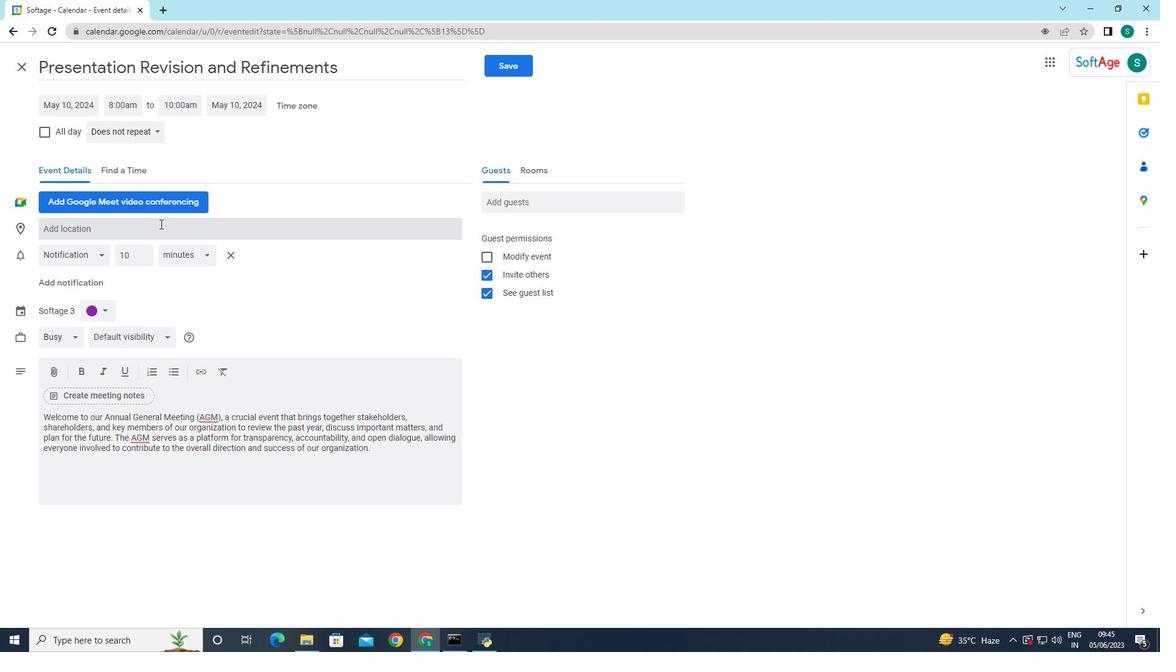 
Action: Key pressed <Key.caps_lock>H<Key.caps_lock>otel<Key.space>del<Key.space><Key.caps_lock>CO<Key.backspace><Key.caps_lock>oronado,<Key.space><Key.caps_lock>S<Key.caps_lock>an<Key.space><Key.caps_lock>D<Key.caps_lock>iego,<Key.space><Key.caps_lock>USA
Screenshot: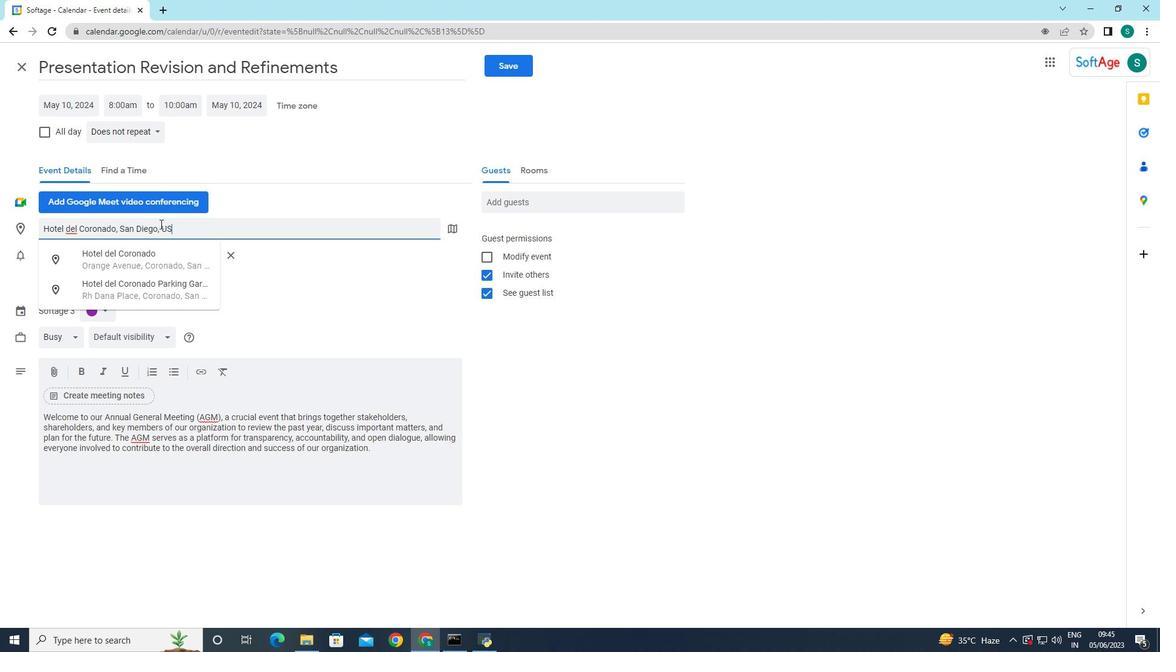 
Action: Mouse moved to (331, 320)
Screenshot: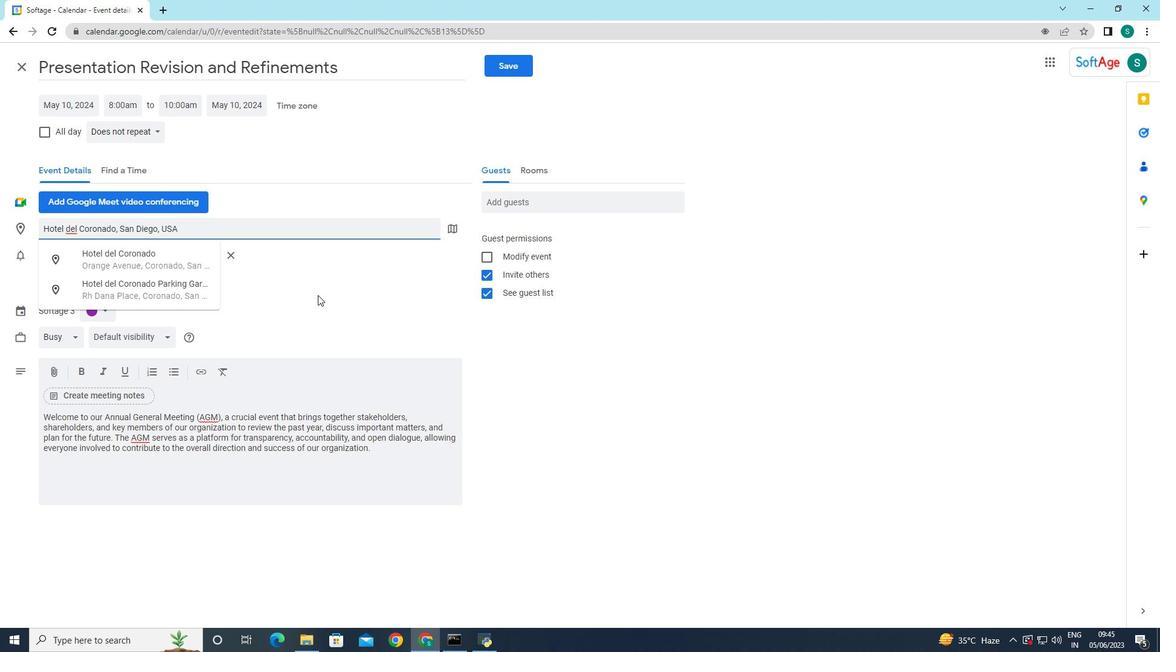 
Action: Mouse pressed left at (331, 320)
Screenshot: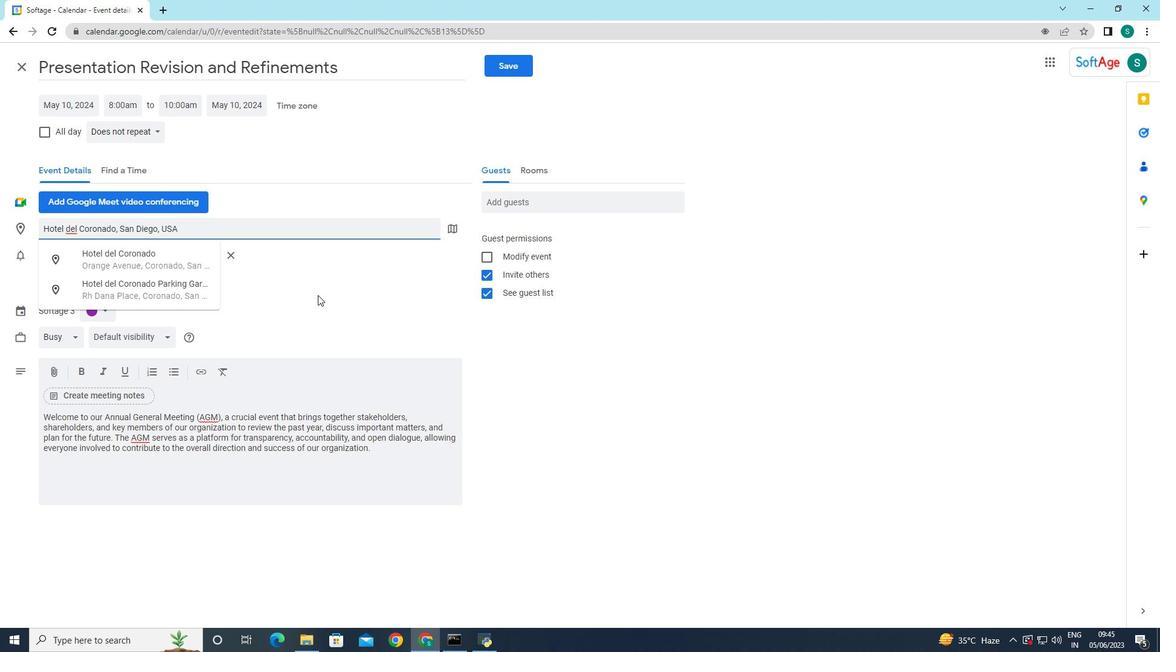 
Action: Mouse moved to (535, 203)
Screenshot: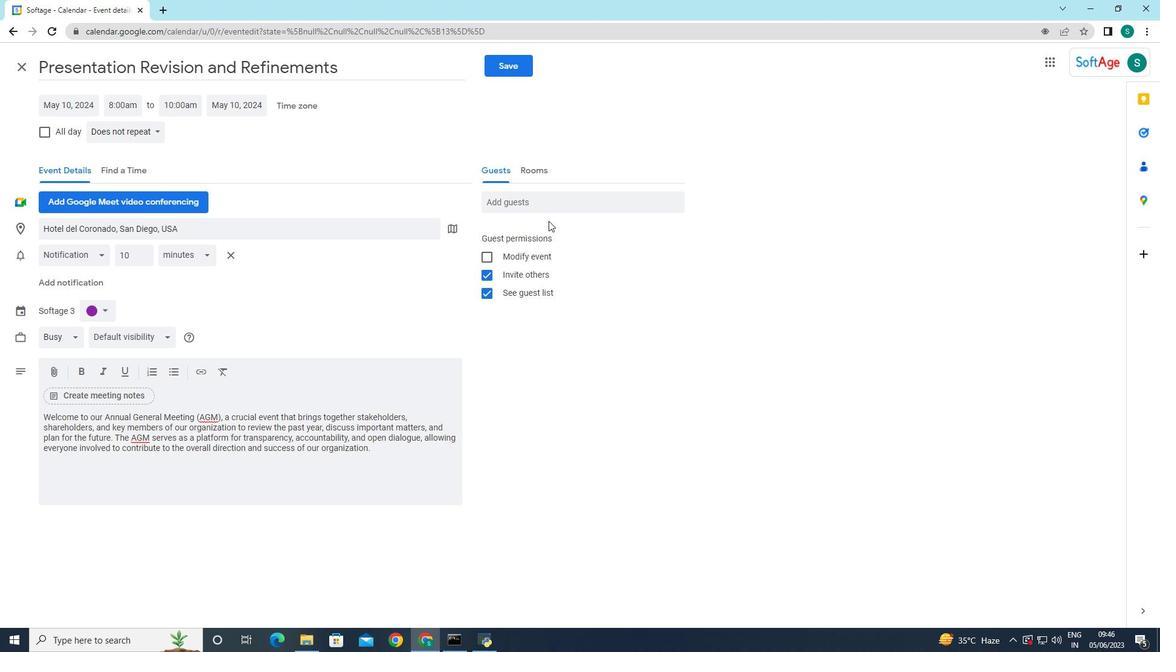 
Action: Mouse pressed left at (535, 203)
Screenshot: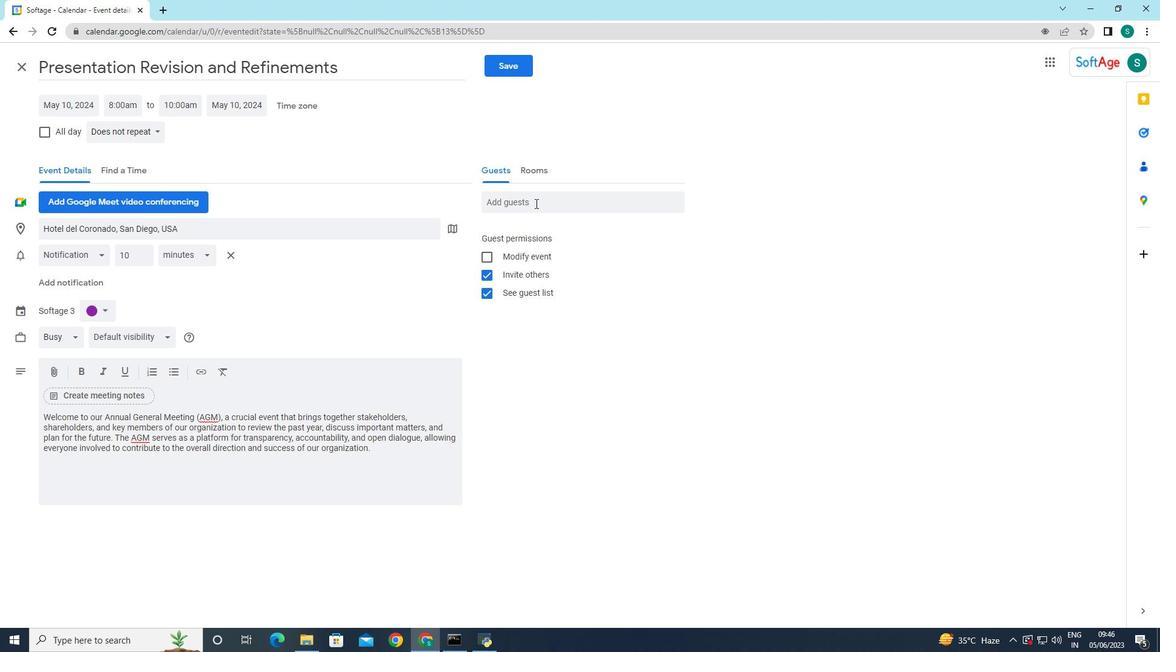 
Action: Key pressed SO<Key.backspace><Key.backspace><Key.caps_lock>softage
Screenshot: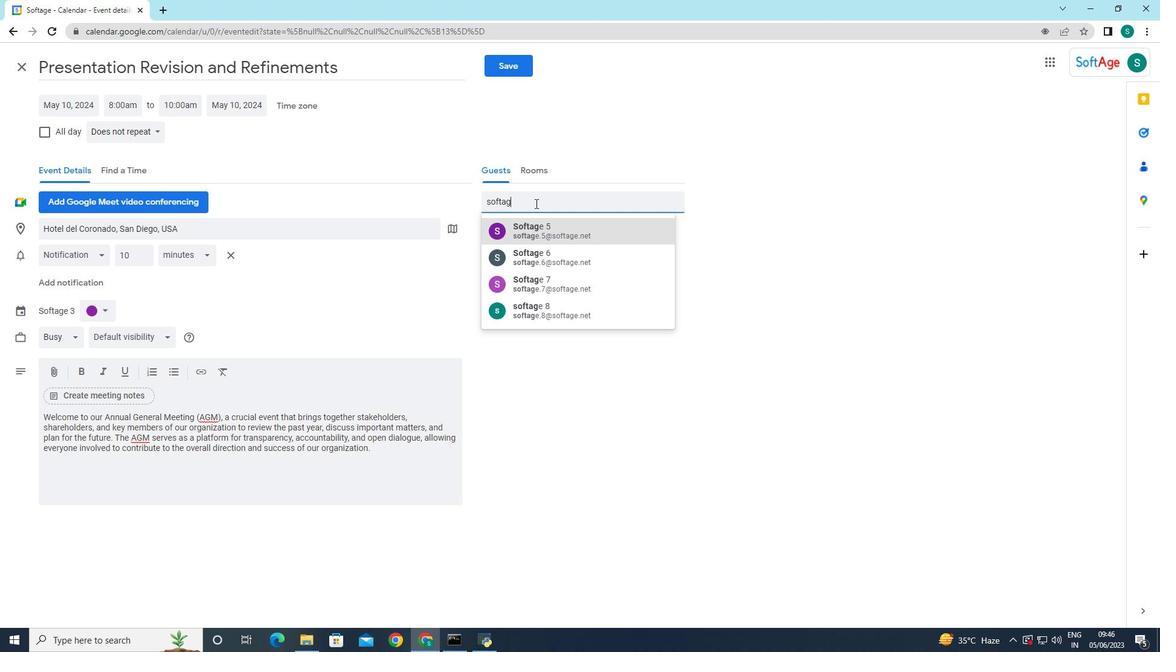 
Action: Mouse moved to (552, 229)
Screenshot: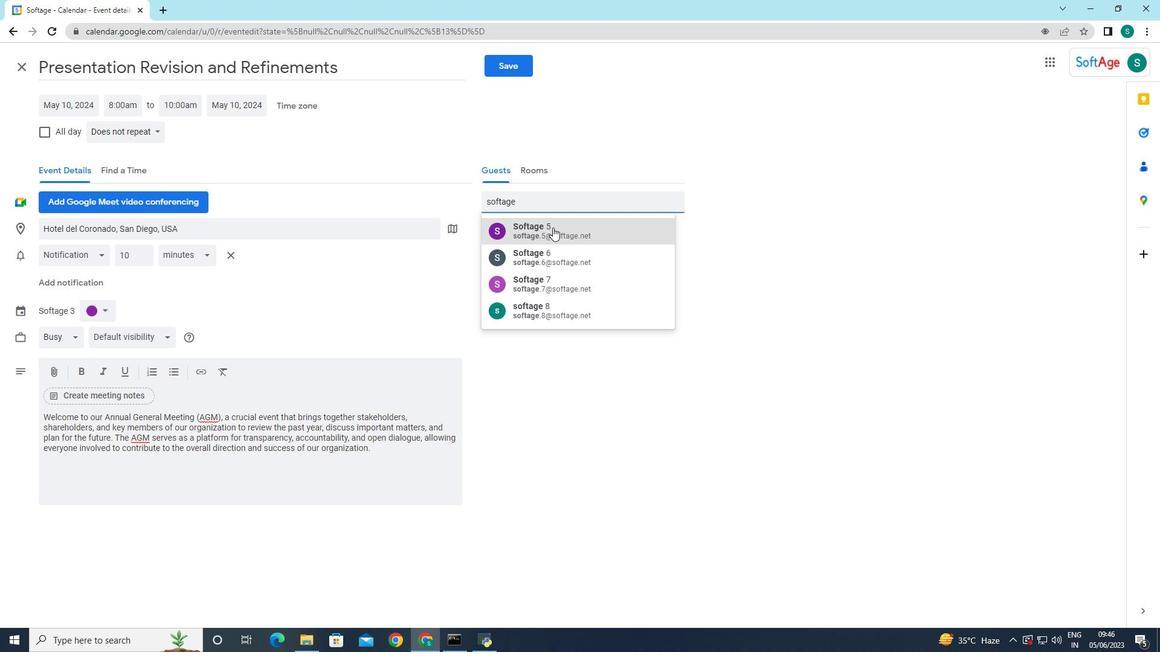 
Action: Key pressed .2
Screenshot: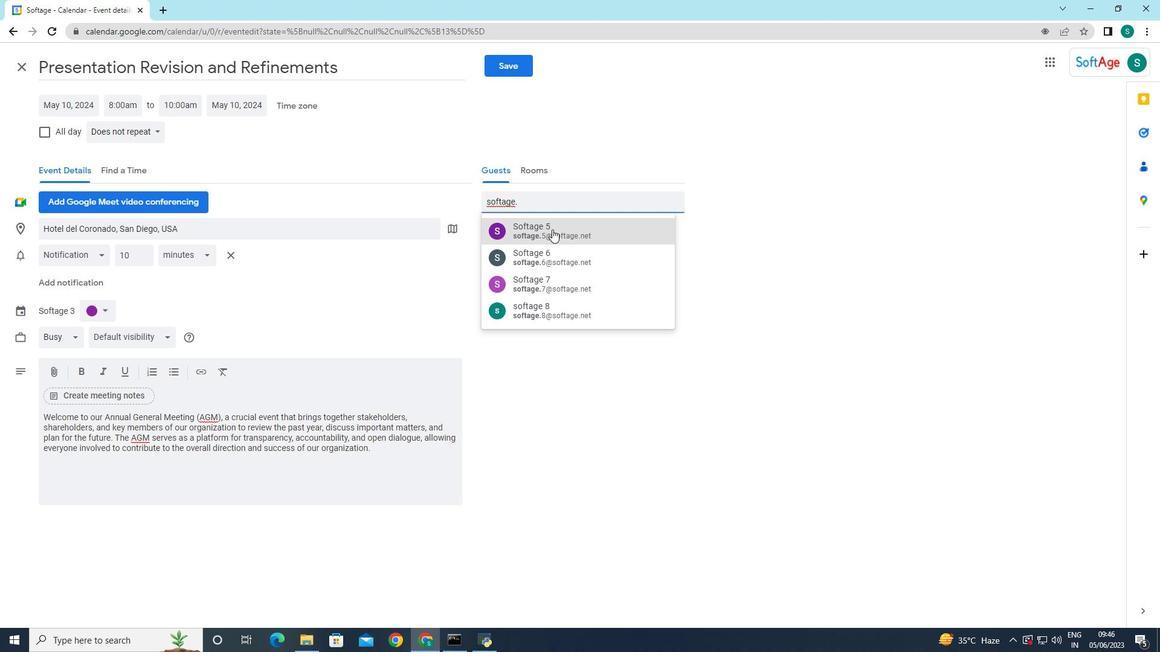 
Action: Mouse moved to (561, 229)
Screenshot: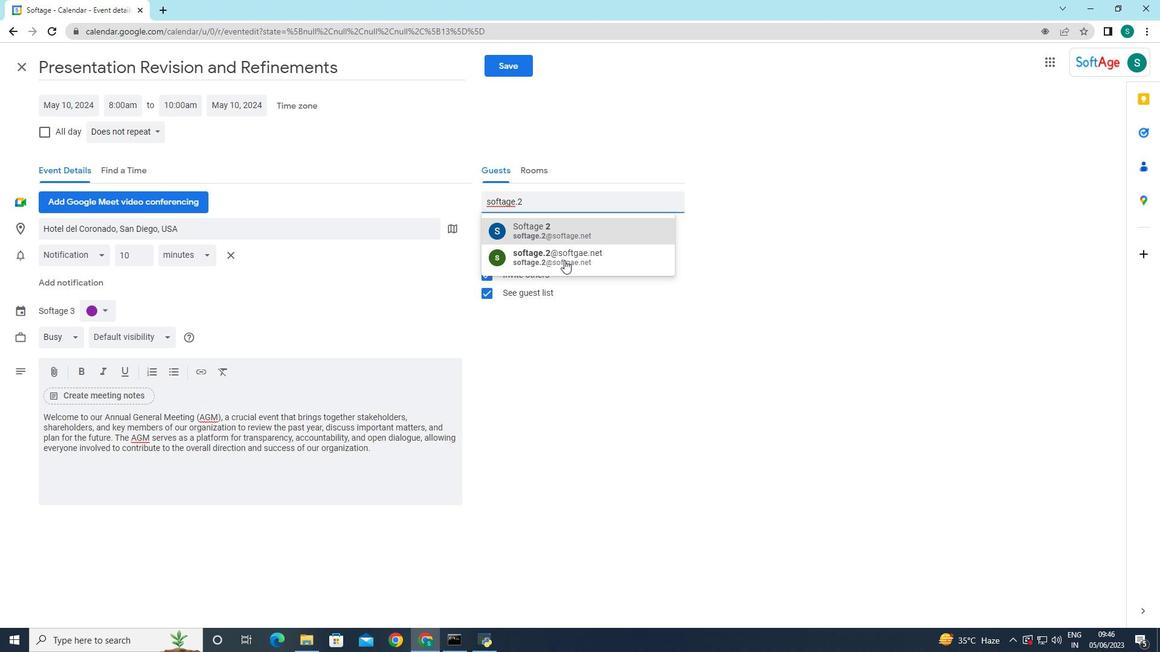 
Action: Mouse pressed left at (561, 229)
Screenshot: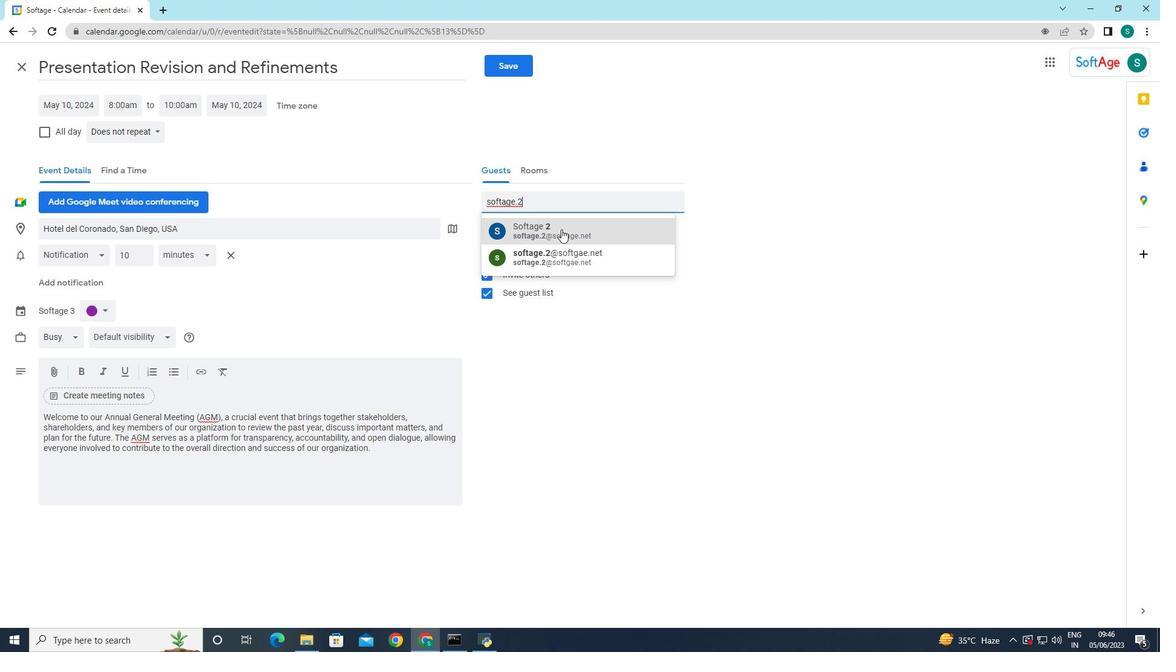 
Action: Mouse moved to (565, 201)
Screenshot: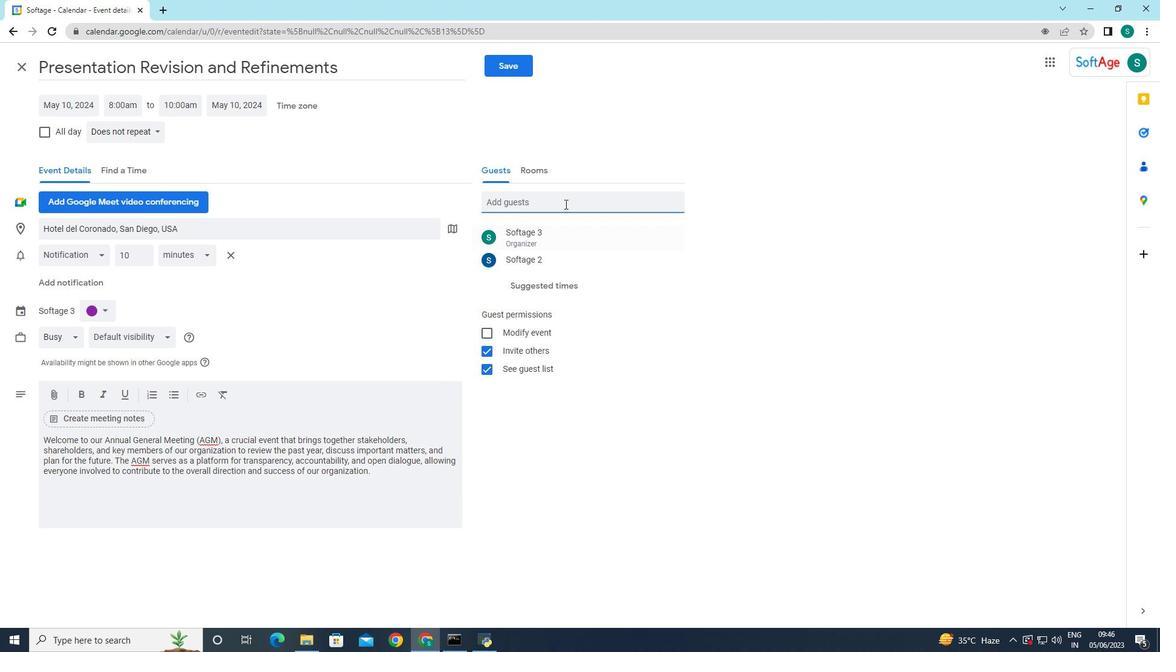 
Action: Key pressed softage.
Screenshot: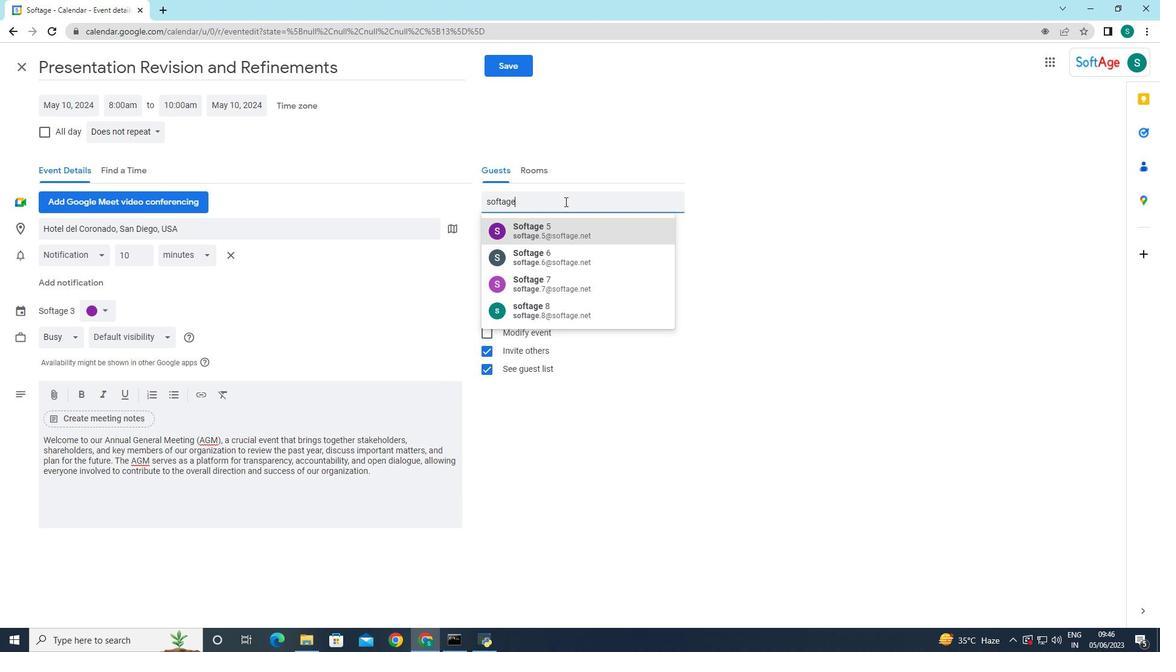 
Action: Mouse moved to (564, 278)
Screenshot: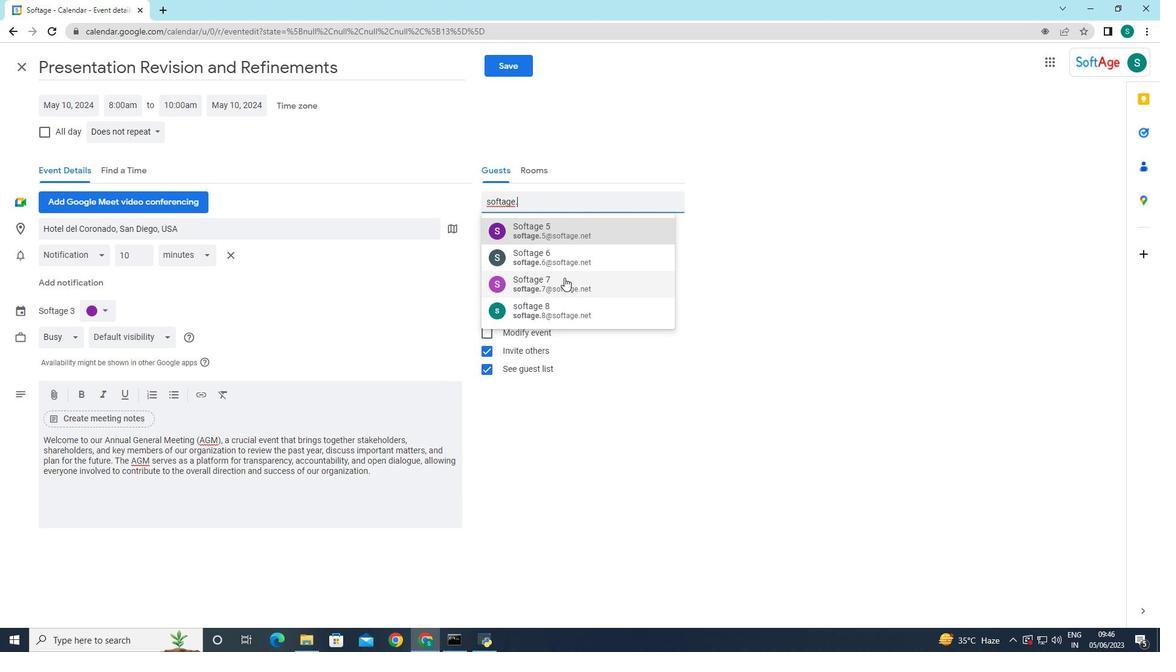
Action: Key pressed 3
Screenshot: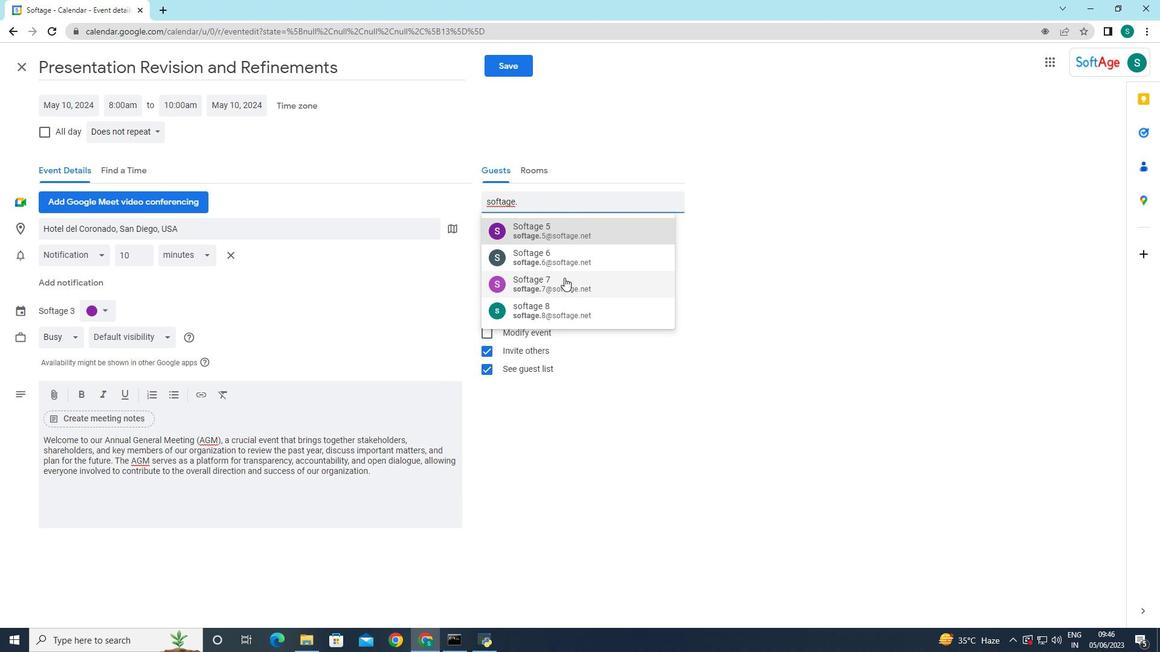 
Action: Mouse moved to (570, 220)
Screenshot: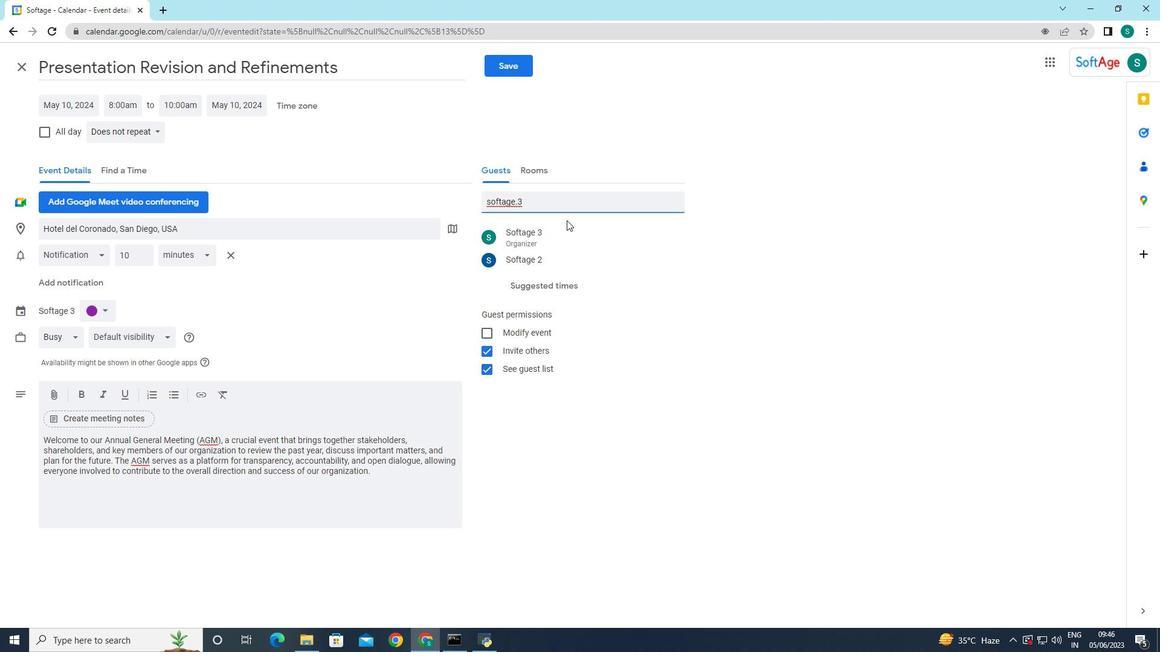 
Action: Key pressed <Key.backspace>
Screenshot: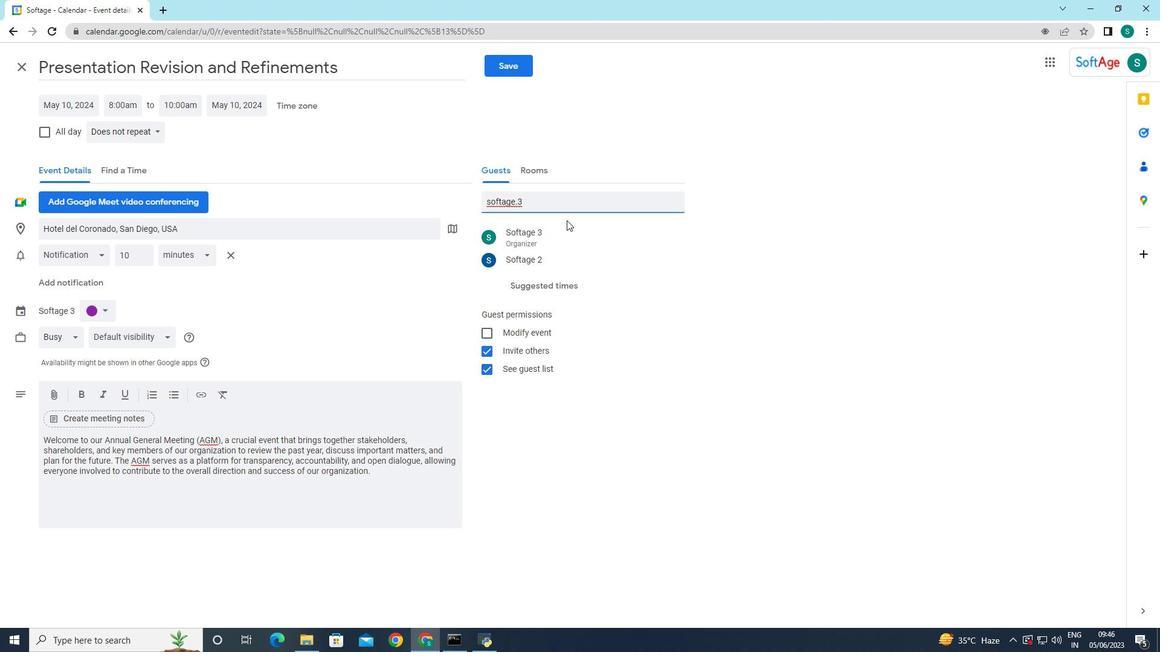 
Action: Mouse moved to (574, 218)
Screenshot: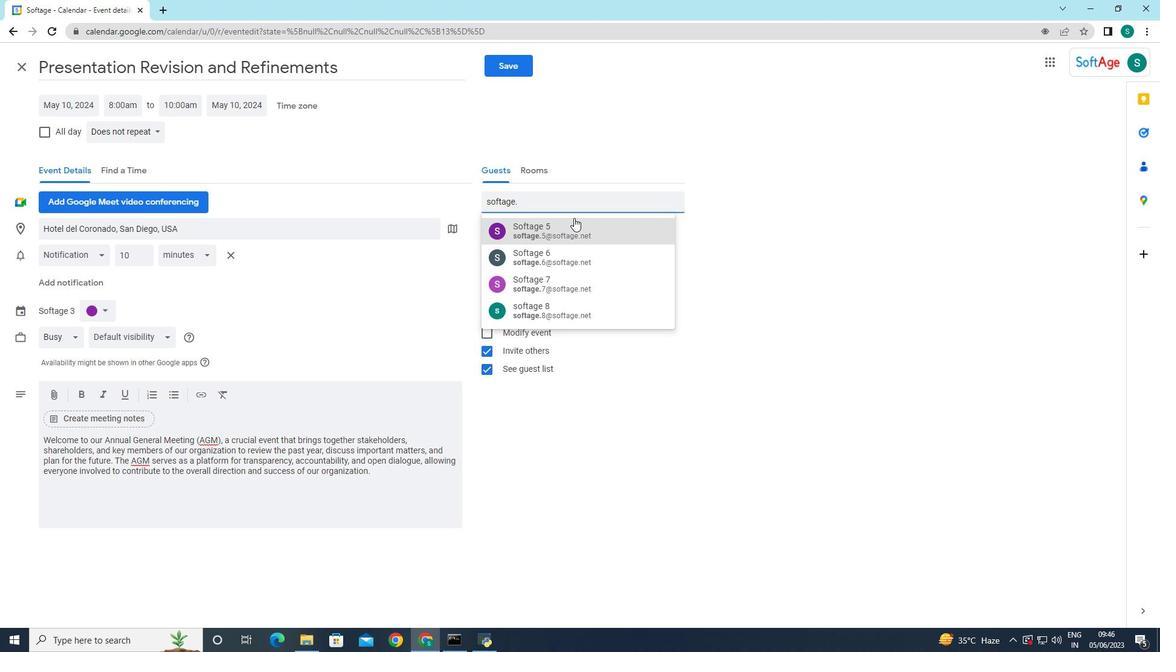 
Action: Key pressed 3
Screenshot: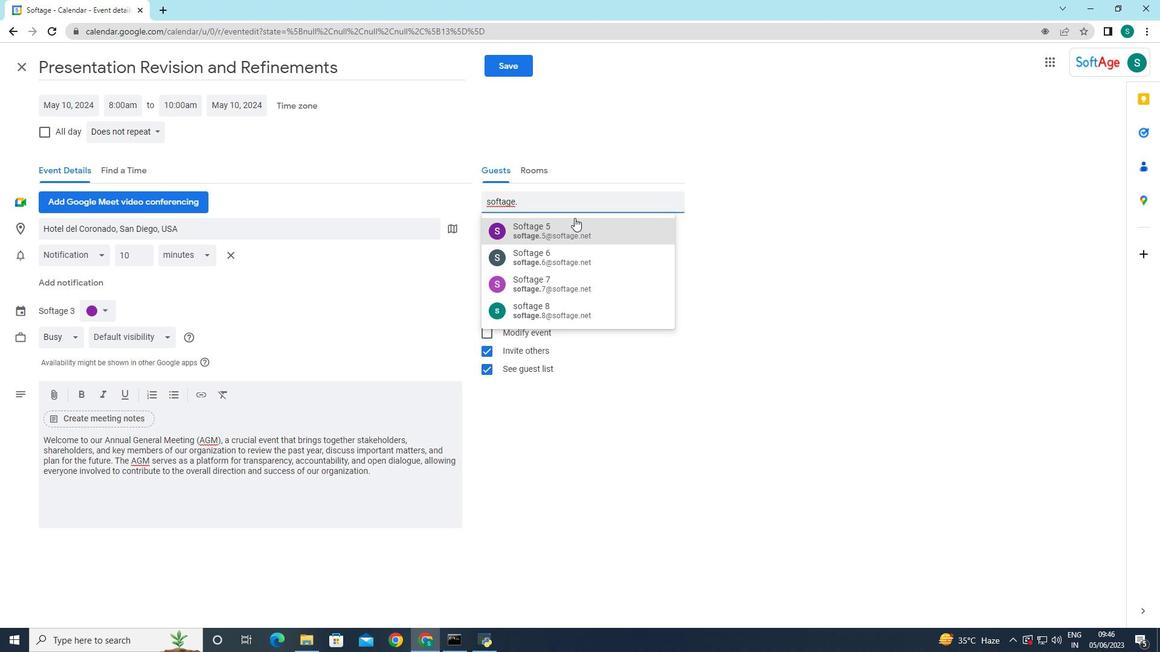 
Action: Mouse moved to (570, 211)
Screenshot: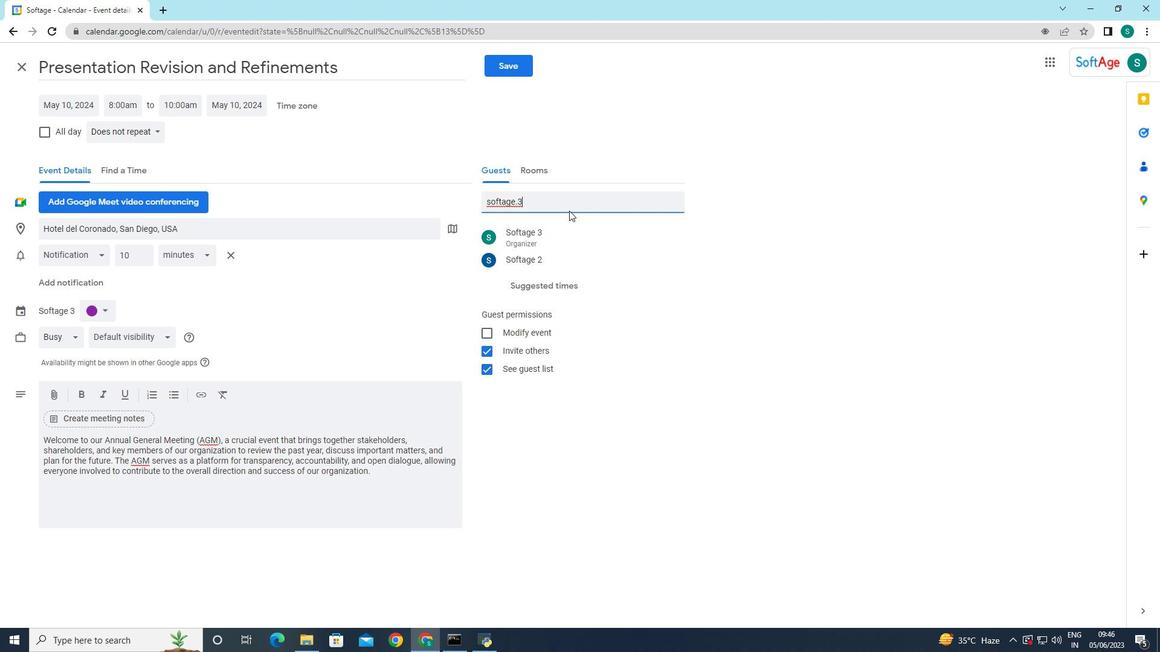 
Action: Key pressed <Key.backspace>4
Screenshot: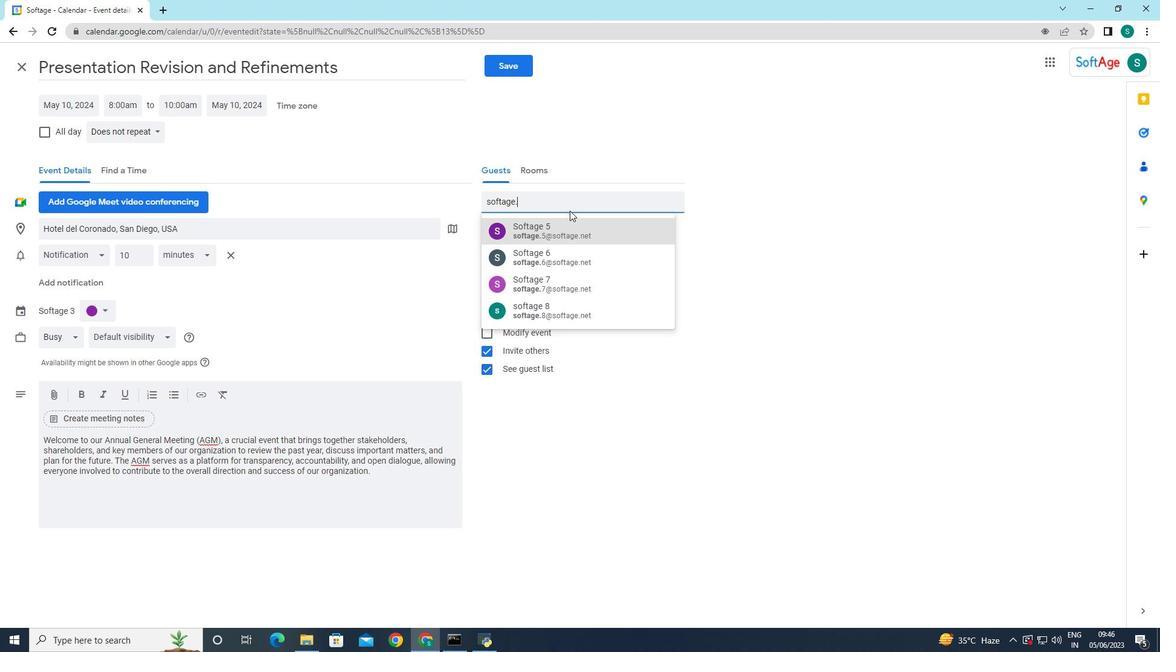 
Action: Mouse moved to (589, 240)
Screenshot: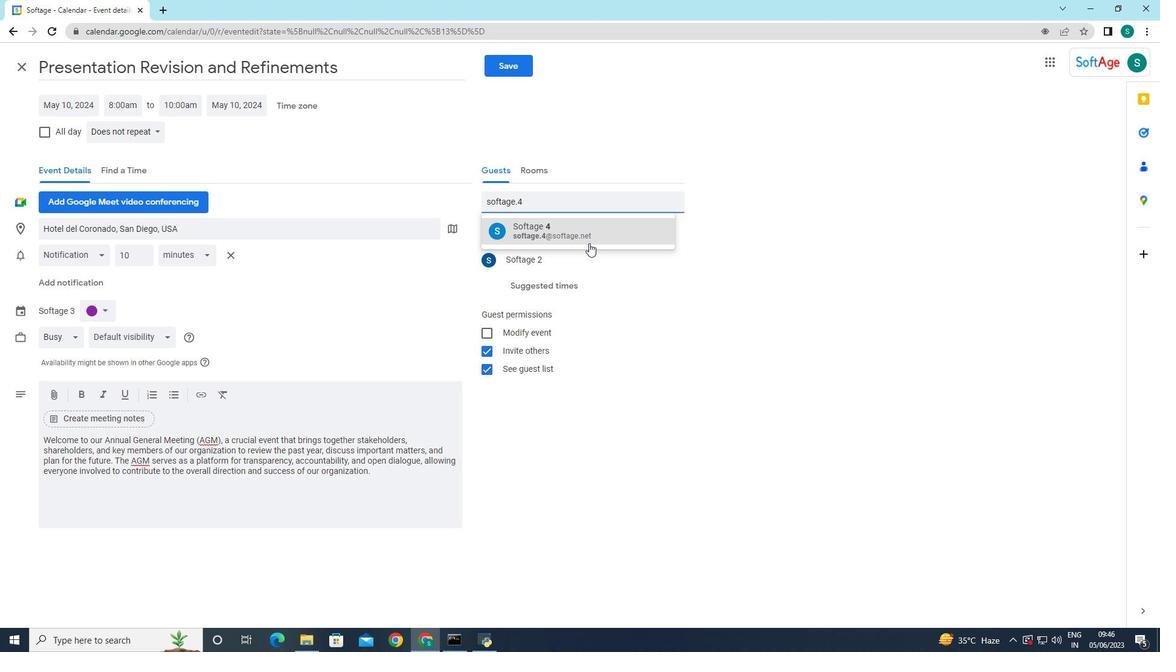 
Action: Mouse pressed left at (589, 240)
Screenshot: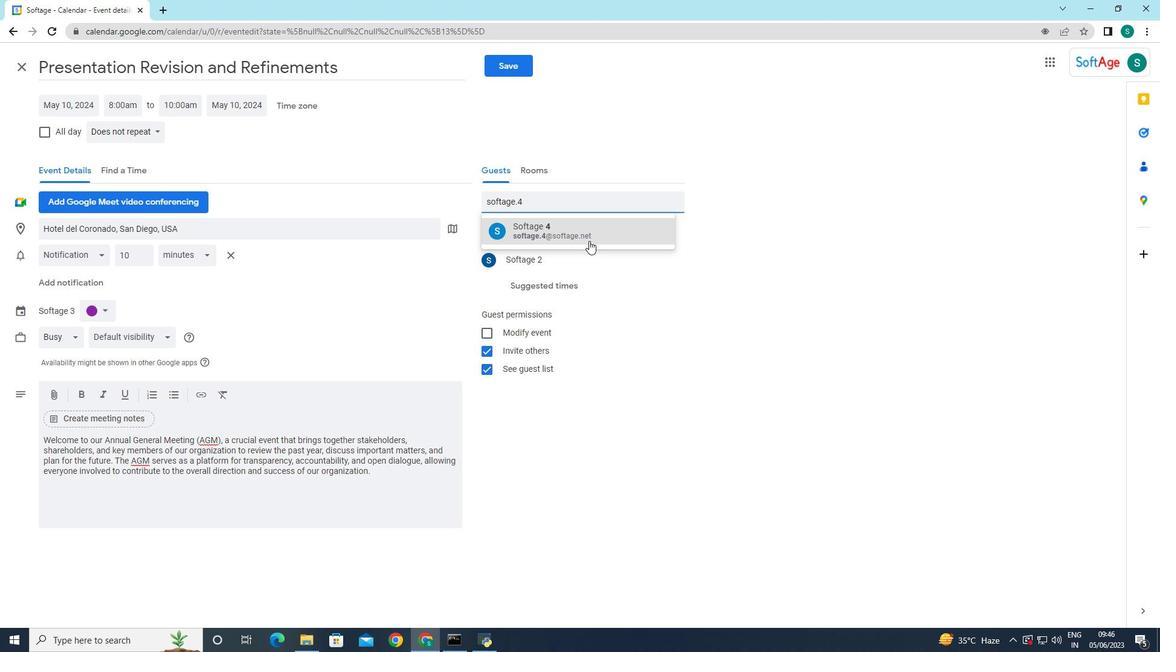 
Action: Mouse moved to (675, 240)
Screenshot: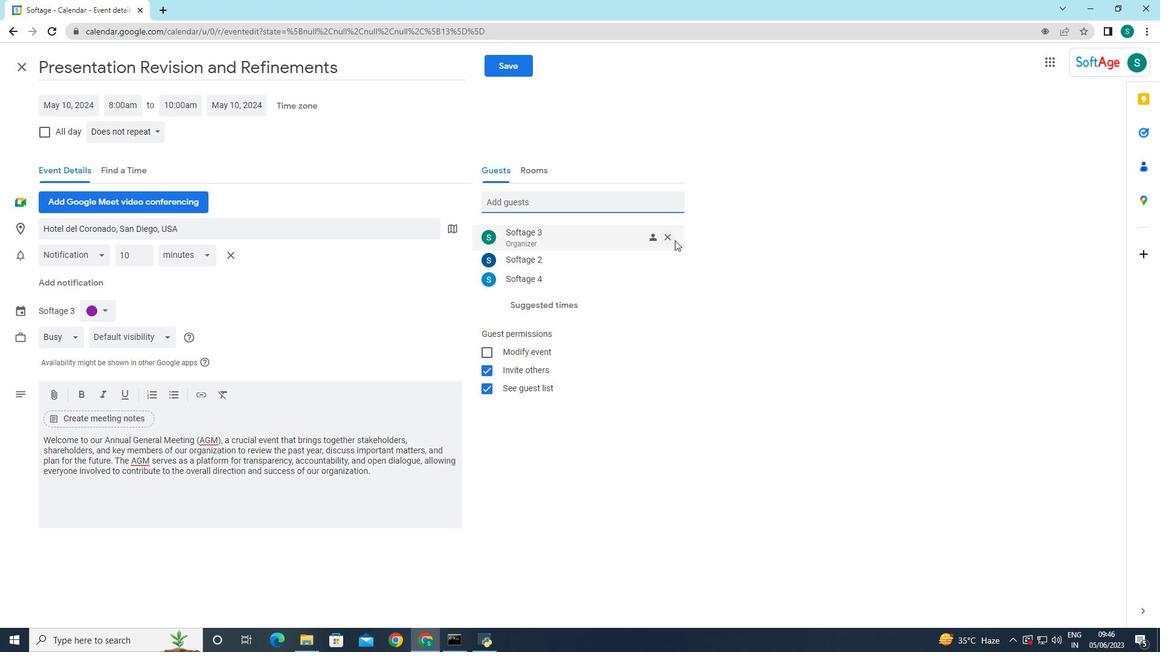 
Action: Mouse pressed left at (675, 240)
Screenshot: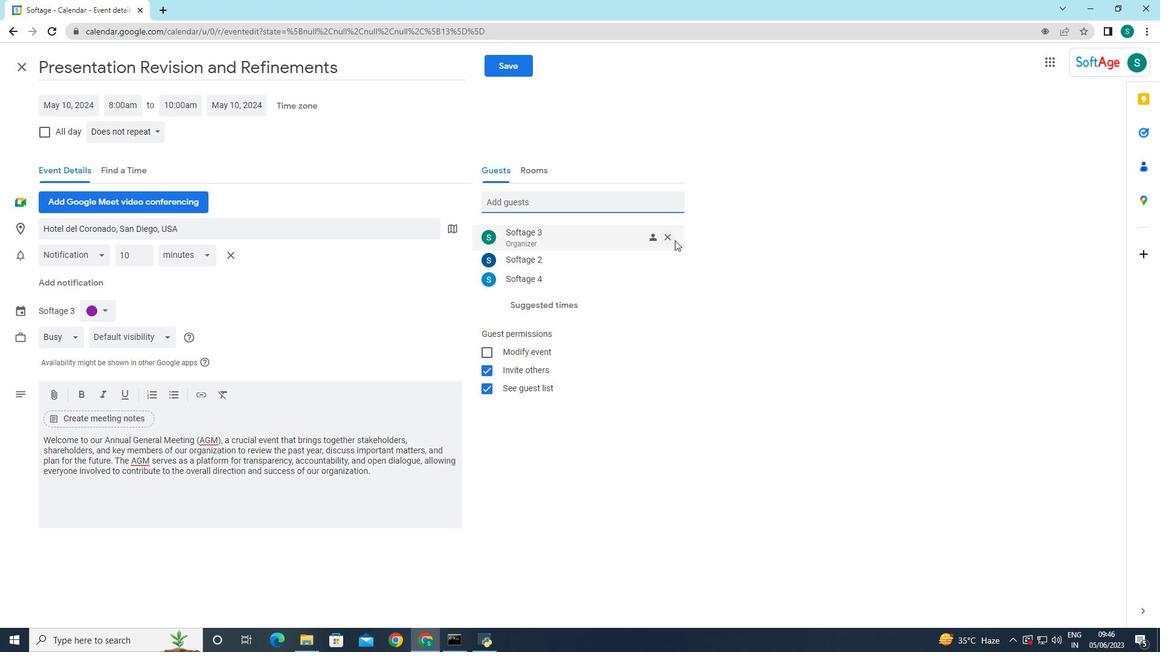 
Action: Mouse moved to (671, 238)
Screenshot: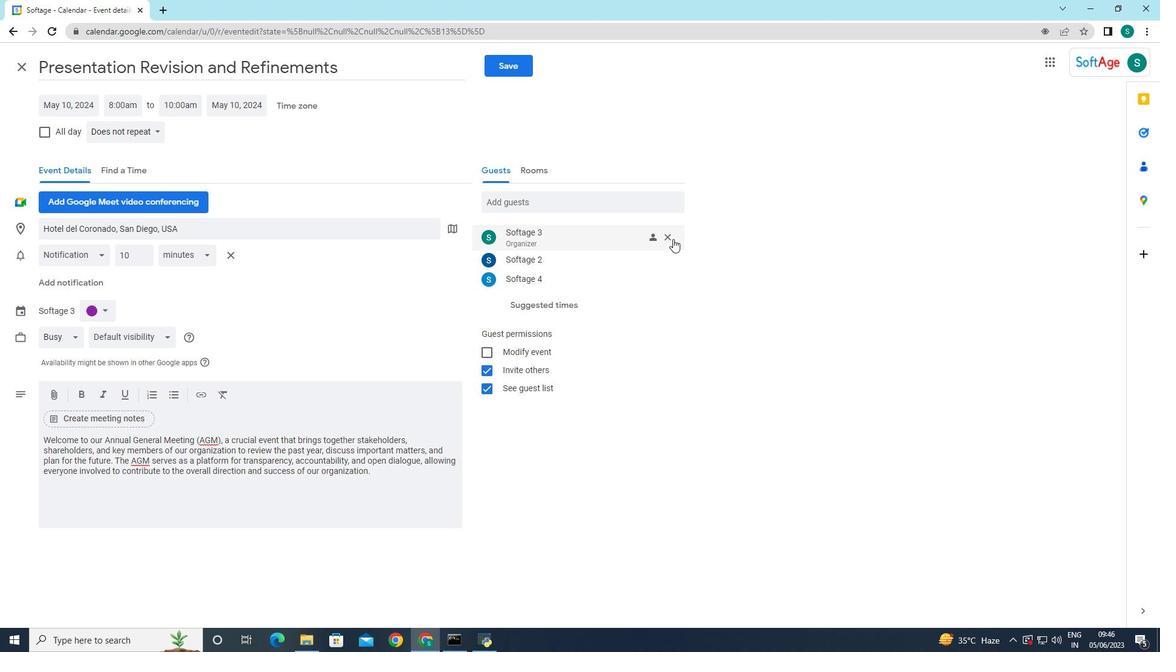 
Action: Mouse pressed left at (671, 238)
Screenshot: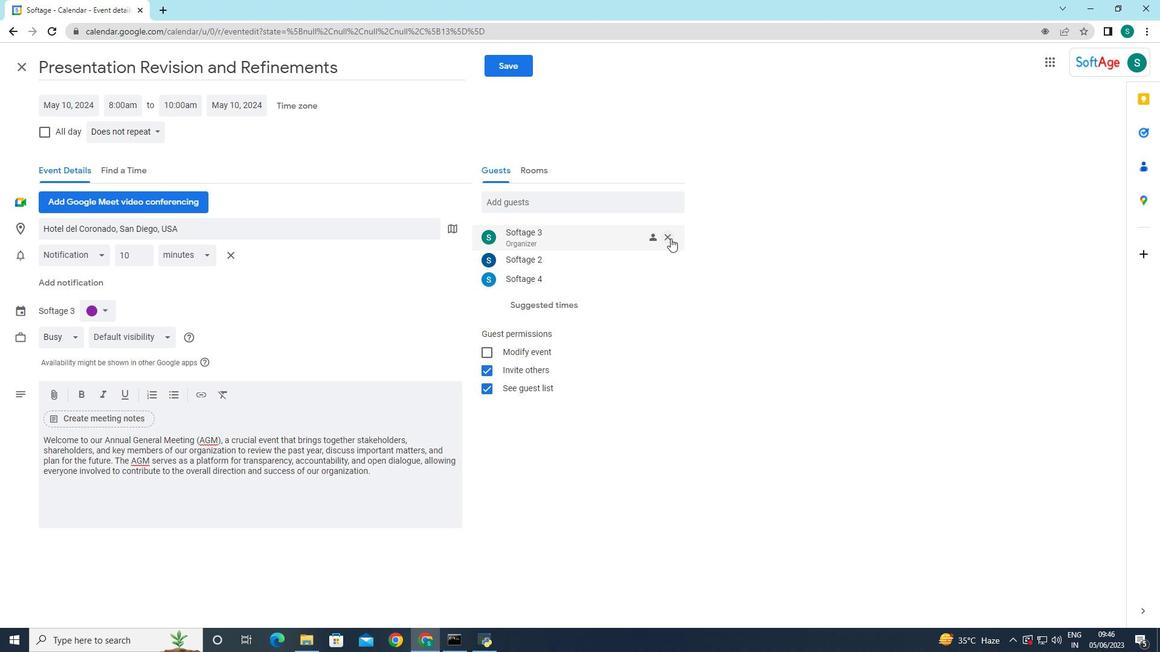 
Action: Mouse moved to (119, 136)
Screenshot: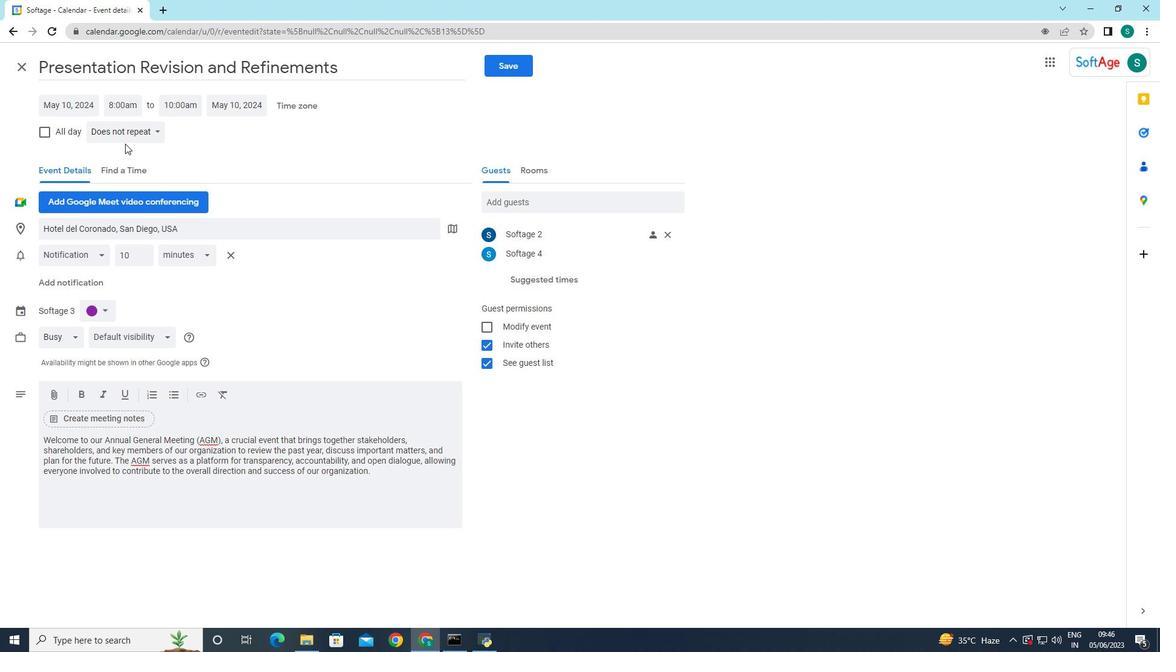 
Action: Mouse pressed left at (119, 136)
Screenshot: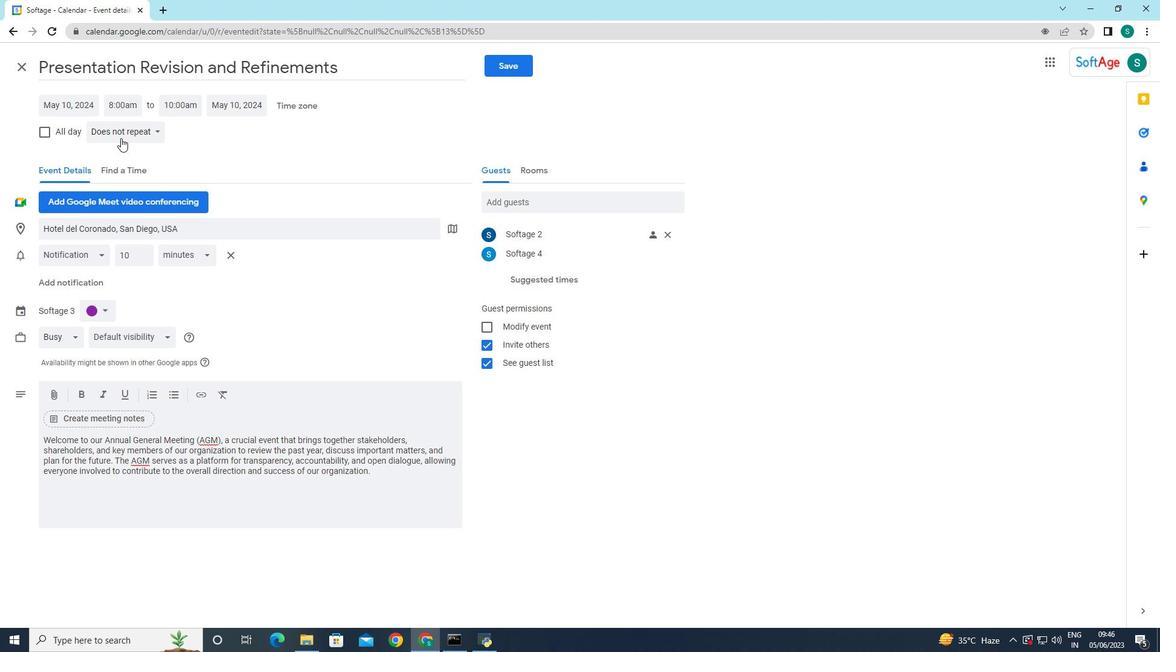 
Action: Mouse moved to (125, 242)
Screenshot: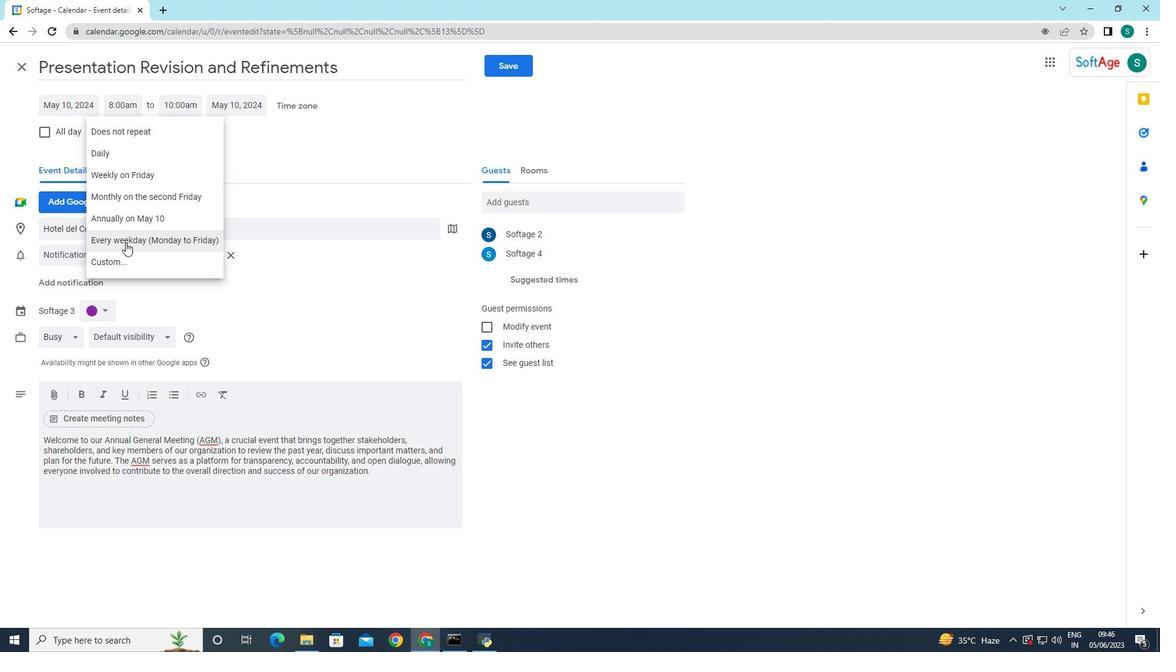 
Action: Mouse pressed left at (125, 242)
Screenshot: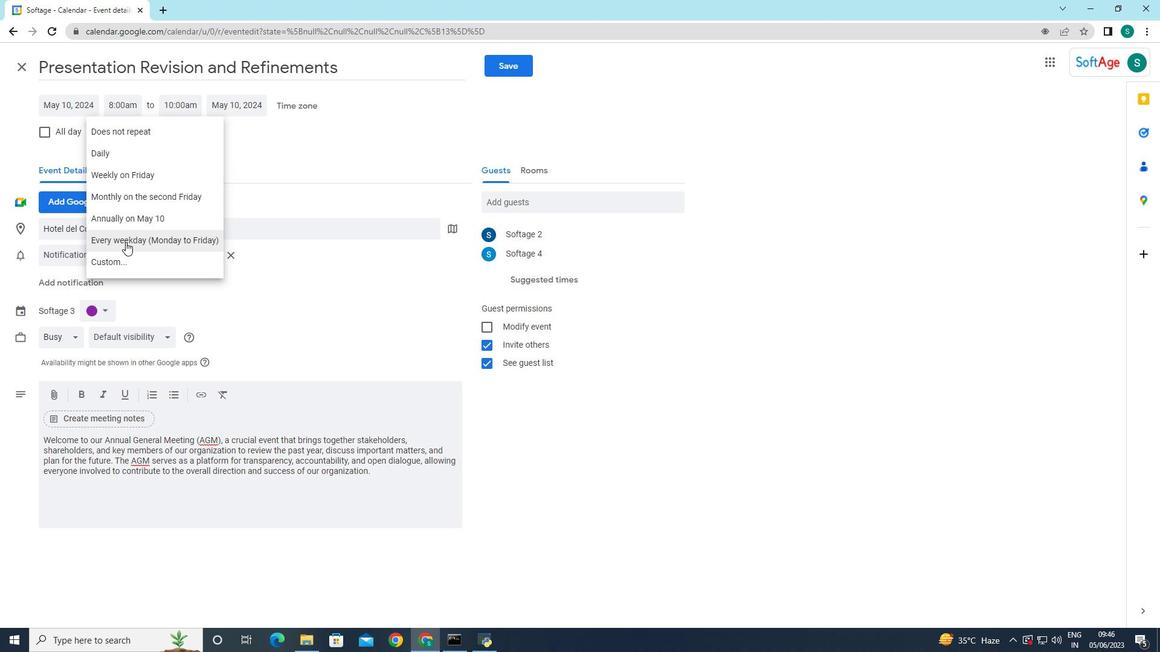 
Action: Mouse moved to (501, 76)
Screenshot: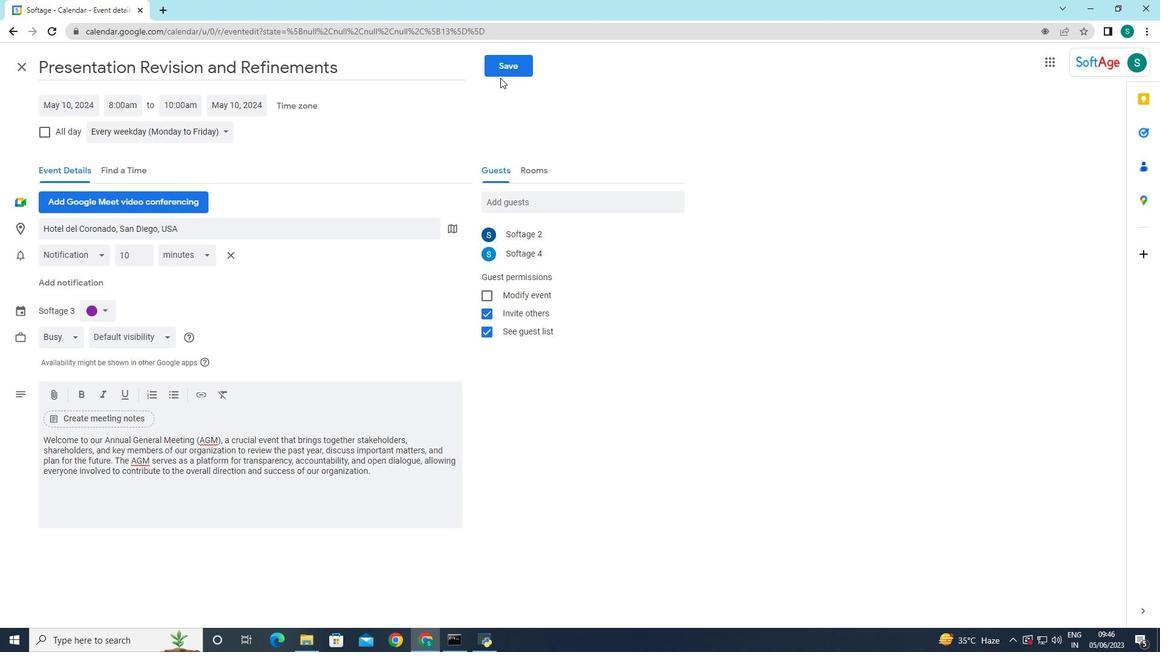 
Action: Mouse pressed left at (501, 76)
Screenshot: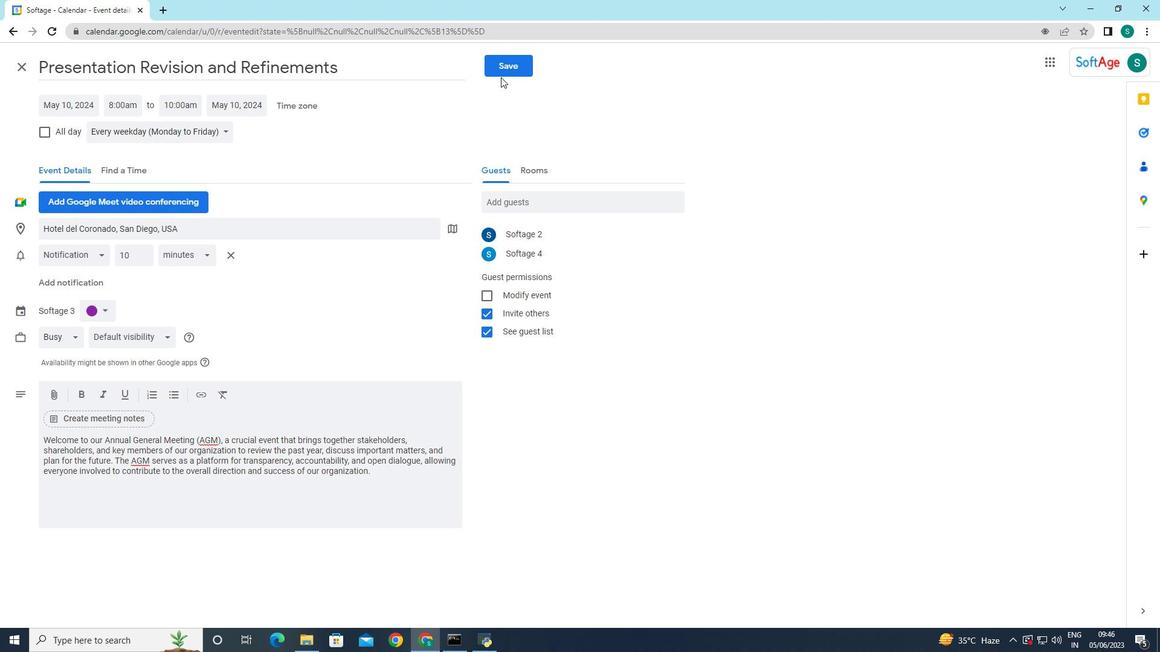 
Action: Mouse moved to (704, 368)
Screenshot: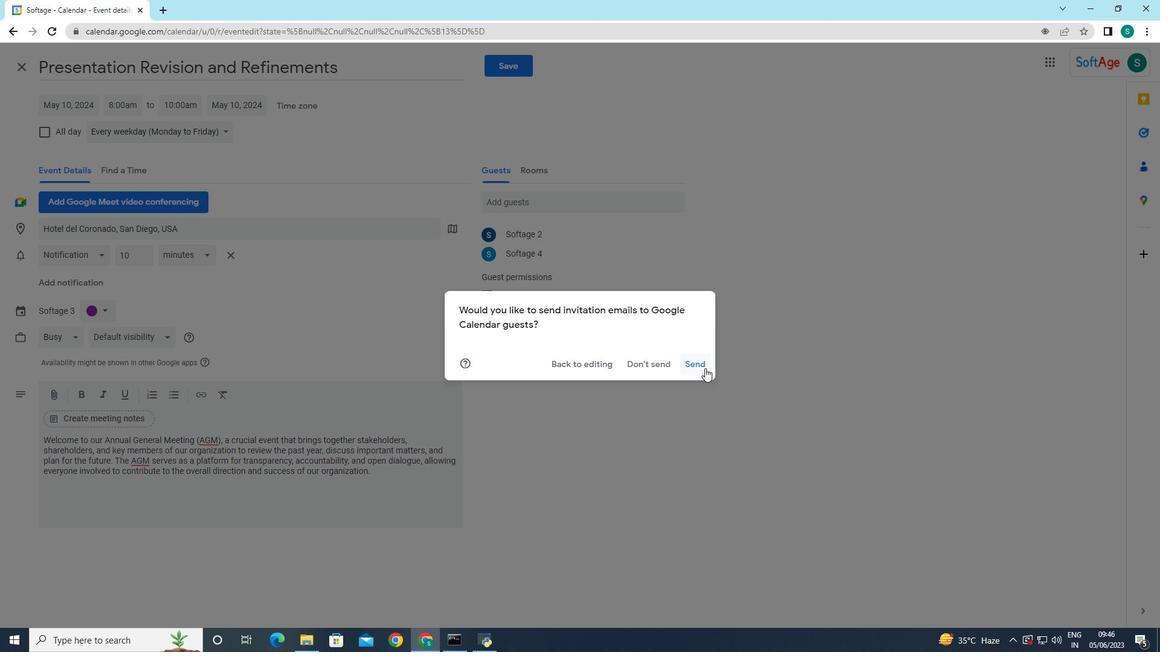 
Action: Mouse pressed left at (704, 368)
Screenshot: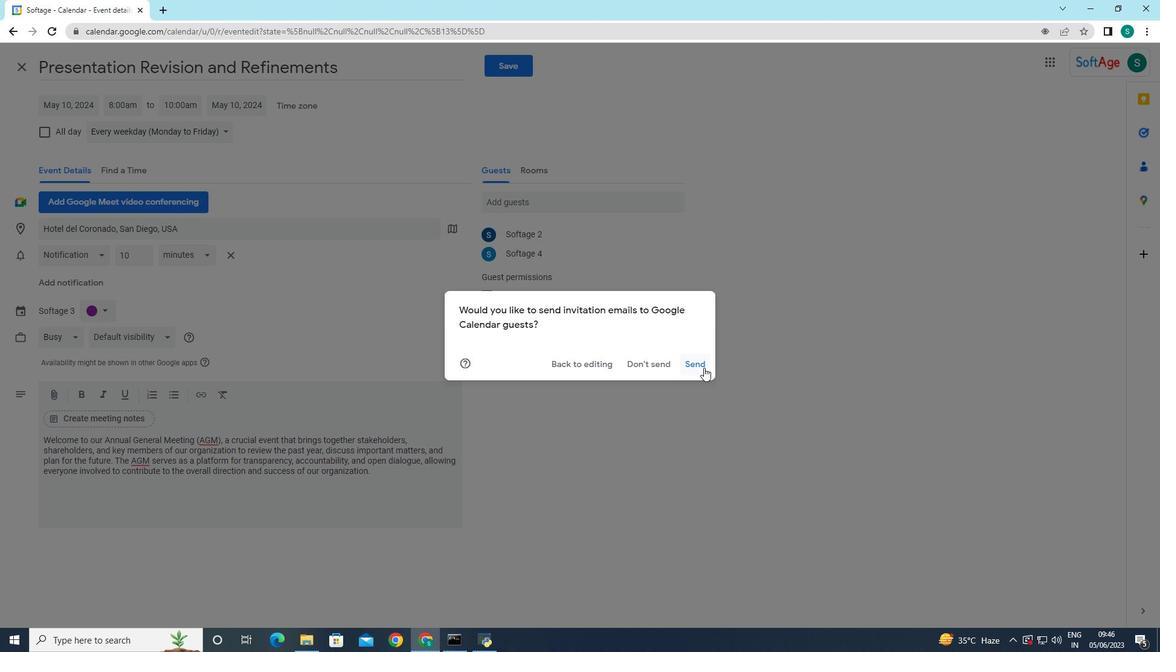 
